 Task: Find connections with filter location Conil de la Frontera with filter topic #retailwith filter profile language English with filter current company Mastercard with filter school SRI VASAVI ENGINEERING COLLEGE with filter industry Performing Arts with filter service category Translation with filter keywords title Test Scorer
Action: Mouse moved to (558, 71)
Screenshot: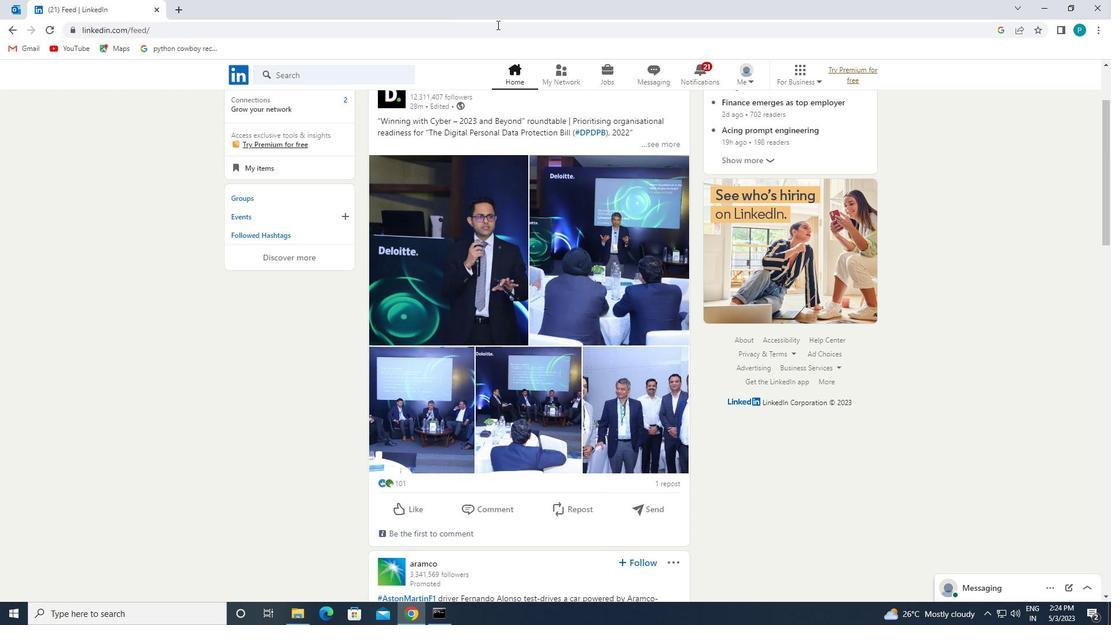 
Action: Mouse pressed left at (558, 71)
Screenshot: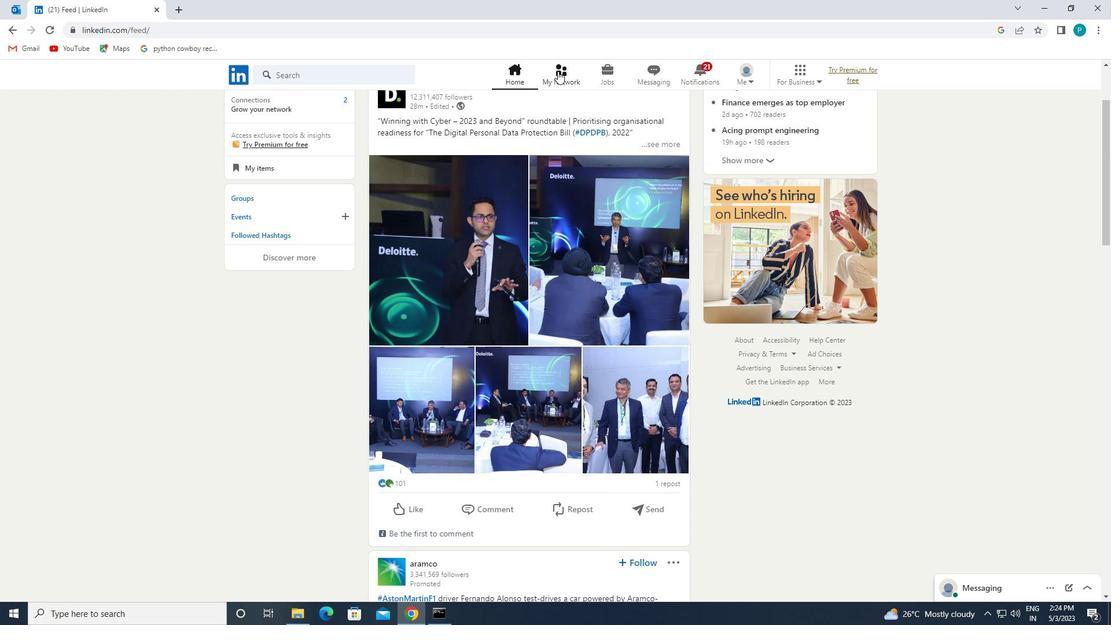 
Action: Mouse moved to (285, 145)
Screenshot: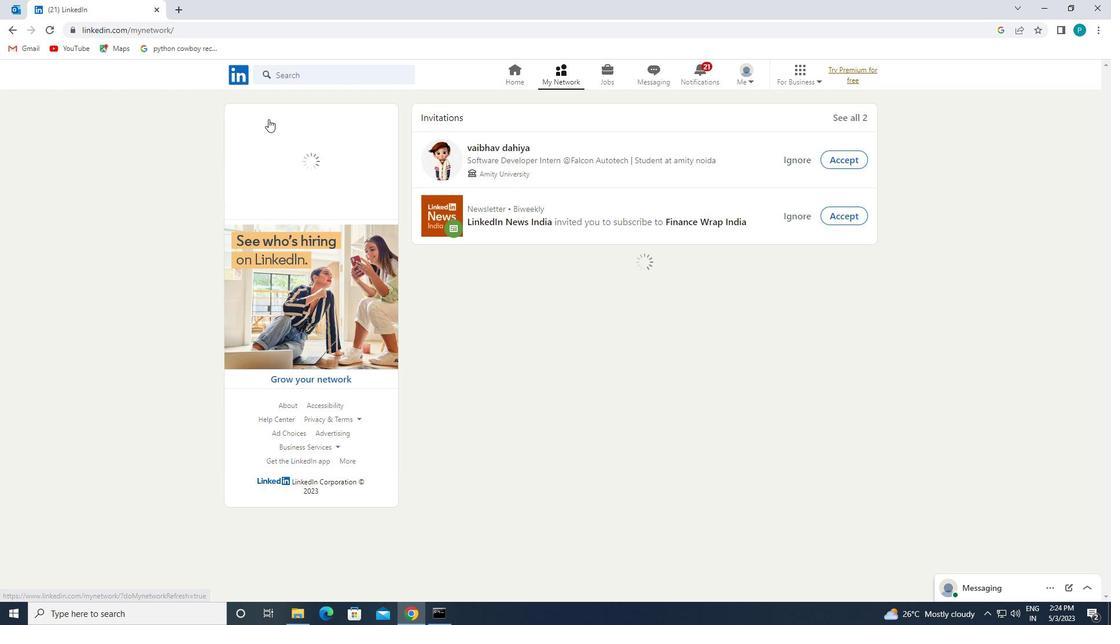 
Action: Mouse pressed left at (285, 145)
Screenshot: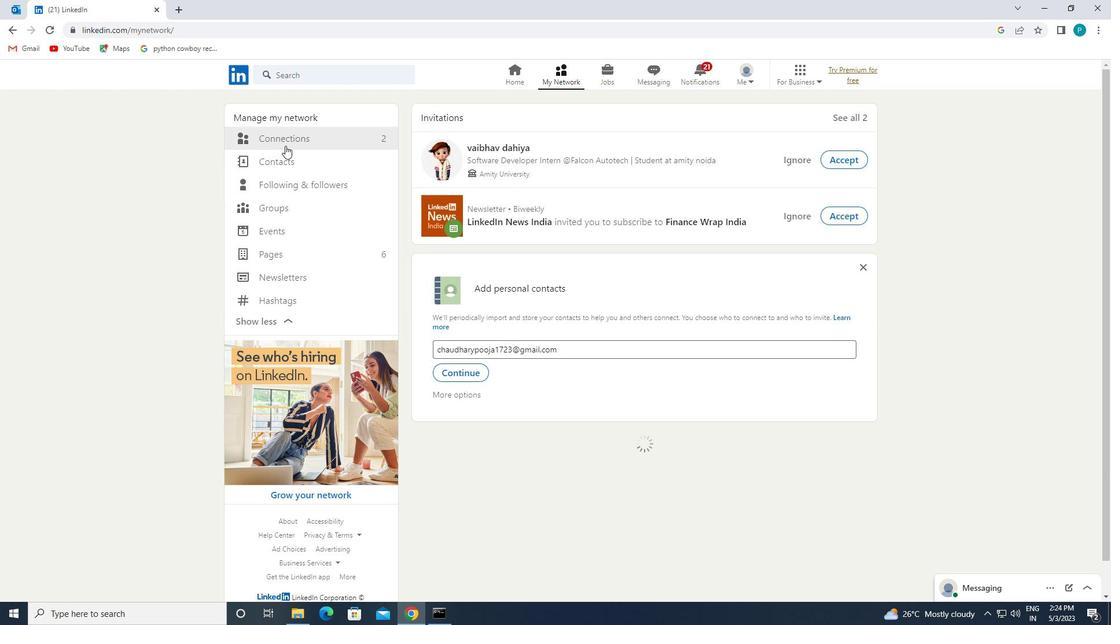 
Action: Mouse moved to (273, 138)
Screenshot: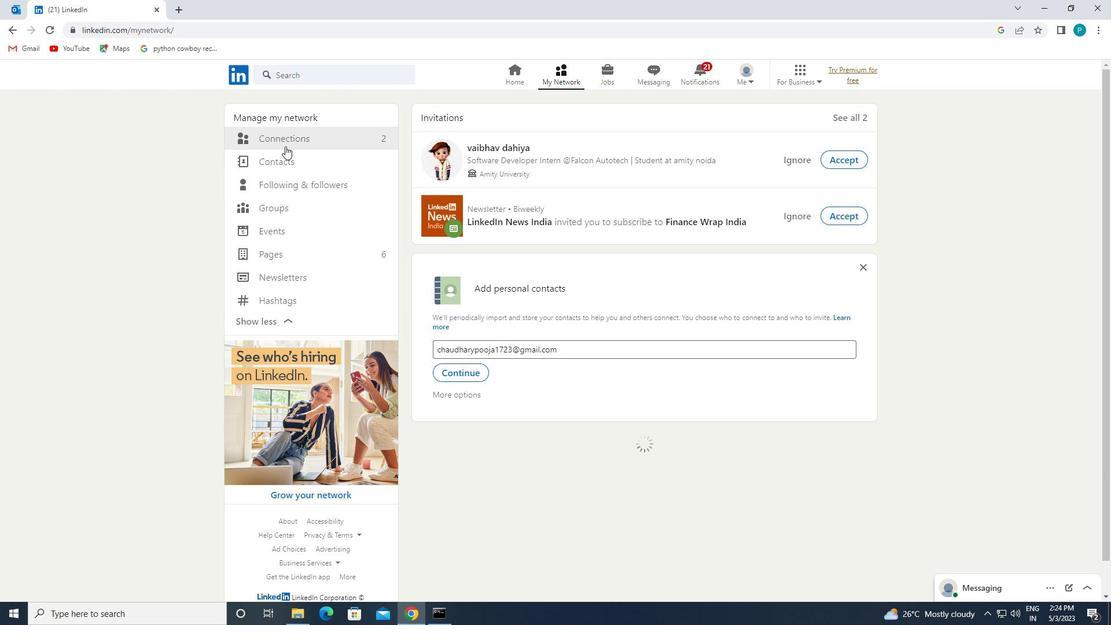 
Action: Mouse pressed left at (273, 138)
Screenshot: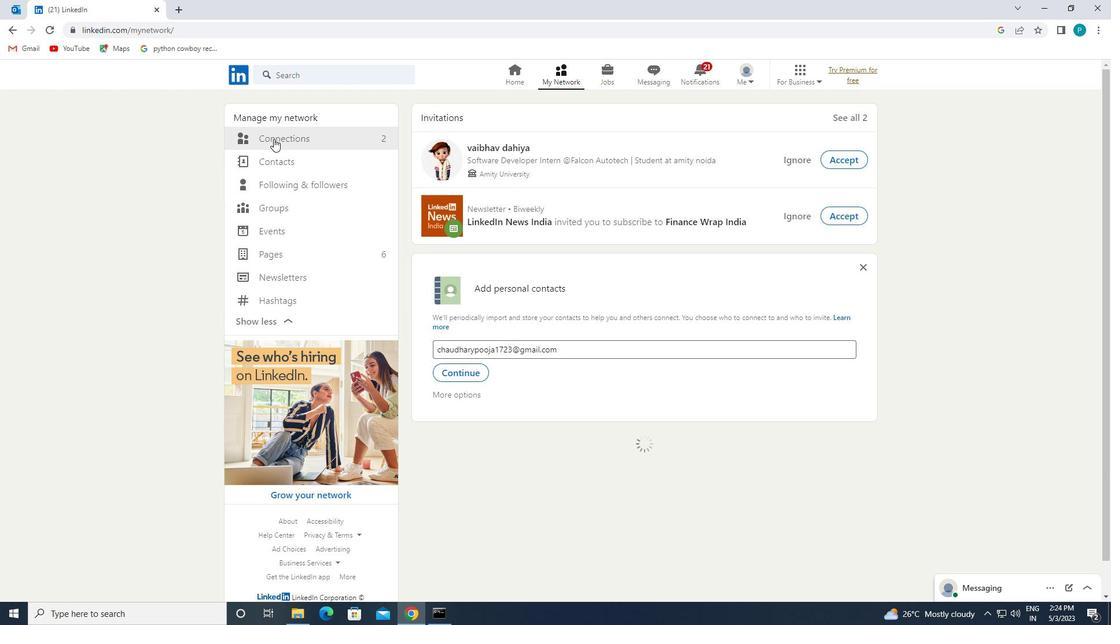 
Action: Mouse pressed left at (273, 138)
Screenshot: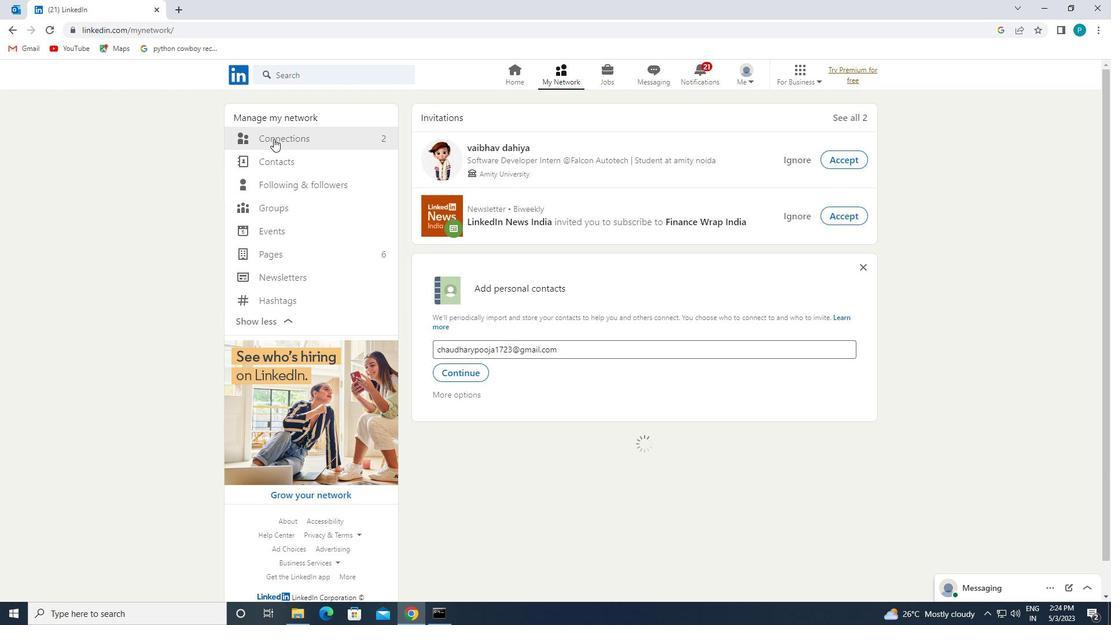 
Action: Mouse pressed left at (273, 138)
Screenshot: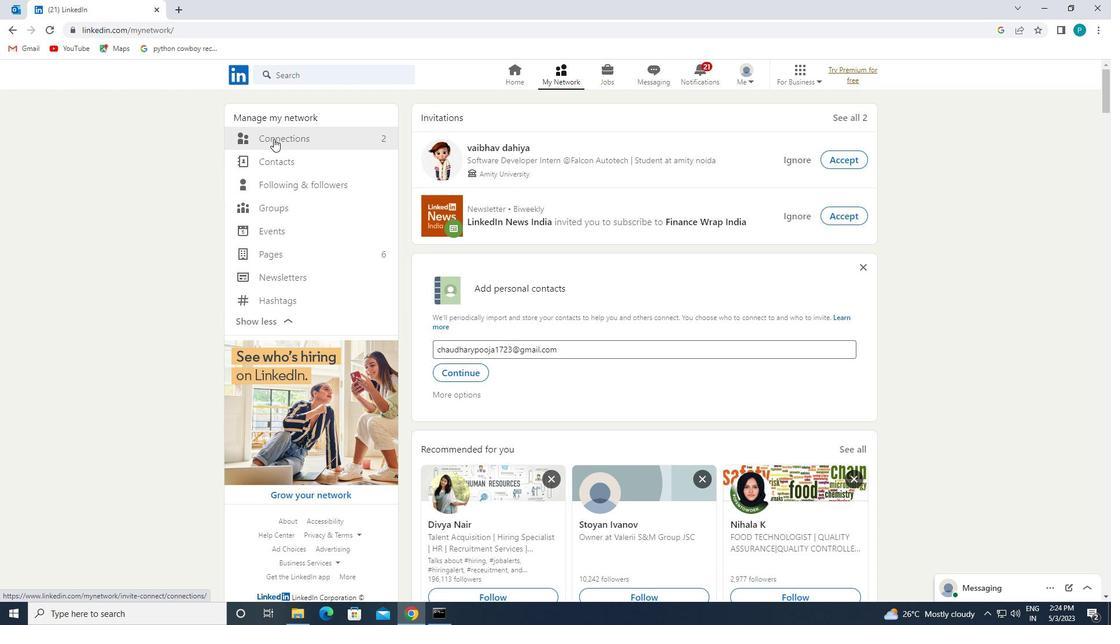 
Action: Mouse moved to (647, 140)
Screenshot: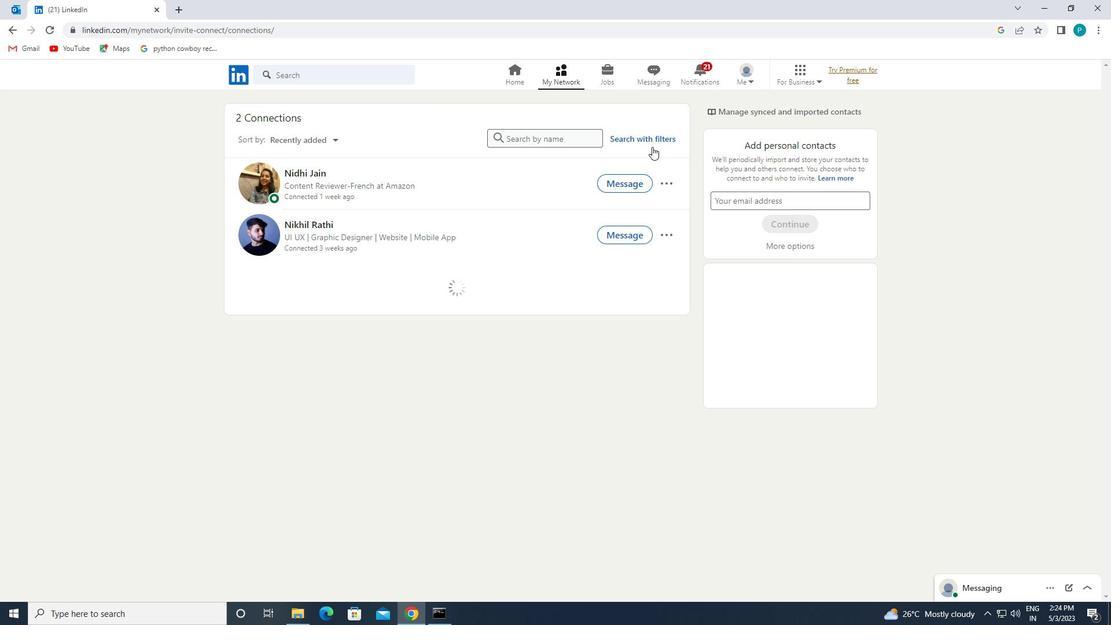
Action: Mouse pressed left at (647, 140)
Screenshot: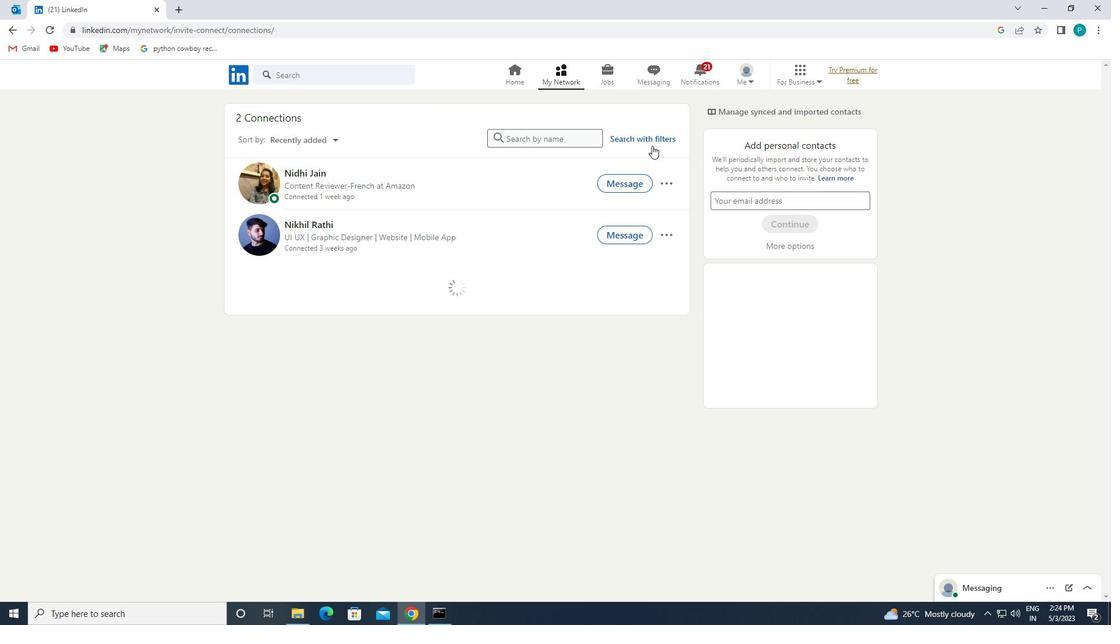 
Action: Mouse moved to (586, 104)
Screenshot: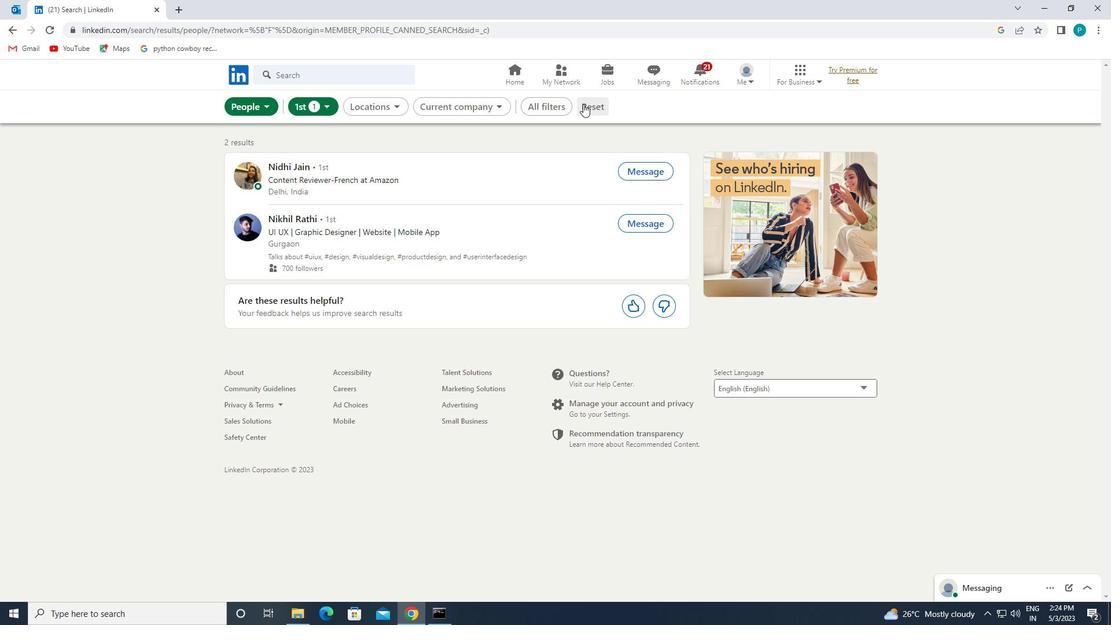 
Action: Mouse pressed left at (586, 104)
Screenshot: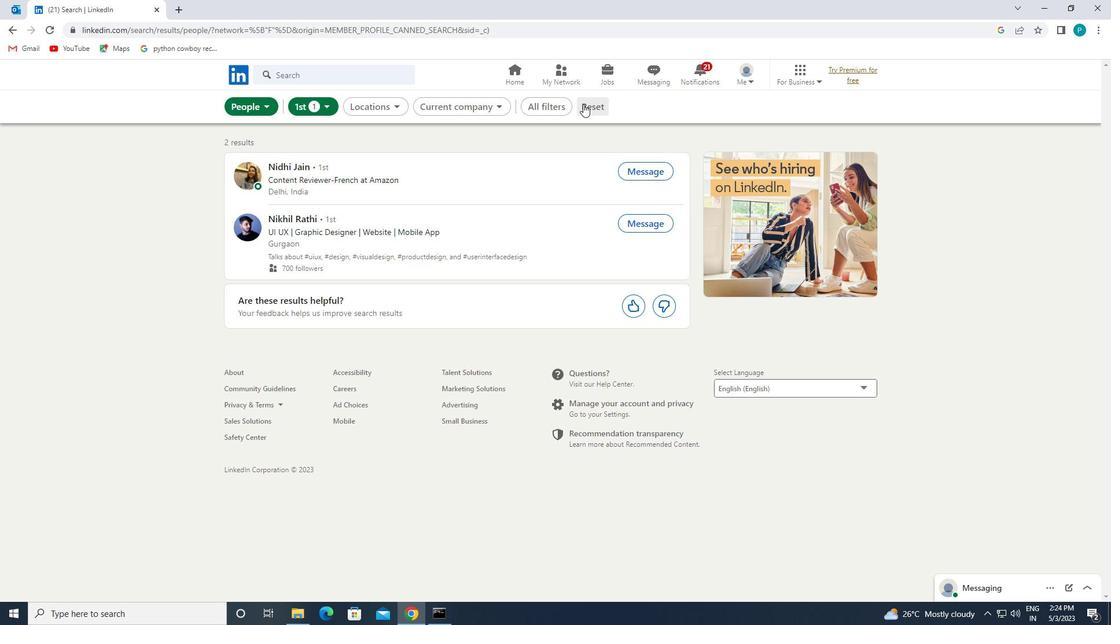 
Action: Mouse moved to (584, 108)
Screenshot: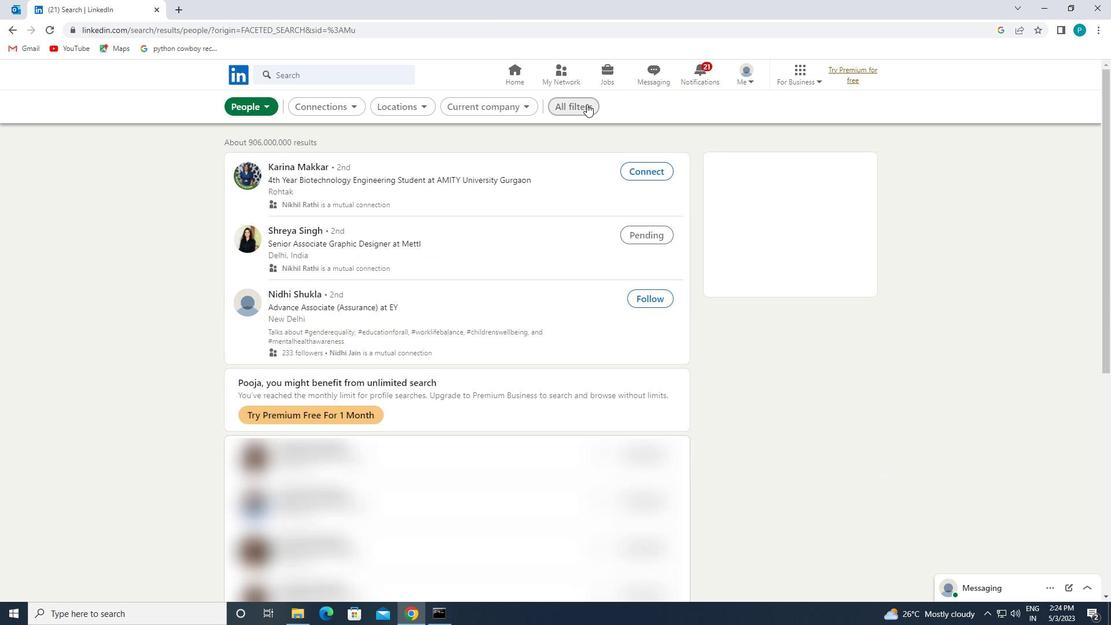 
Action: Mouse pressed left at (584, 108)
Screenshot: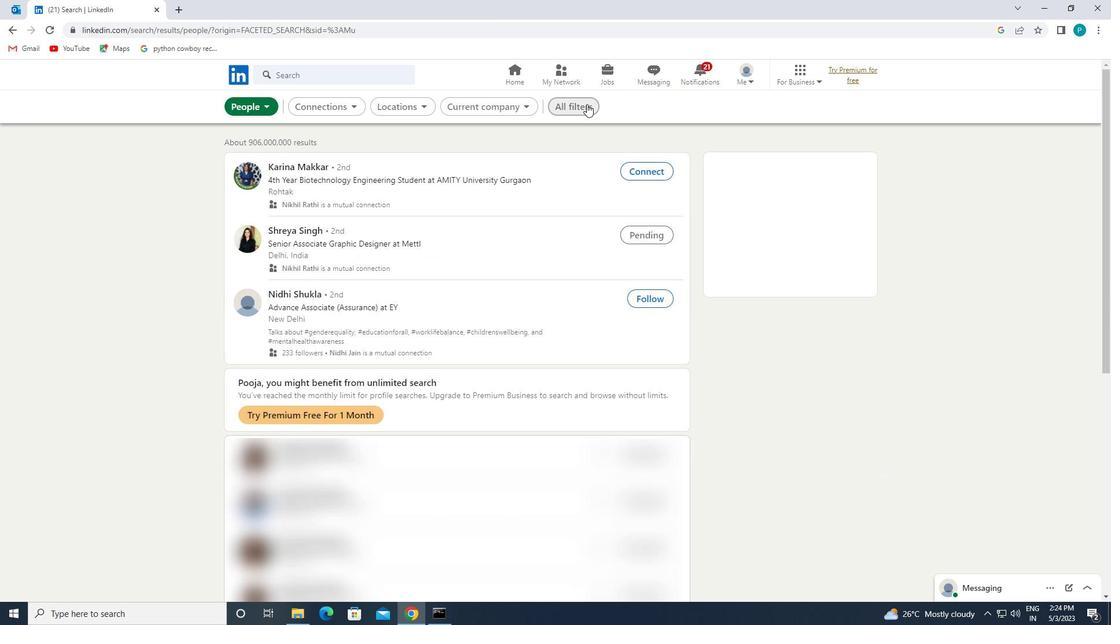 
Action: Mouse moved to (1088, 350)
Screenshot: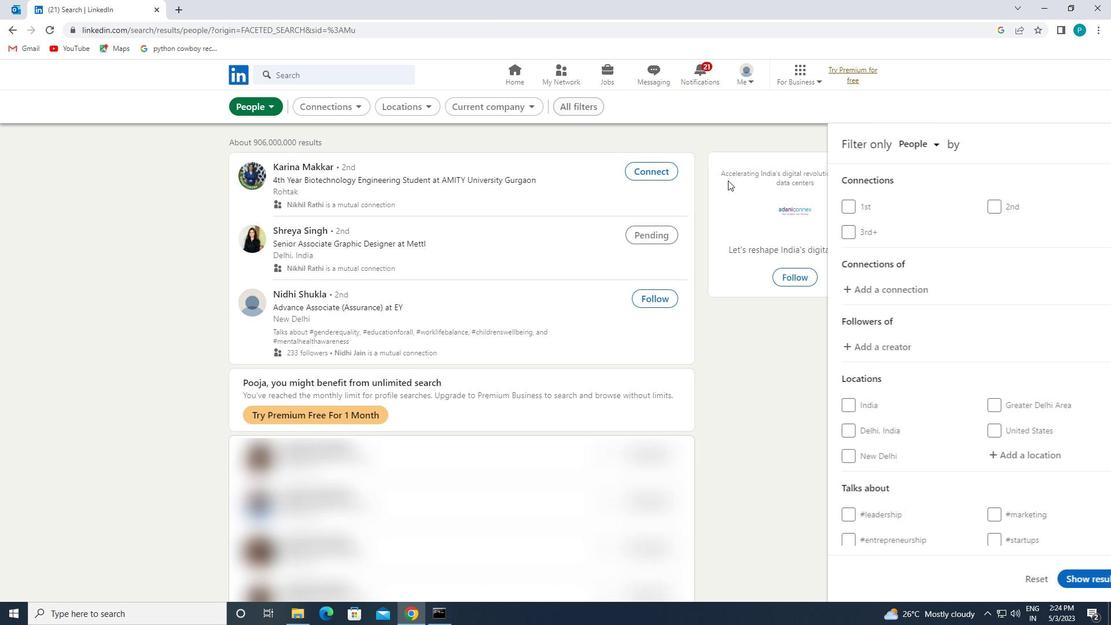 
Action: Mouse scrolled (1088, 350) with delta (0, 0)
Screenshot: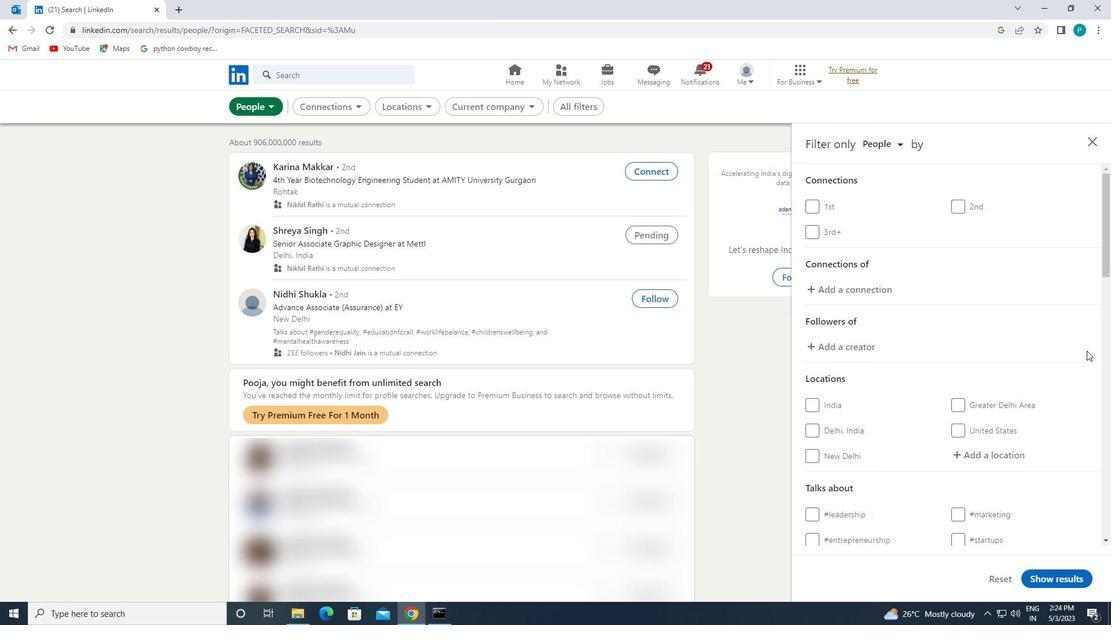 
Action: Mouse scrolled (1088, 350) with delta (0, 0)
Screenshot: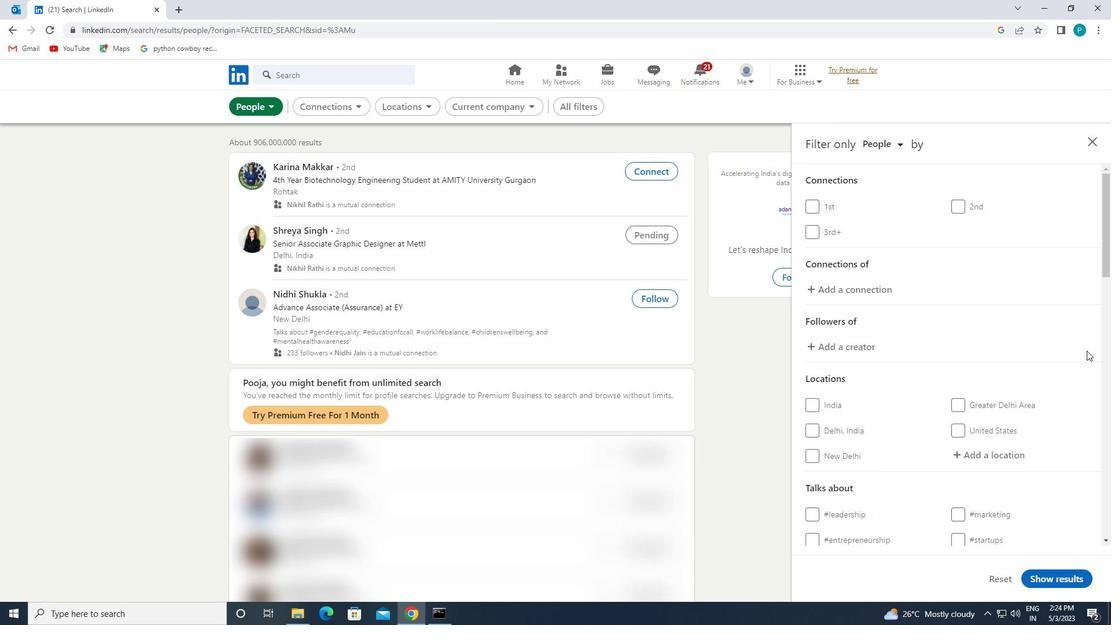 
Action: Mouse scrolled (1088, 350) with delta (0, 0)
Screenshot: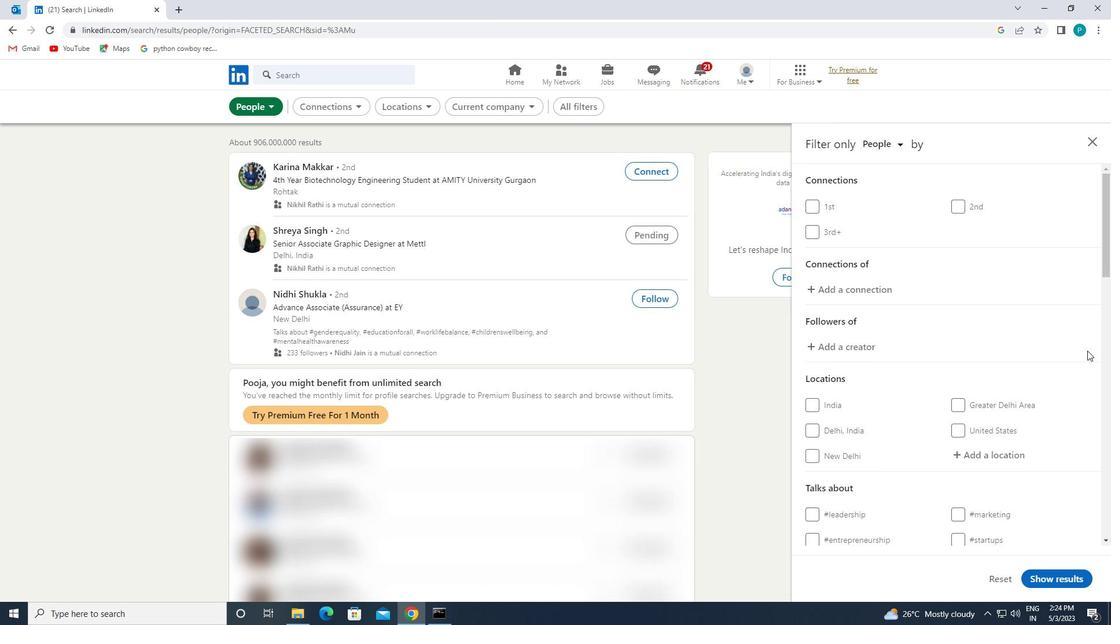 
Action: Mouse moved to (978, 291)
Screenshot: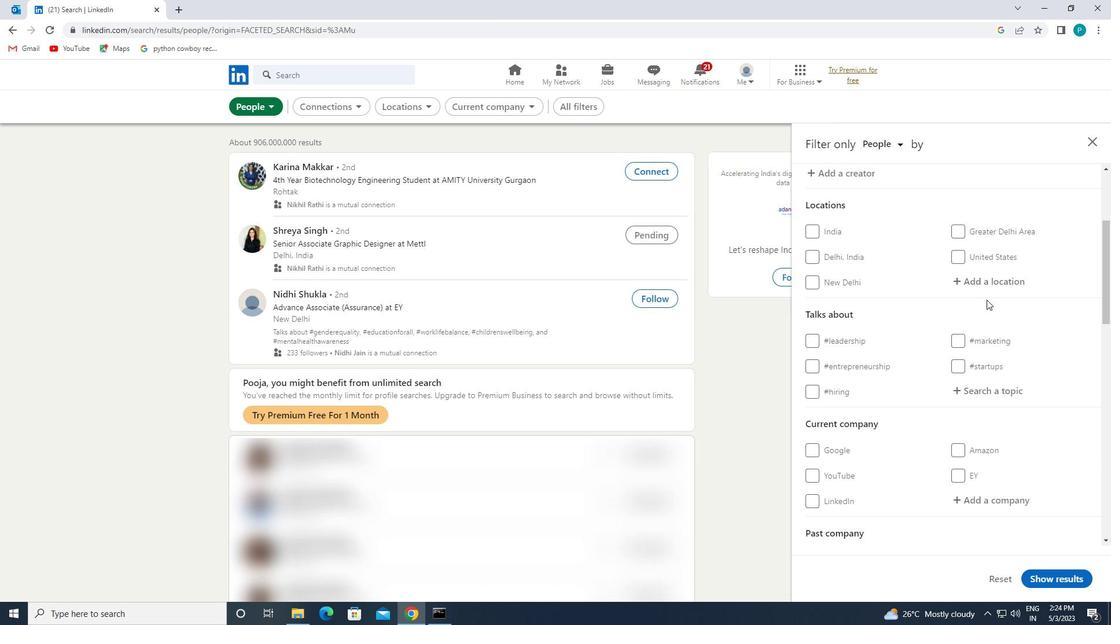 
Action: Mouse pressed left at (978, 291)
Screenshot: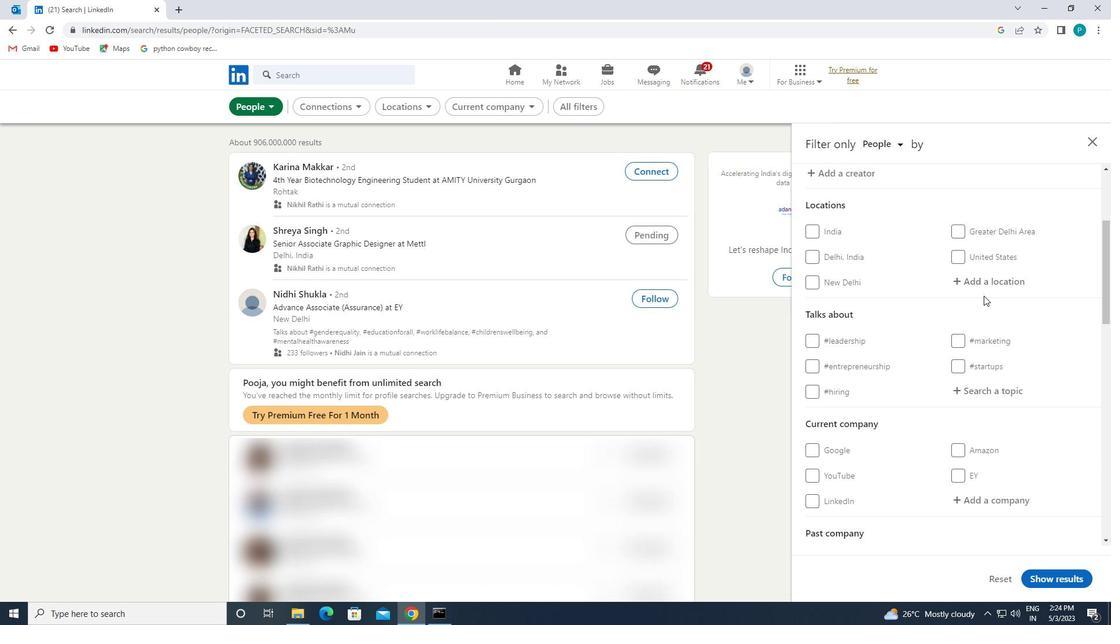 
Action: Mouse moved to (957, 275)
Screenshot: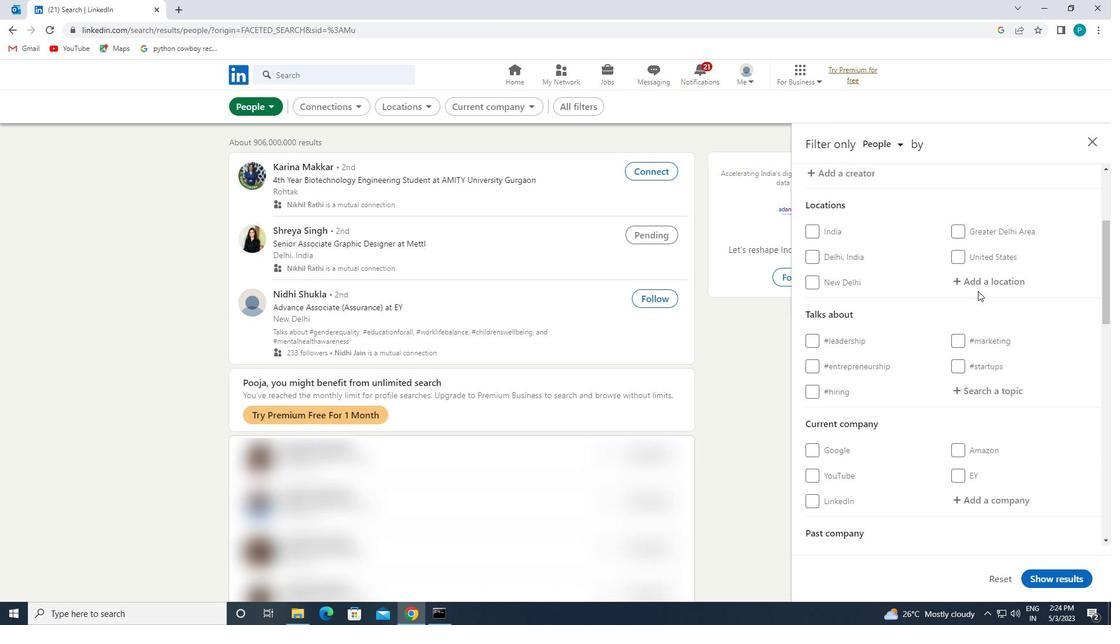 
Action: Mouse pressed left at (957, 275)
Screenshot: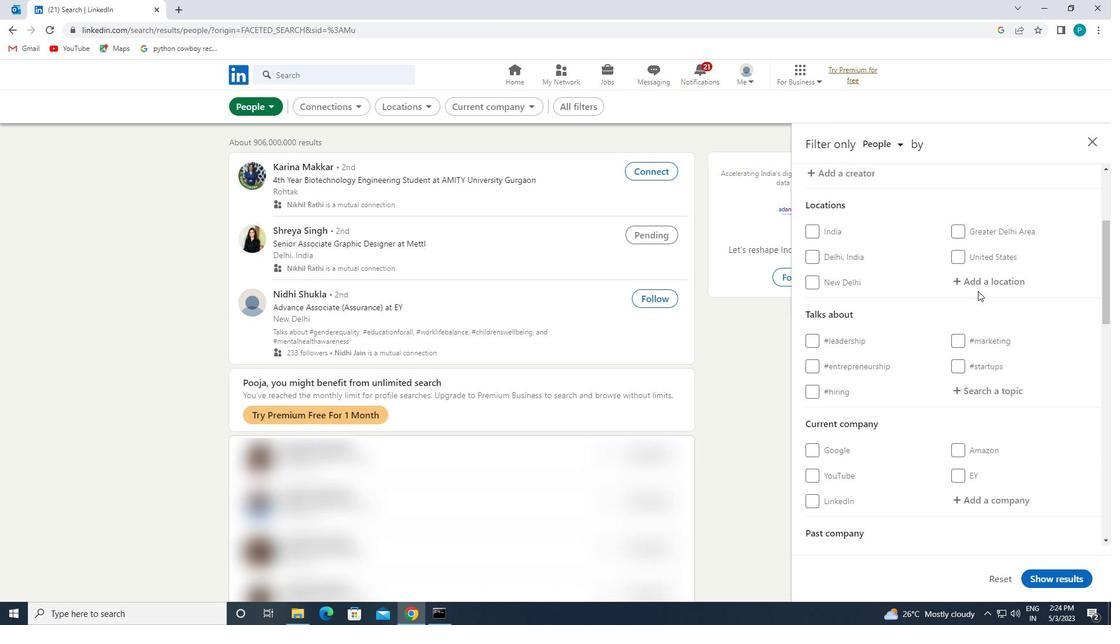 
Action: Key pressed <Key.caps_lock>c<Key.caps_lock>onil
Screenshot: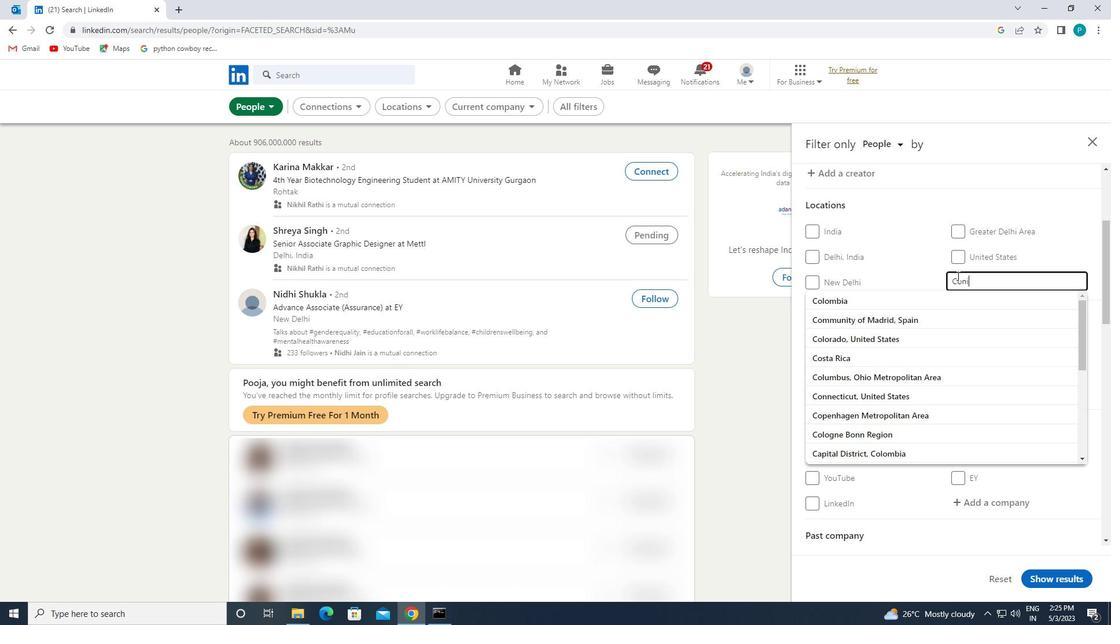
Action: Mouse moved to (942, 297)
Screenshot: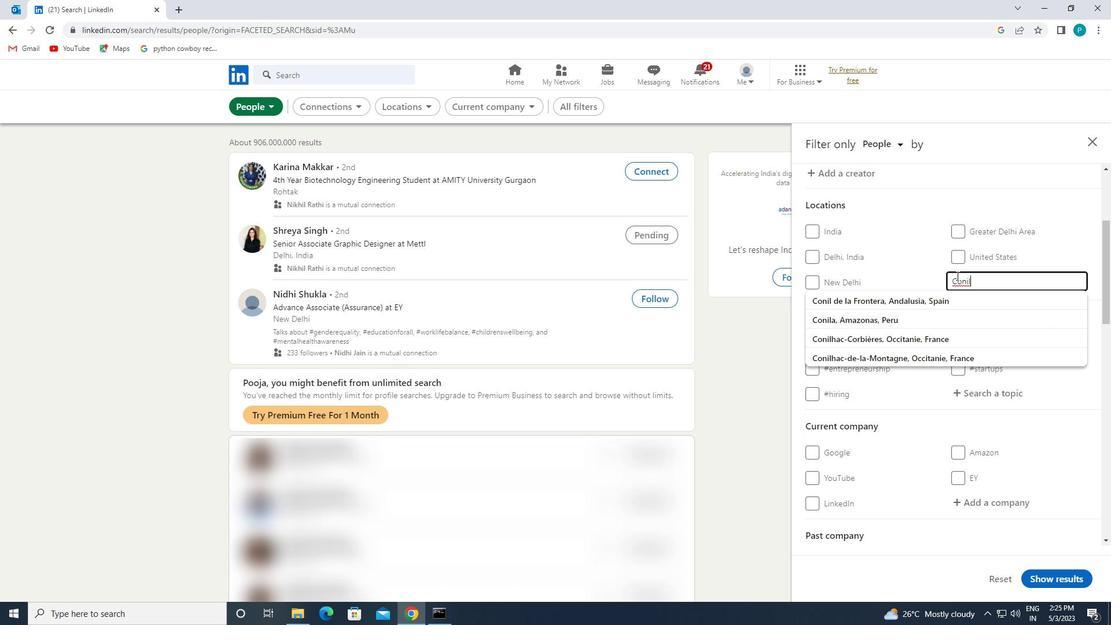 
Action: Mouse pressed left at (942, 297)
Screenshot: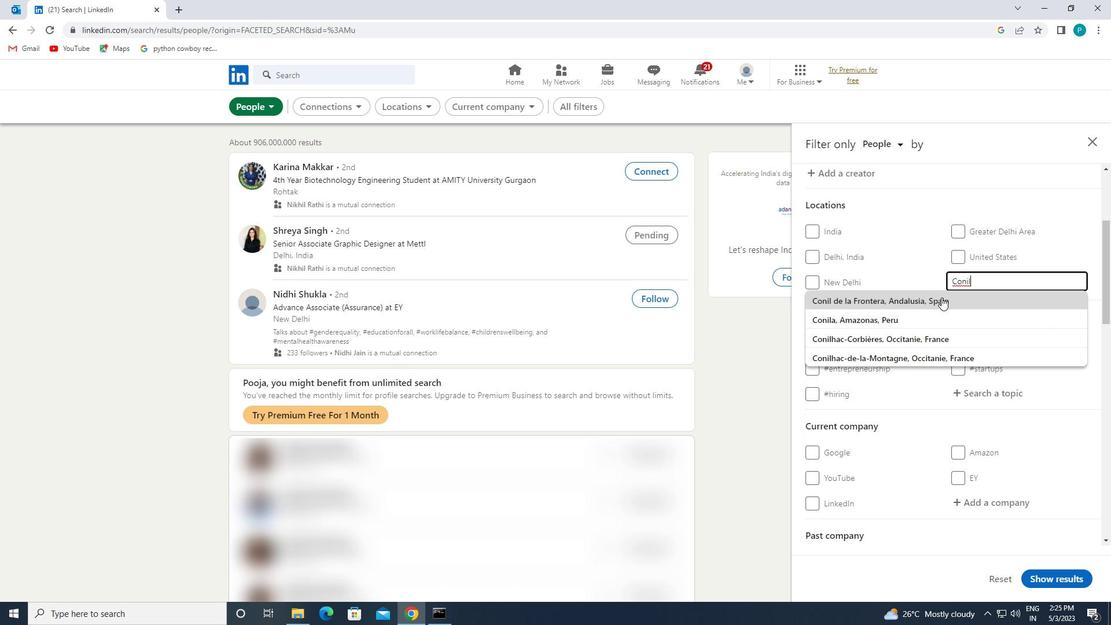 
Action: Mouse moved to (946, 334)
Screenshot: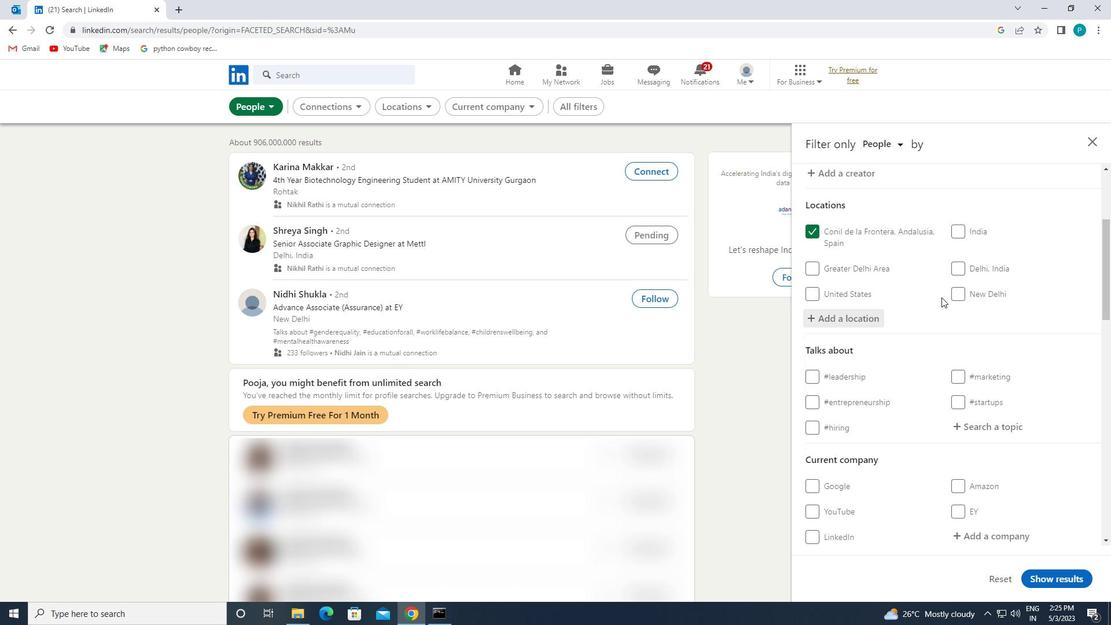 
Action: Mouse scrolled (946, 333) with delta (0, 0)
Screenshot: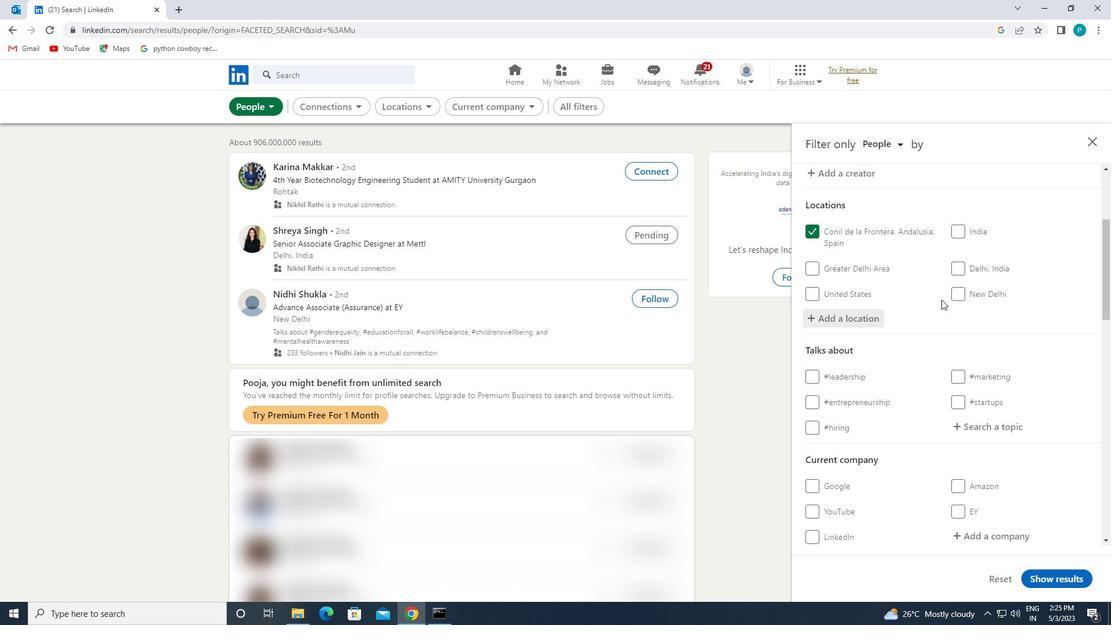 
Action: Mouse scrolled (946, 333) with delta (0, 0)
Screenshot: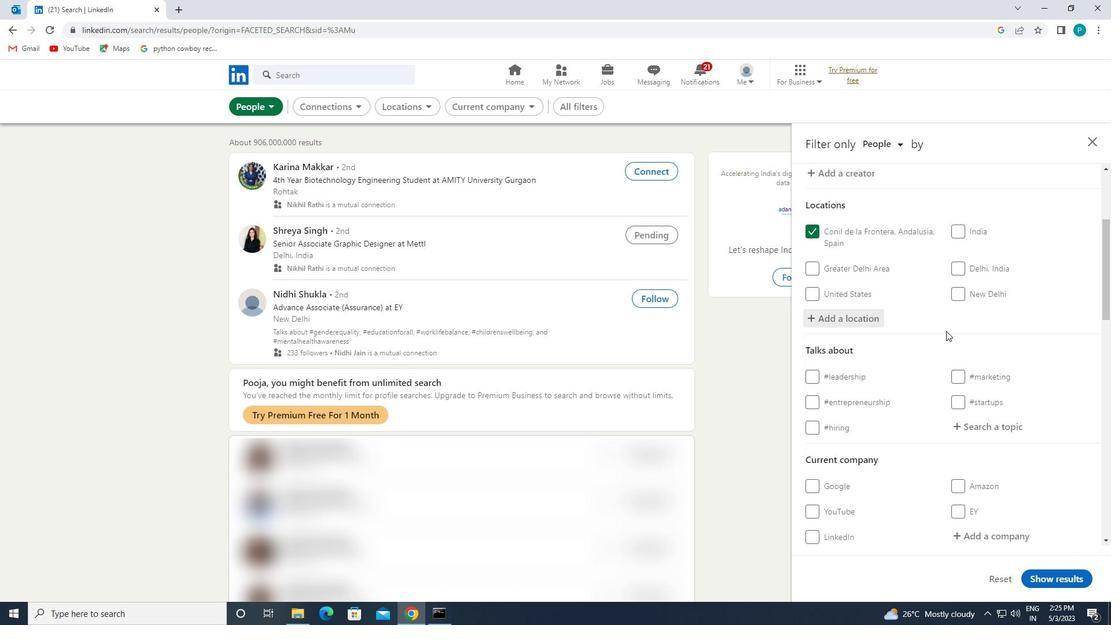 
Action: Mouse moved to (970, 316)
Screenshot: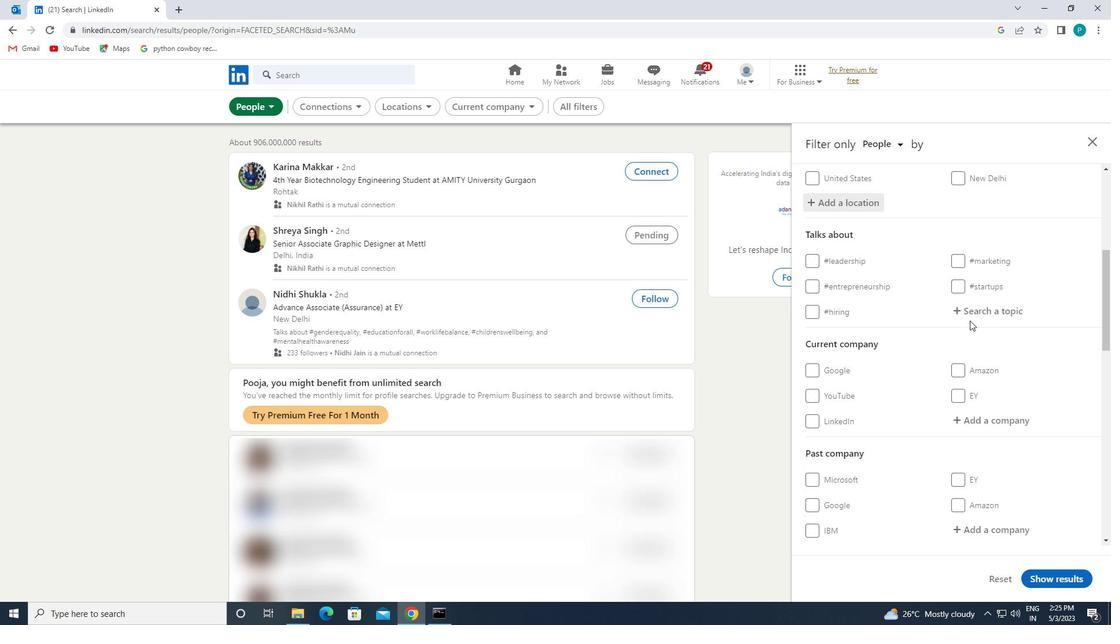 
Action: Mouse pressed left at (970, 316)
Screenshot: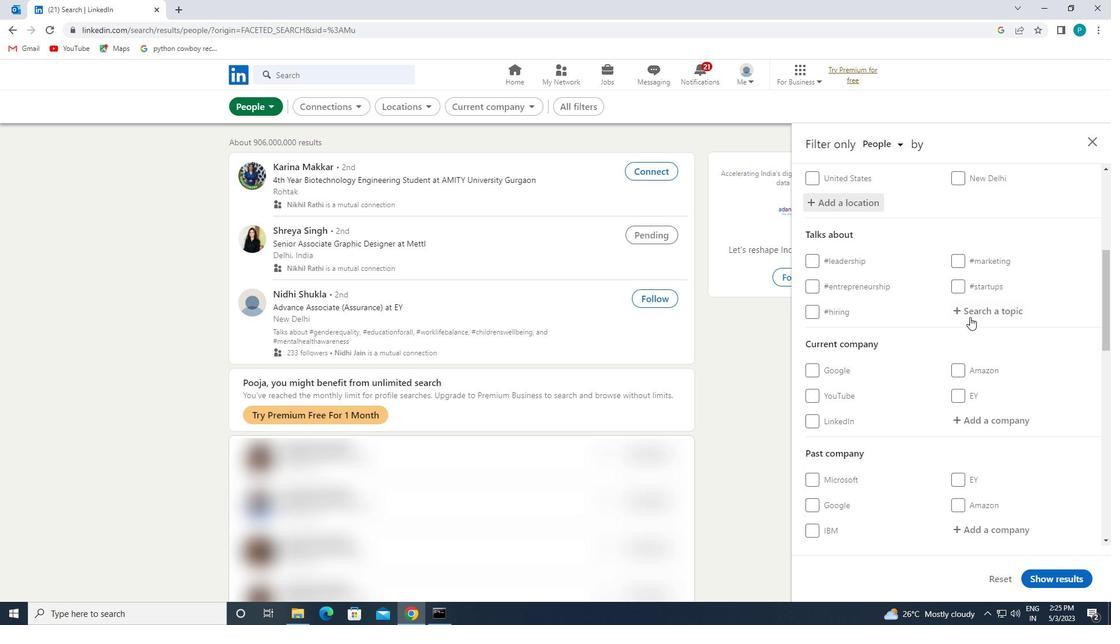 
Action: Mouse moved to (974, 318)
Screenshot: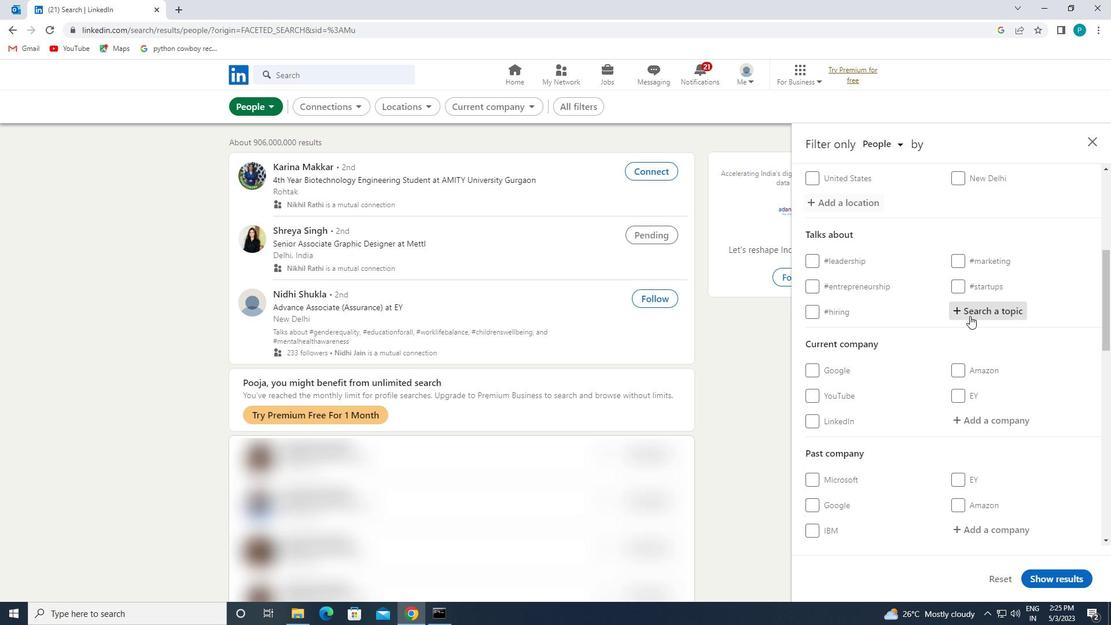 
Action: Key pressed <Key.shift>#REA<Key.backspace>TAIL
Screenshot: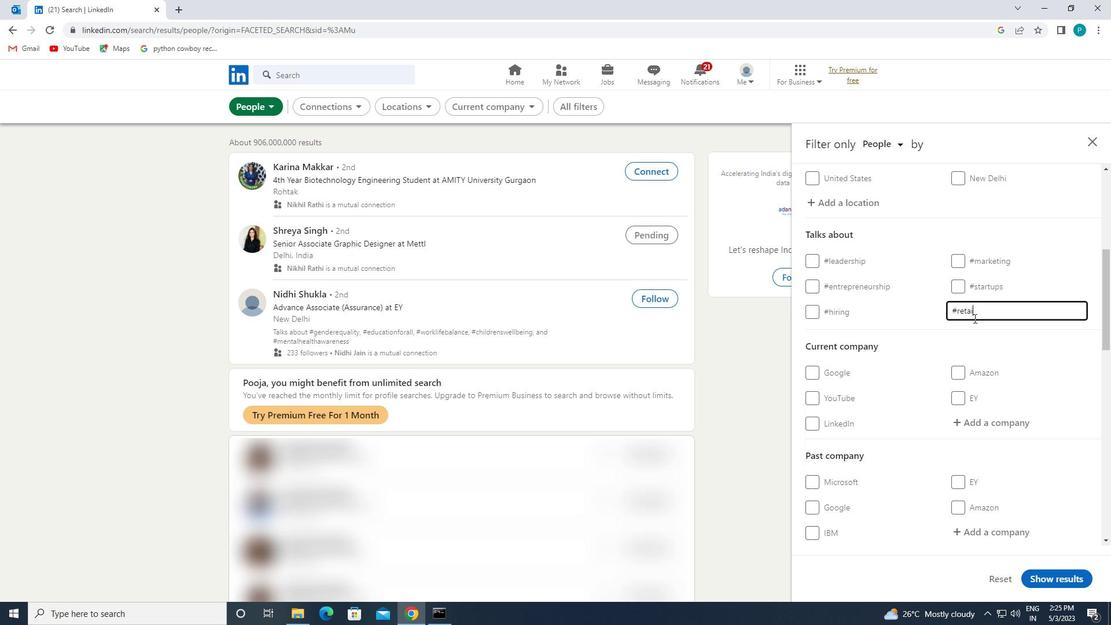 
Action: Mouse moved to (968, 324)
Screenshot: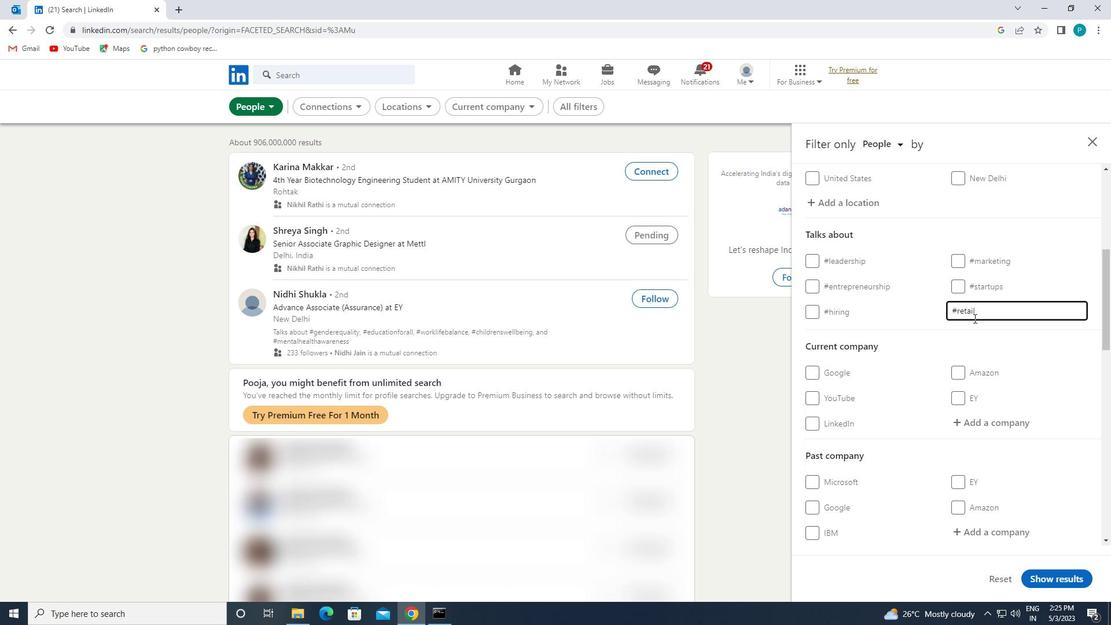 
Action: Mouse scrolled (968, 324) with delta (0, 0)
Screenshot: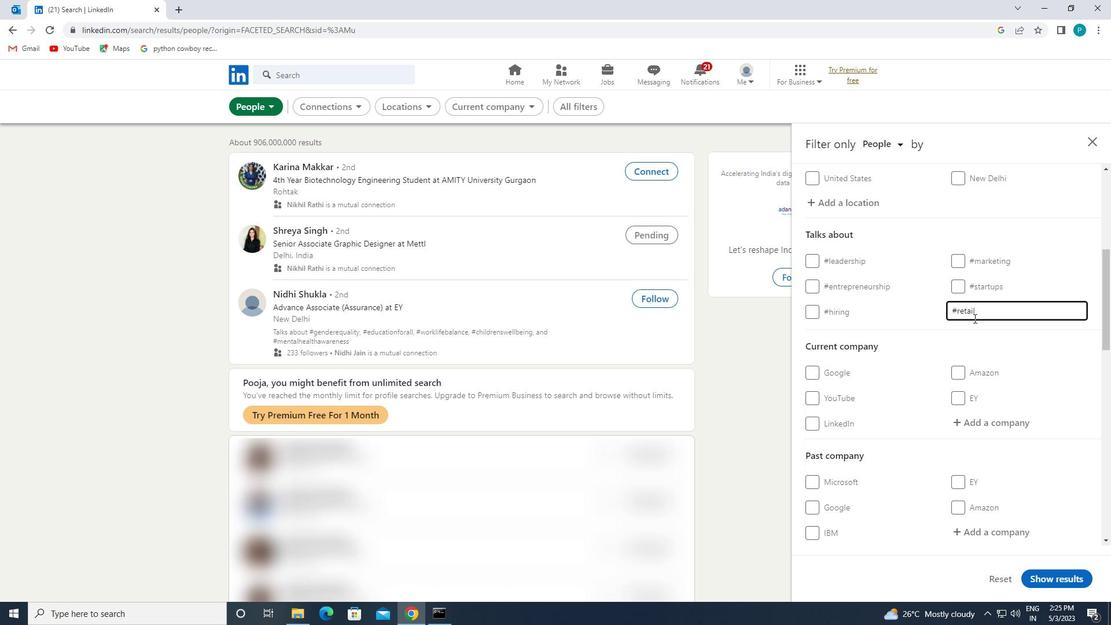 
Action: Mouse moved to (968, 325)
Screenshot: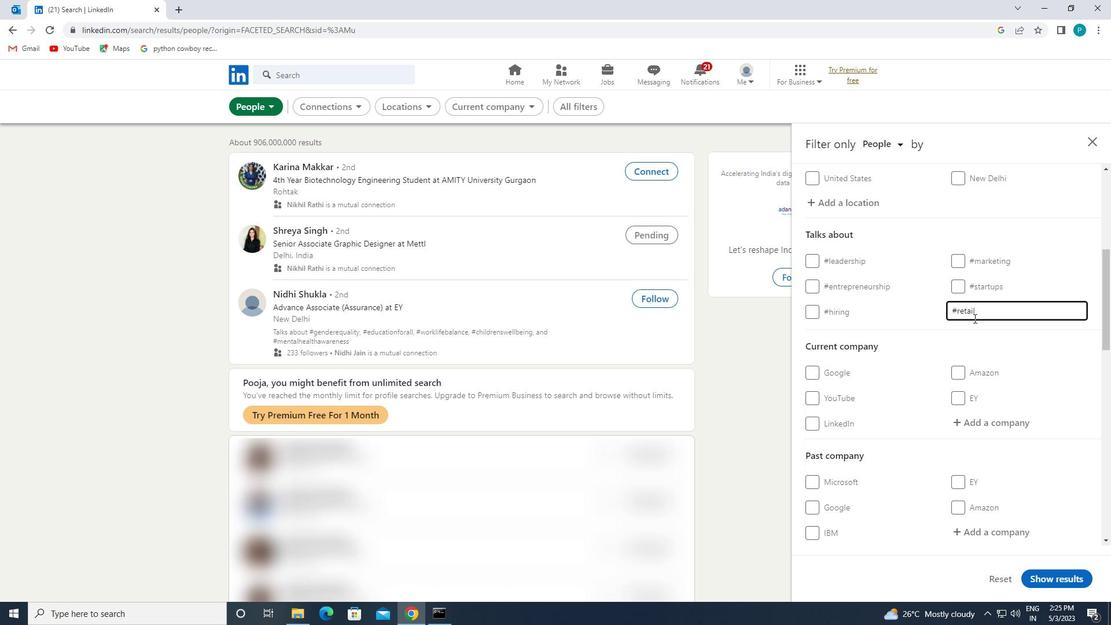
Action: Mouse scrolled (968, 324) with delta (0, 0)
Screenshot: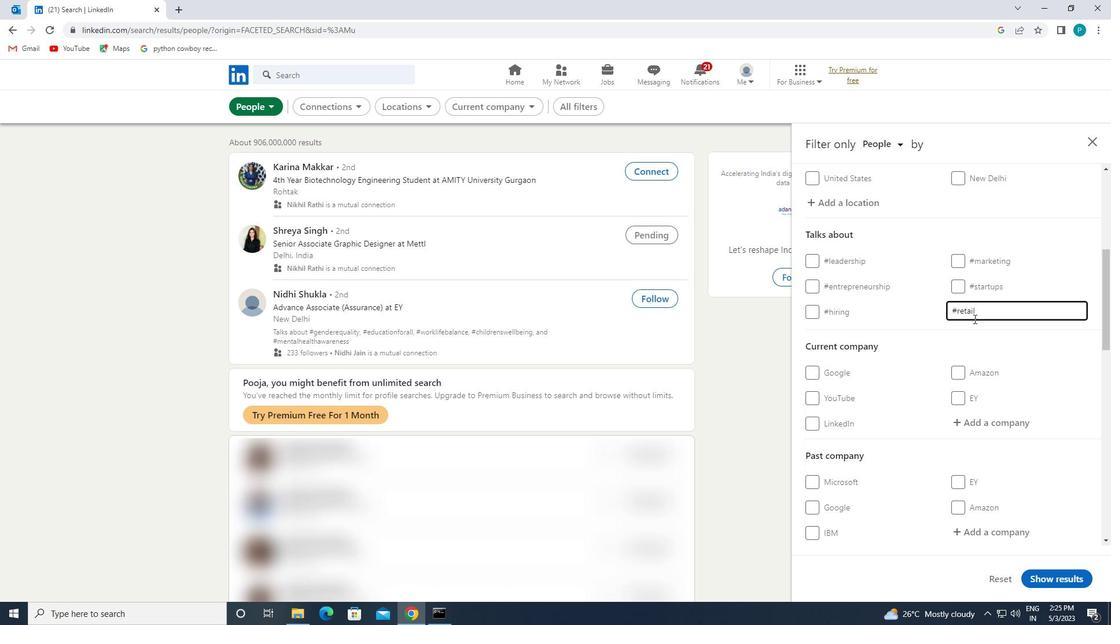 
Action: Mouse moved to (968, 326)
Screenshot: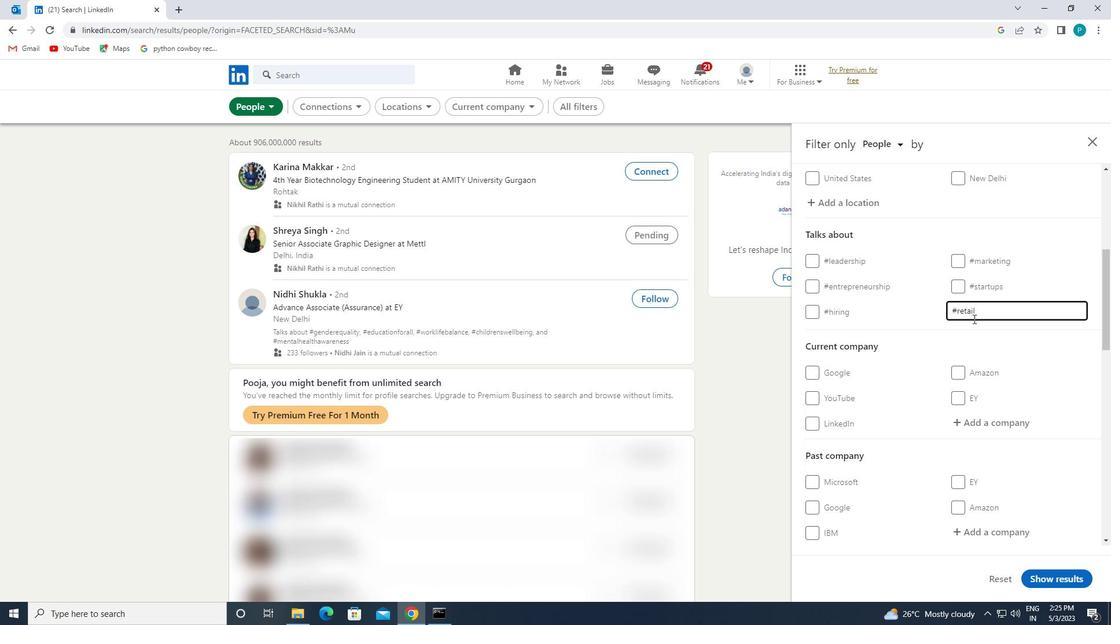 
Action: Mouse scrolled (968, 325) with delta (0, 0)
Screenshot: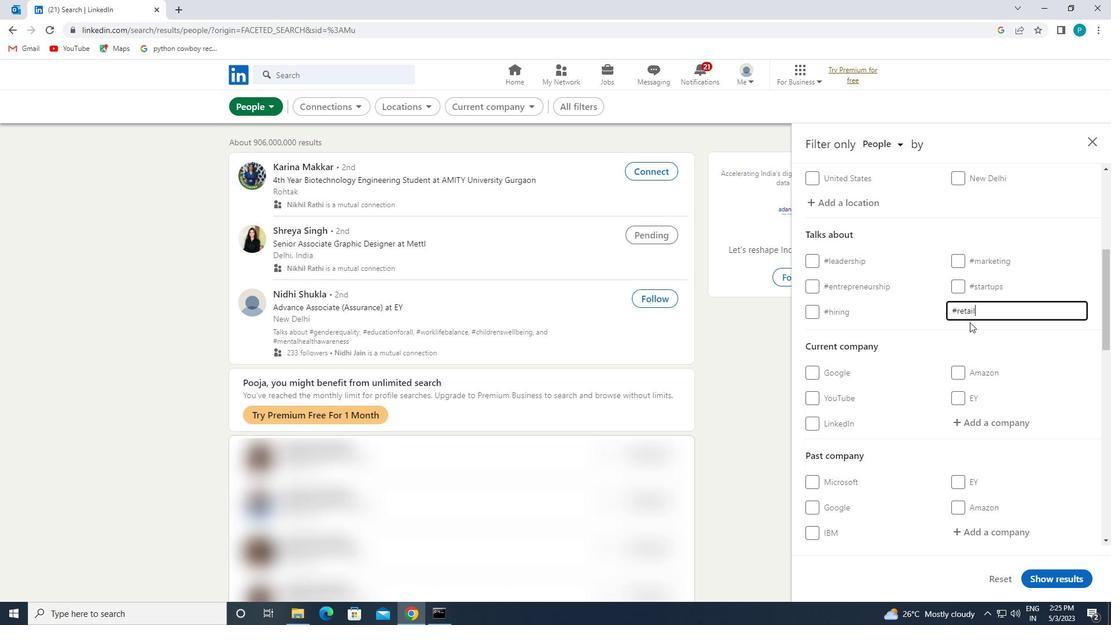 
Action: Mouse moved to (968, 330)
Screenshot: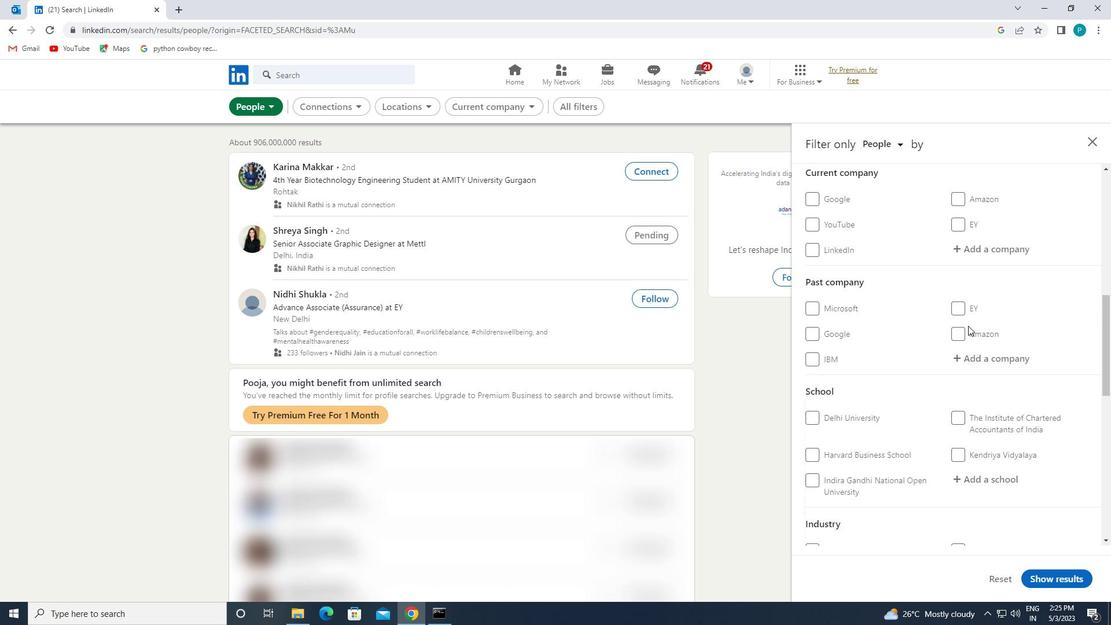 
Action: Mouse scrolled (968, 329) with delta (0, 0)
Screenshot: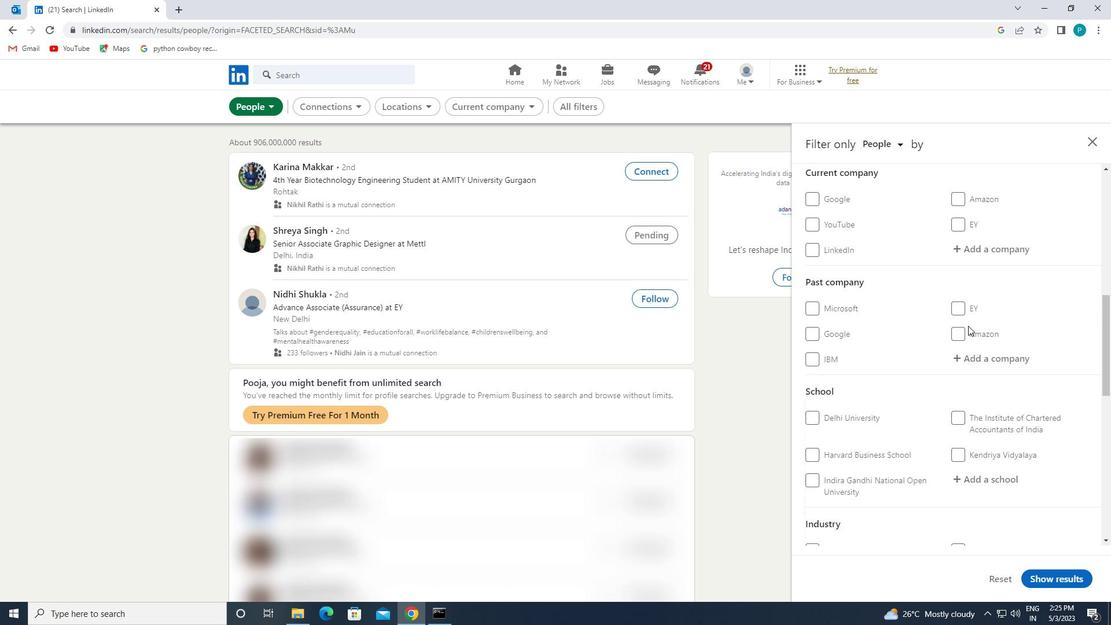 
Action: Mouse moved to (968, 334)
Screenshot: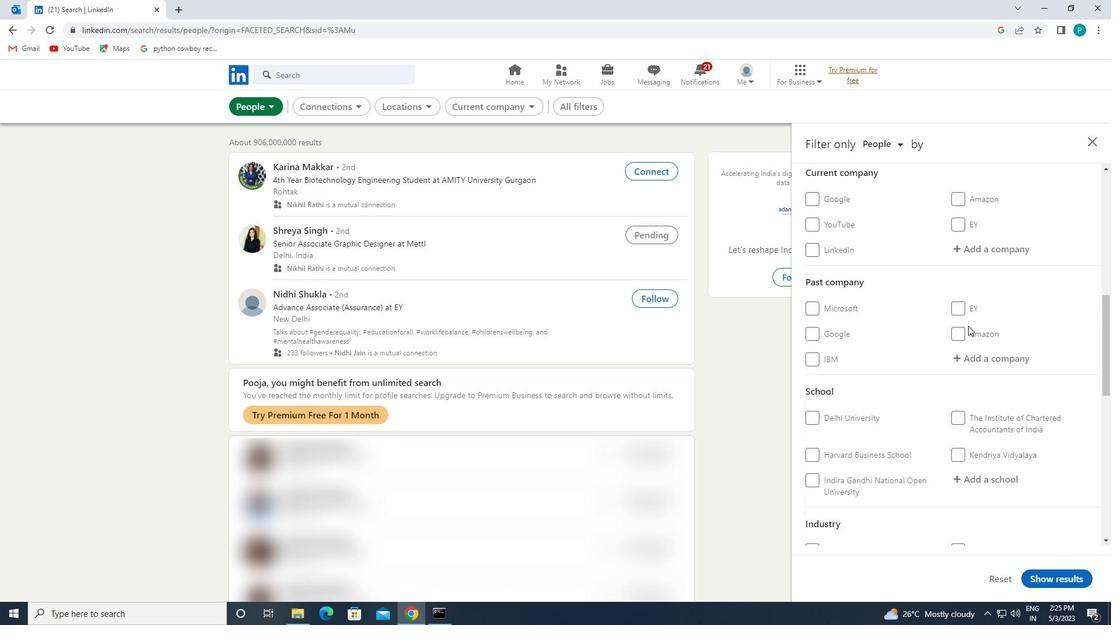 
Action: Mouse scrolled (968, 333) with delta (0, 0)
Screenshot: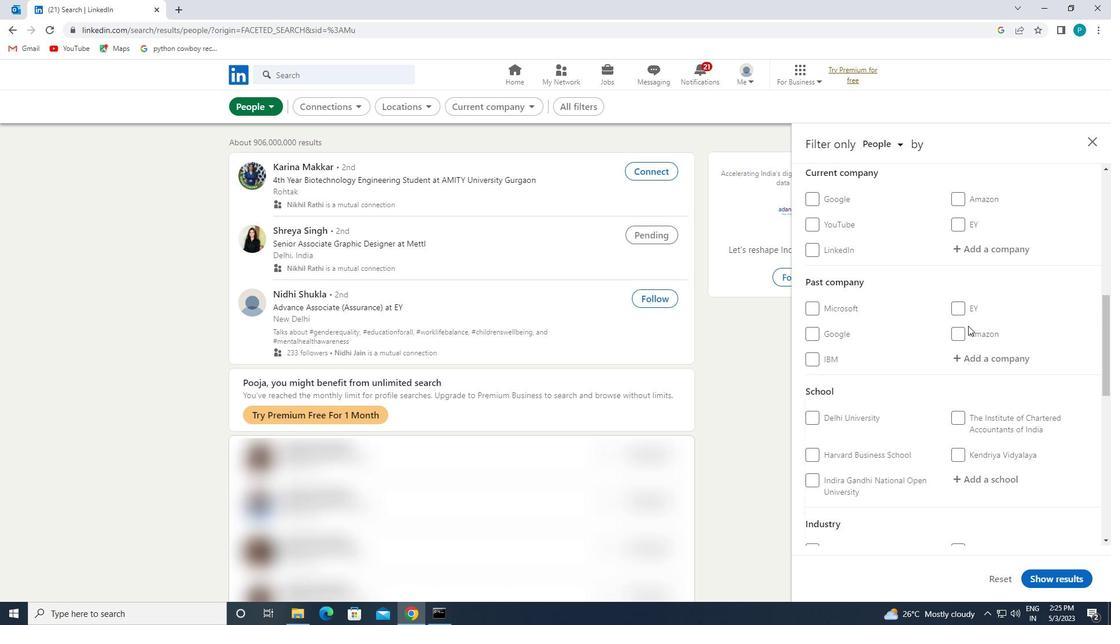 
Action: Mouse moved to (964, 345)
Screenshot: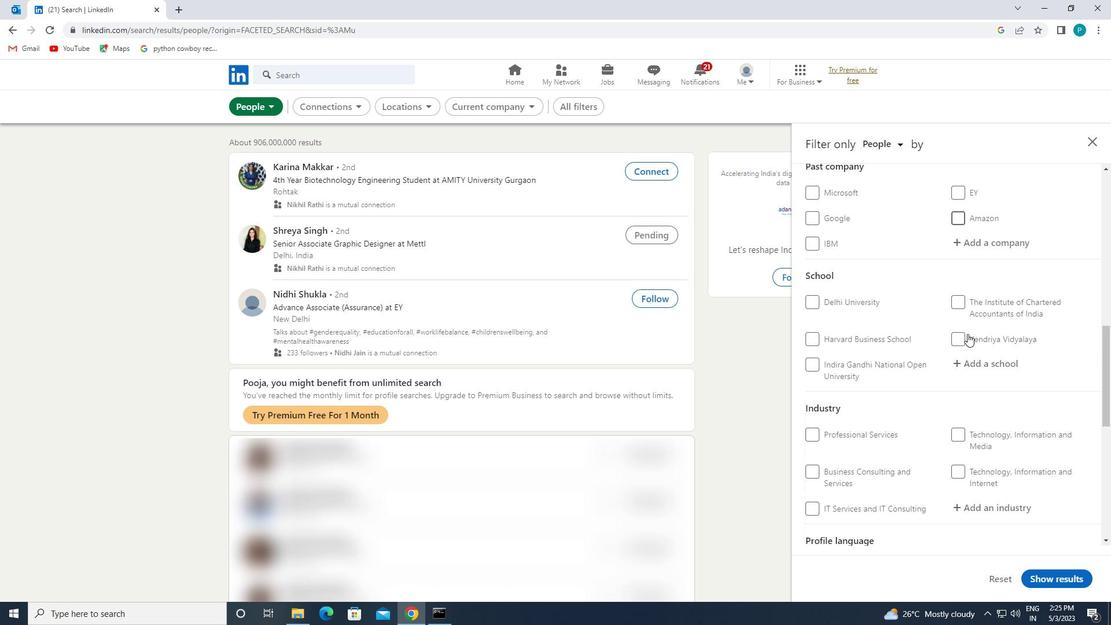 
Action: Mouse scrolled (964, 345) with delta (0, 0)
Screenshot: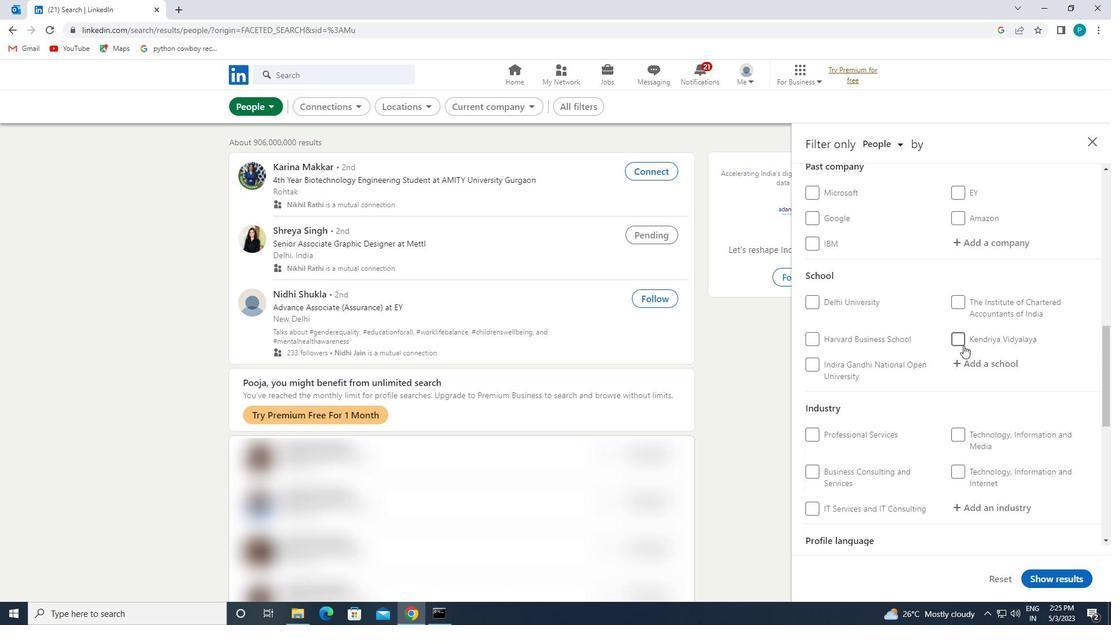 
Action: Mouse scrolled (964, 345) with delta (0, 0)
Screenshot: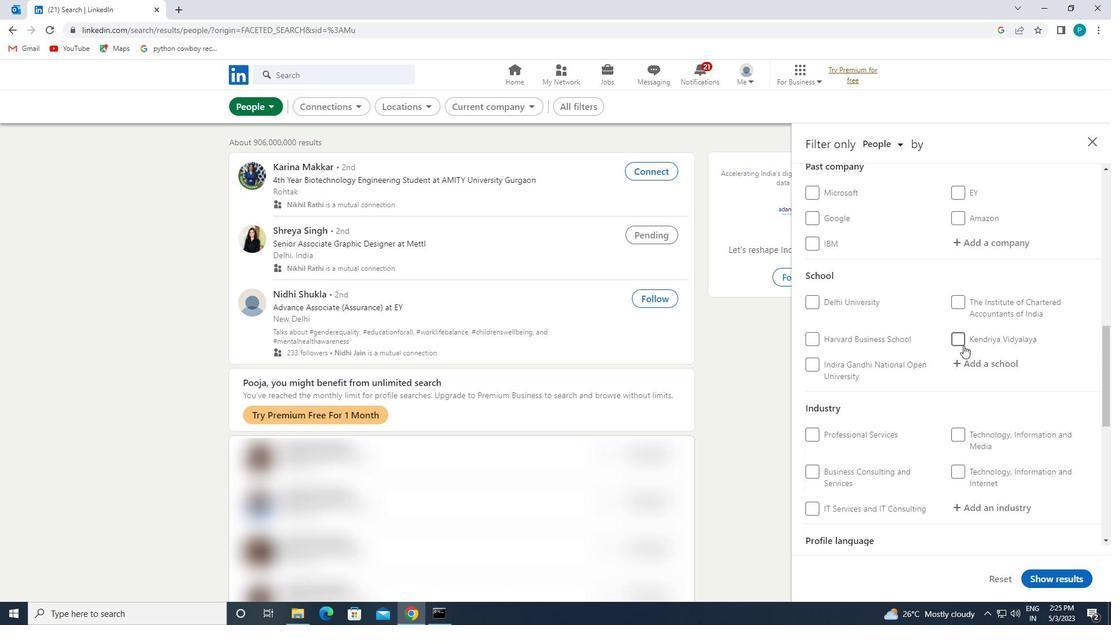 
Action: Mouse moved to (831, 456)
Screenshot: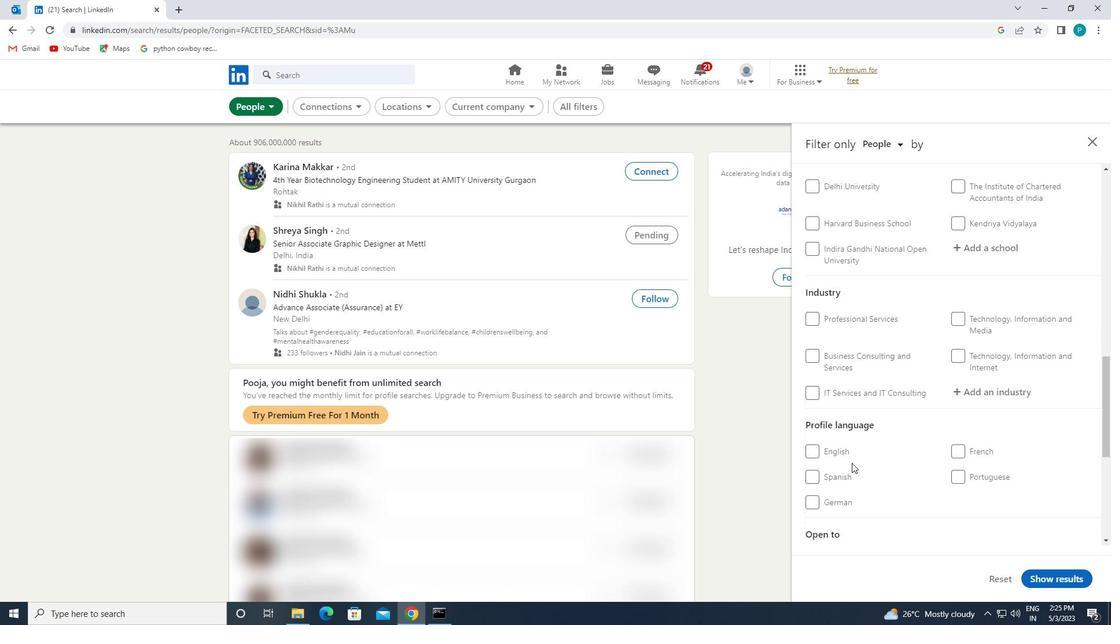
Action: Mouse pressed left at (831, 456)
Screenshot: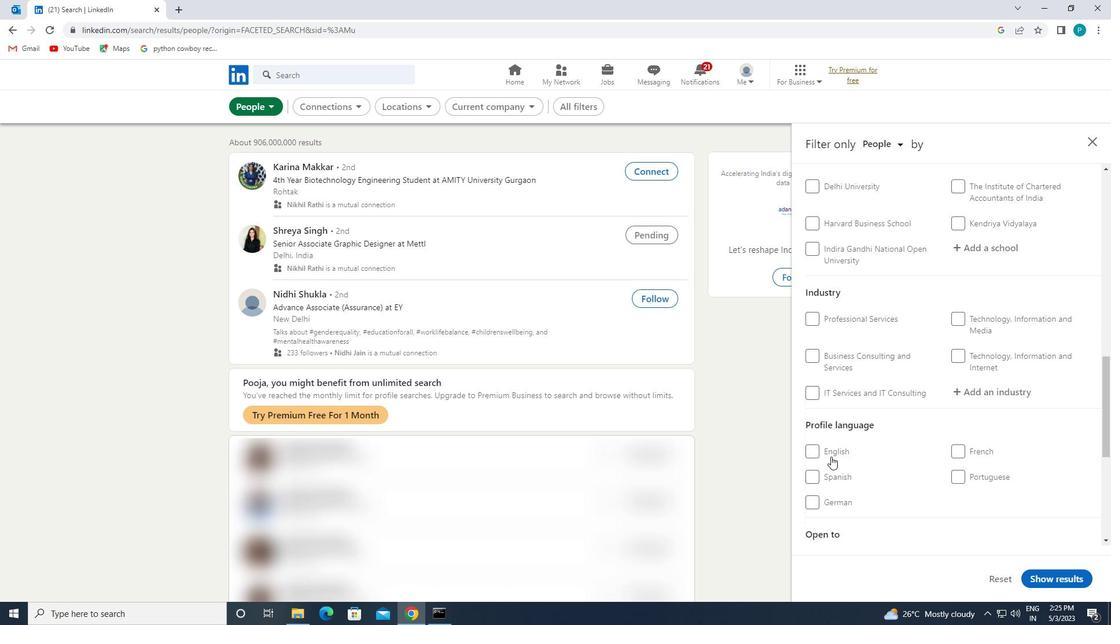 
Action: Mouse moved to (888, 416)
Screenshot: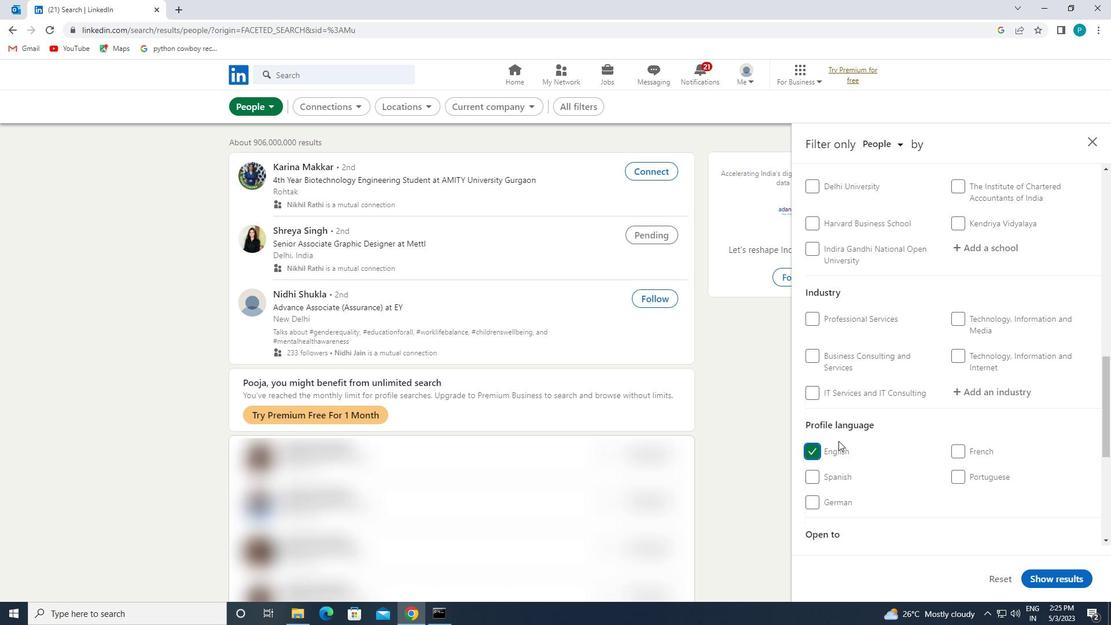
Action: Mouse scrolled (888, 416) with delta (0, 0)
Screenshot: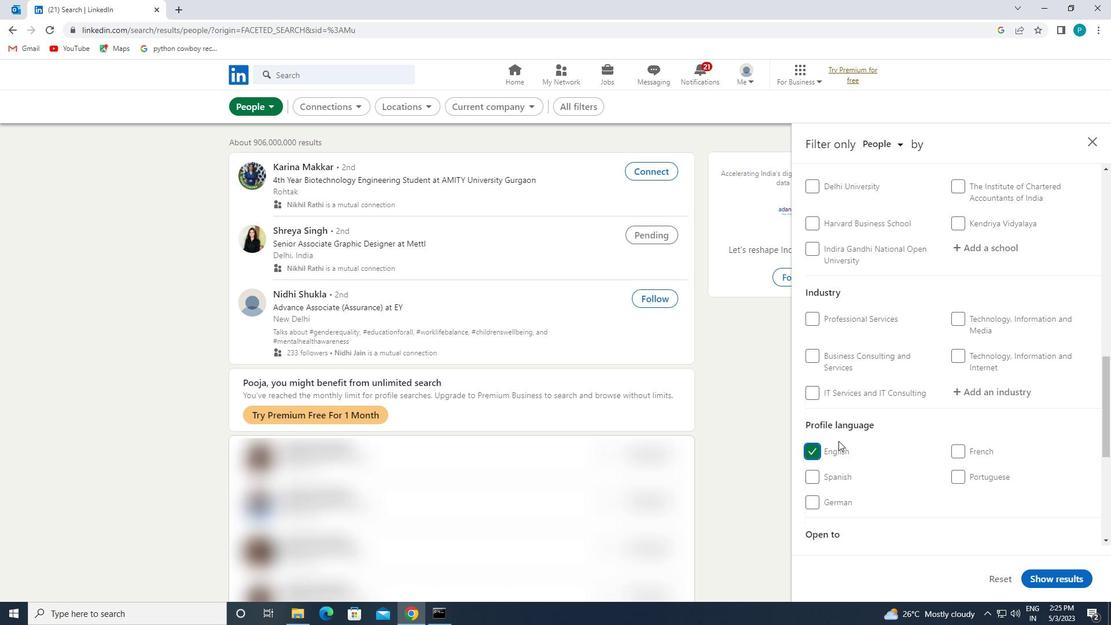 
Action: Mouse scrolled (888, 416) with delta (0, 0)
Screenshot: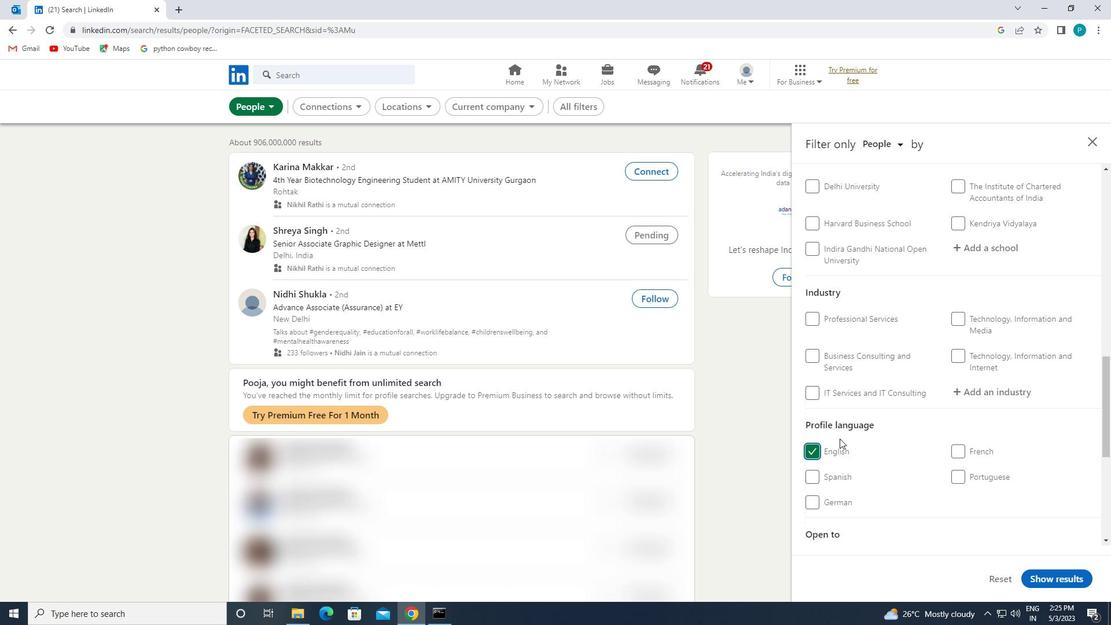 
Action: Mouse moved to (888, 415)
Screenshot: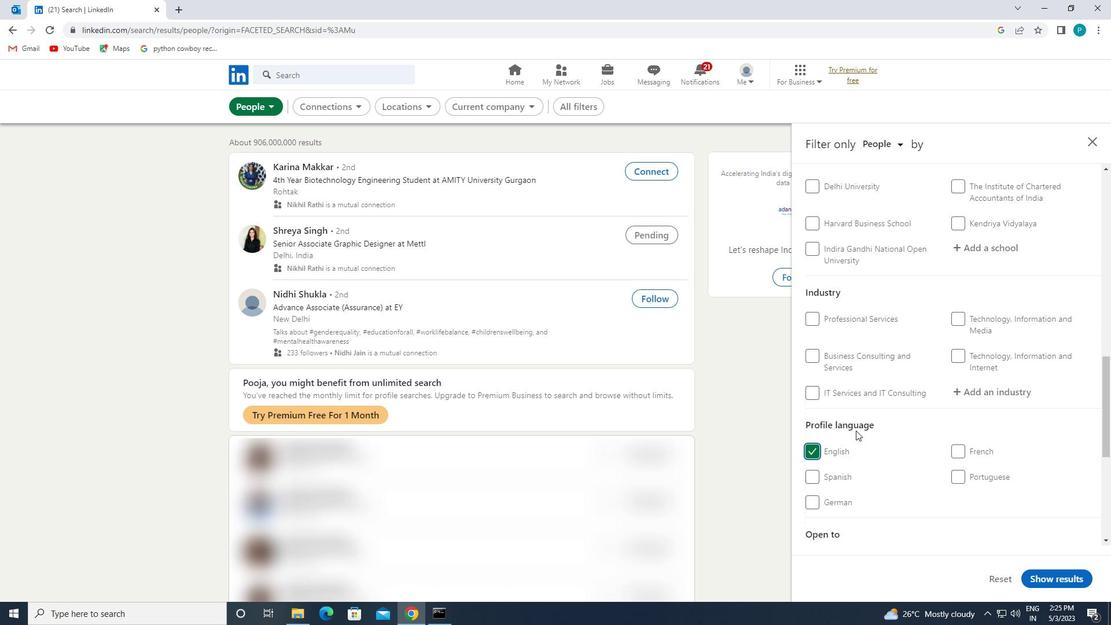 
Action: Mouse scrolled (888, 416) with delta (0, 0)
Screenshot: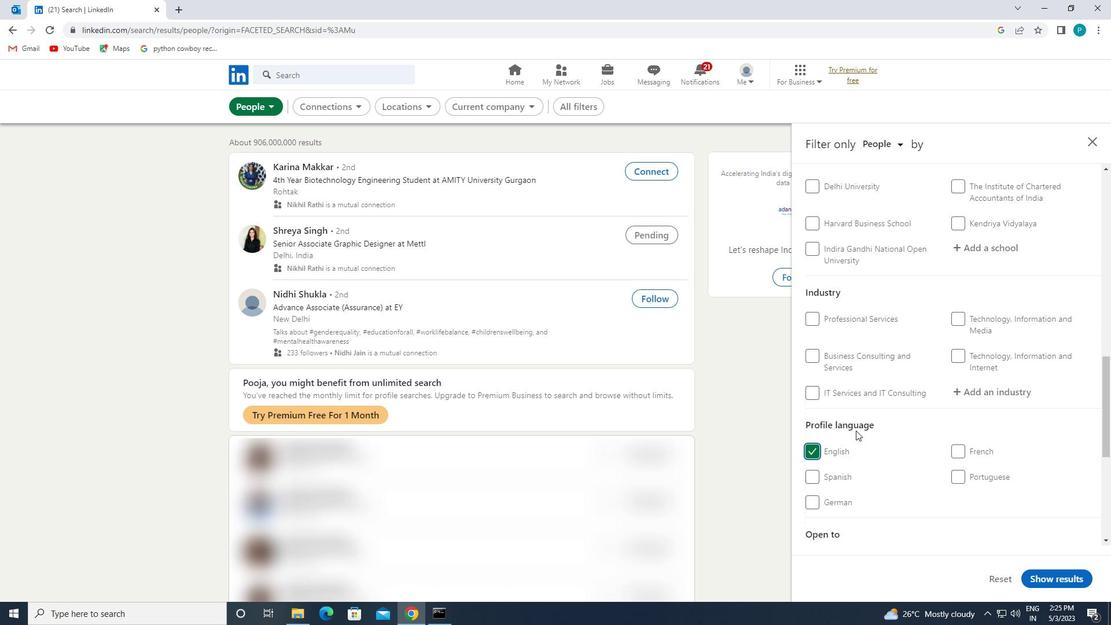 
Action: Mouse moved to (889, 415)
Screenshot: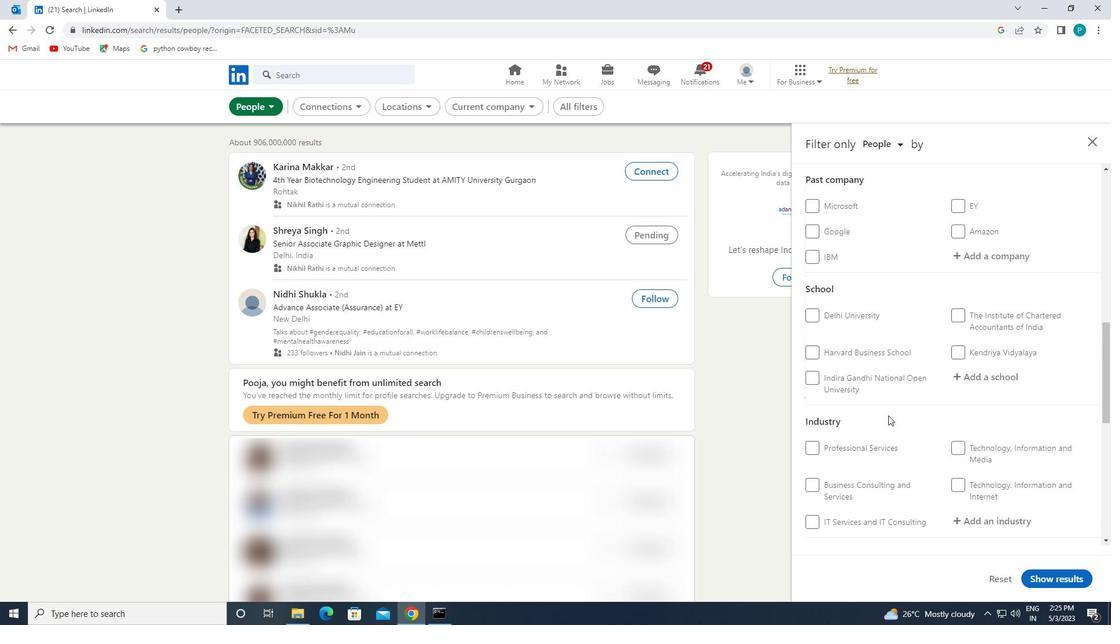 
Action: Mouse scrolled (889, 415) with delta (0, 0)
Screenshot: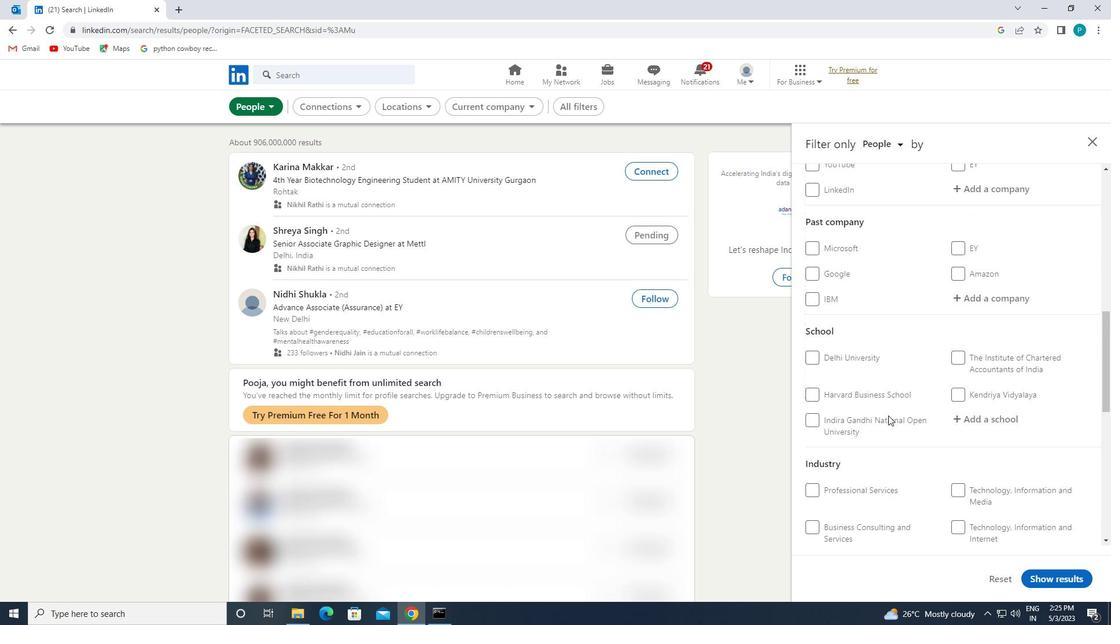 
Action: Mouse scrolled (889, 415) with delta (0, 0)
Screenshot: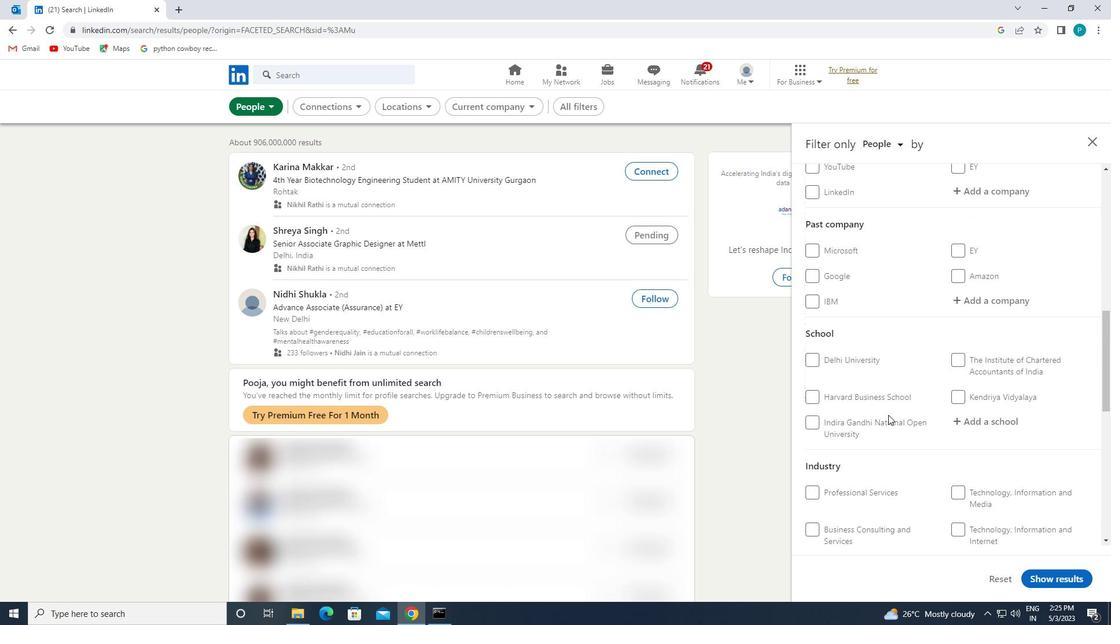 
Action: Mouse moved to (925, 403)
Screenshot: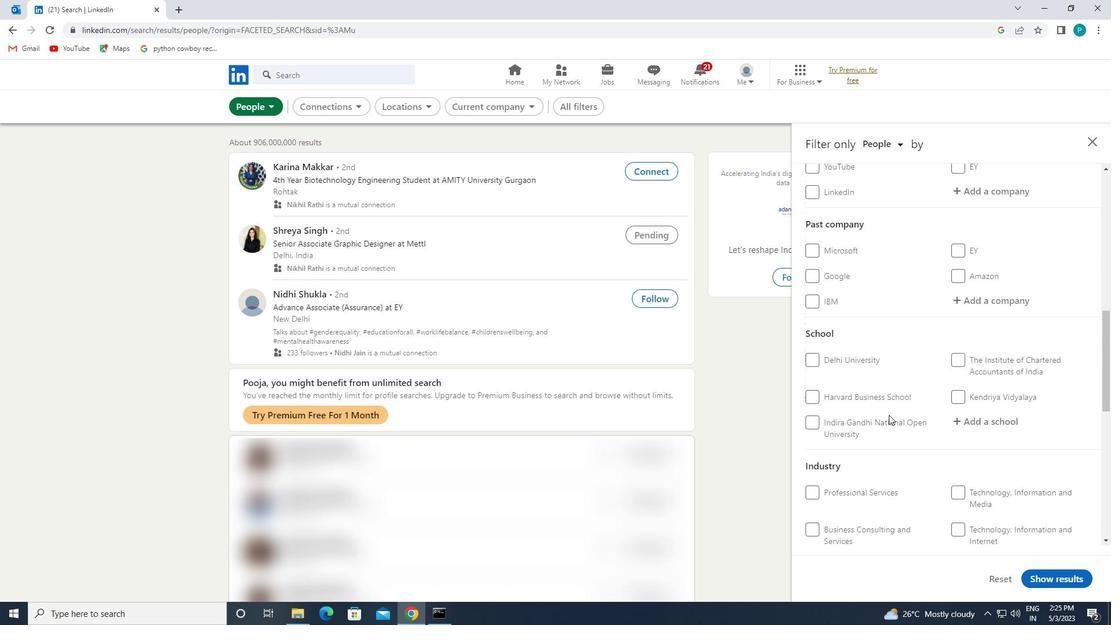 
Action: Mouse scrolled (925, 404) with delta (0, 0)
Screenshot: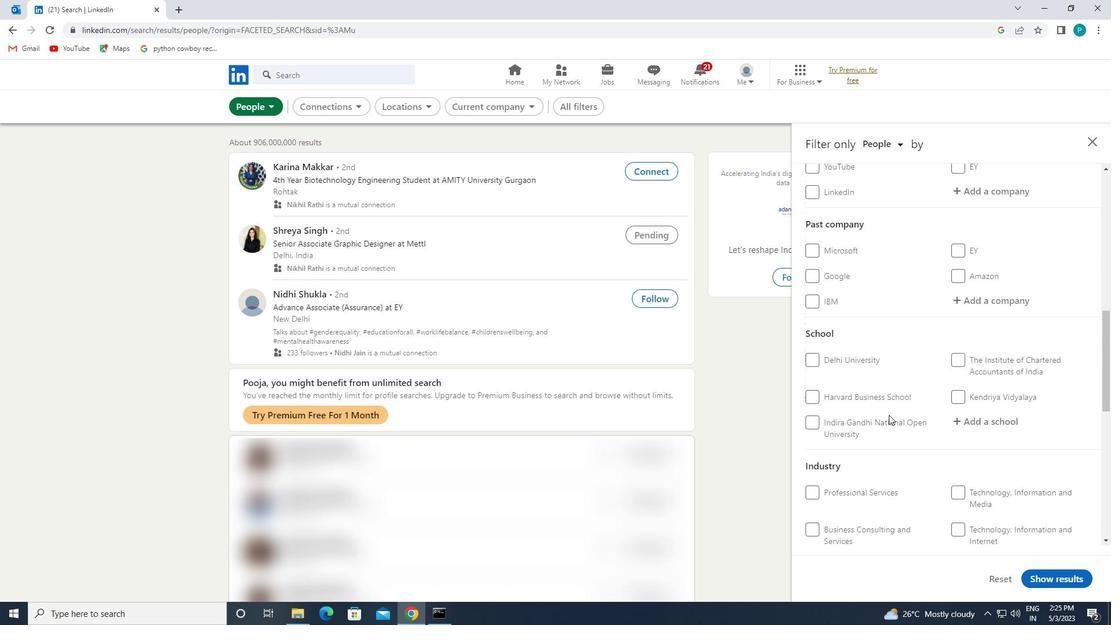 
Action: Mouse moved to (1001, 368)
Screenshot: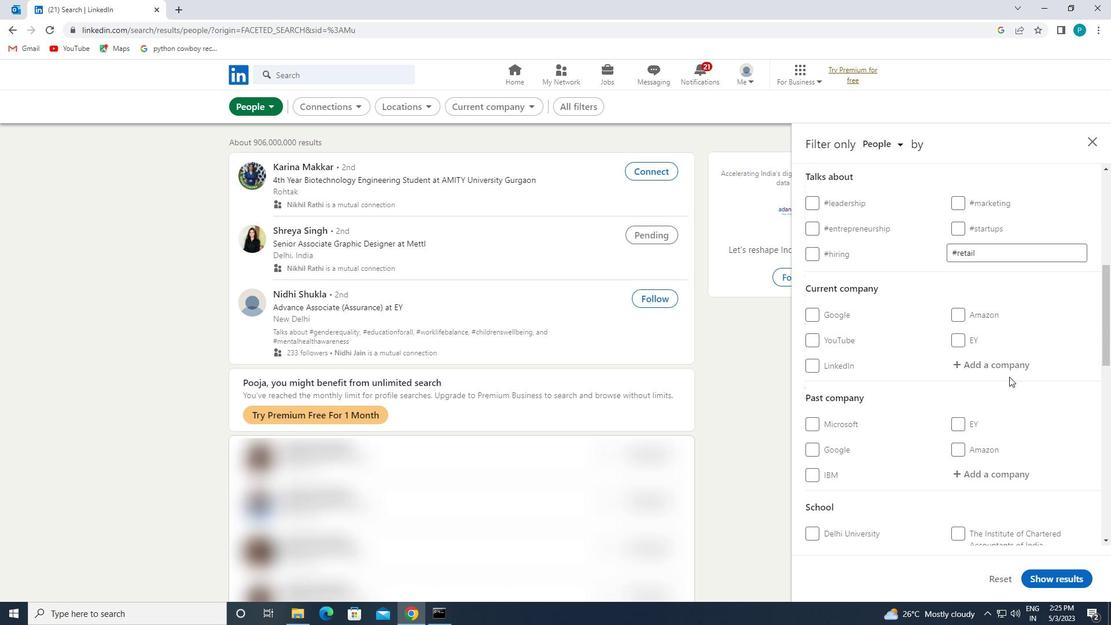 
Action: Mouse pressed left at (1001, 368)
Screenshot: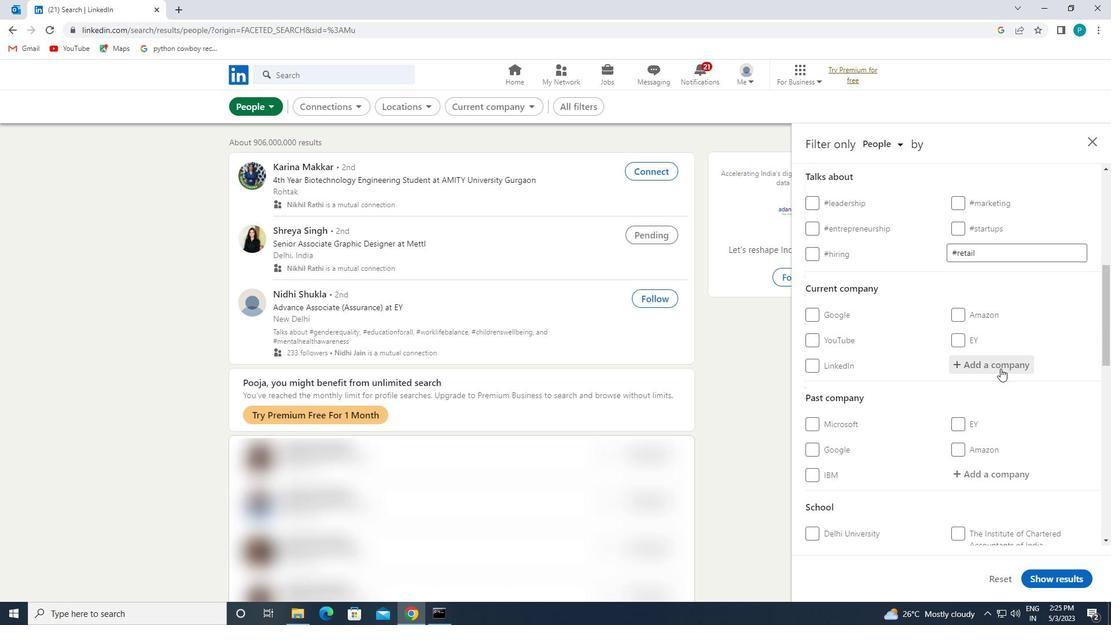 
Action: Key pressed <Key.caps_lock>M<Key.caps_lock>ASTERCARD
Screenshot: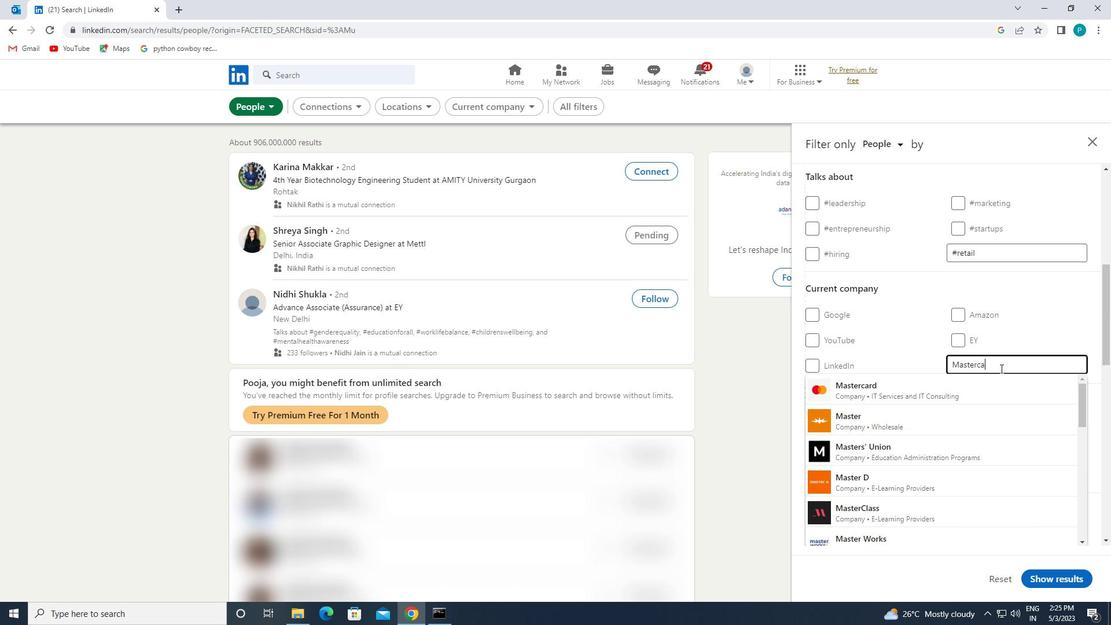 
Action: Mouse moved to (965, 392)
Screenshot: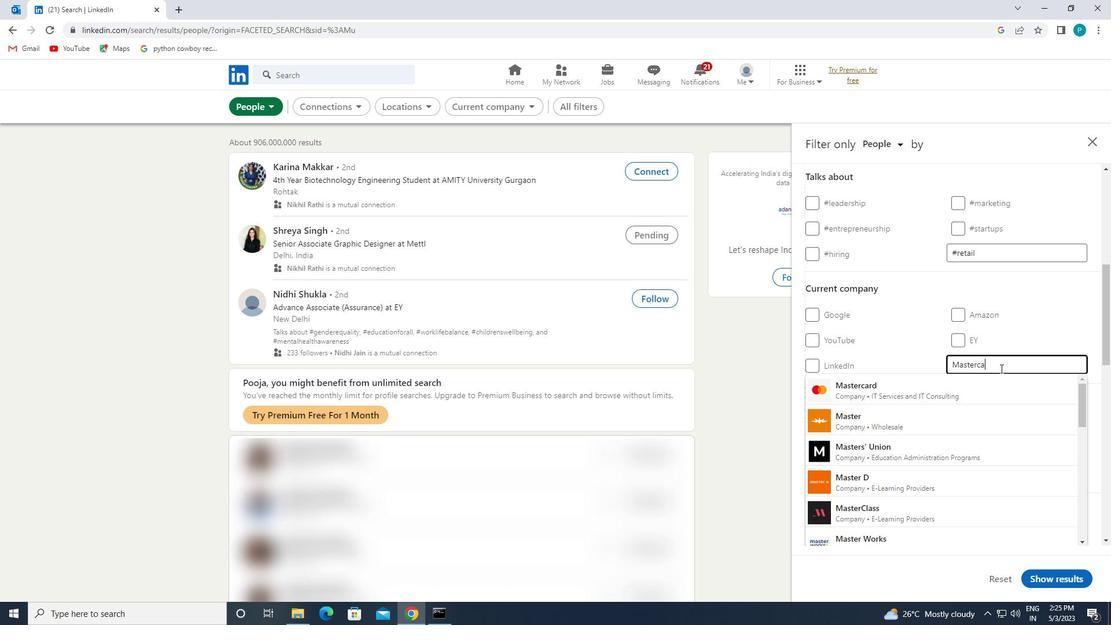 
Action: Mouse pressed left at (965, 392)
Screenshot: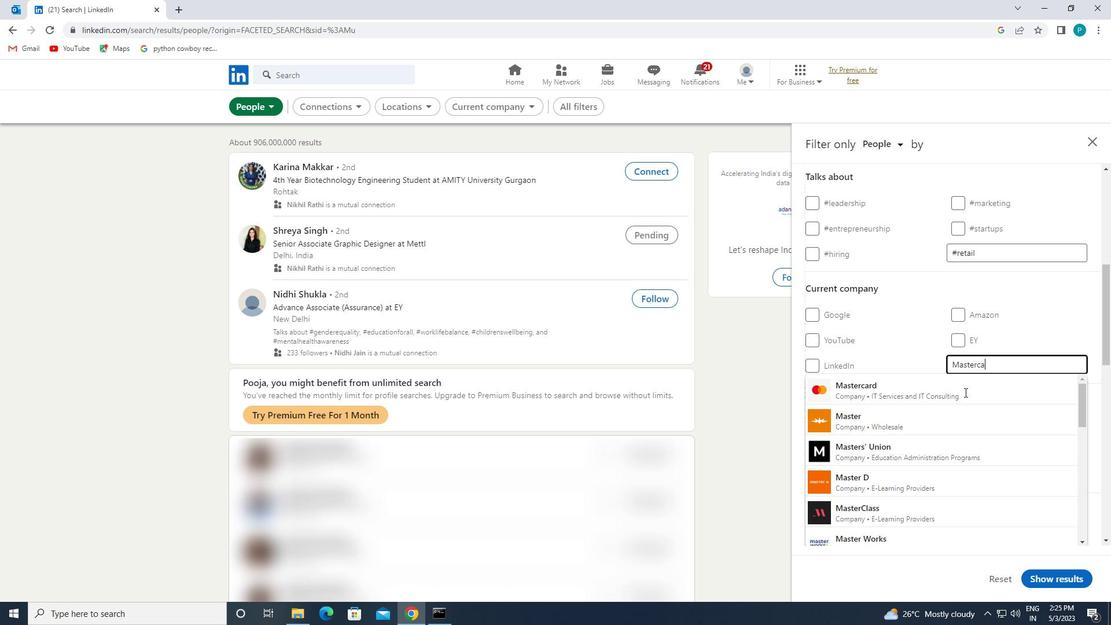 
Action: Mouse scrolled (965, 392) with delta (0, 0)
Screenshot: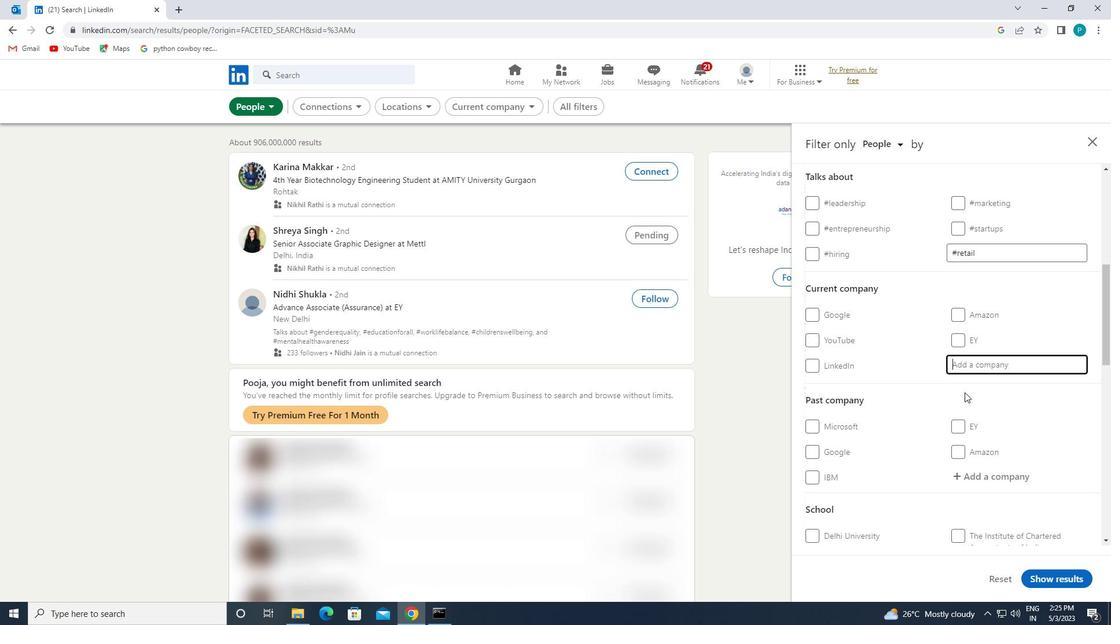 
Action: Mouse scrolled (965, 392) with delta (0, 0)
Screenshot: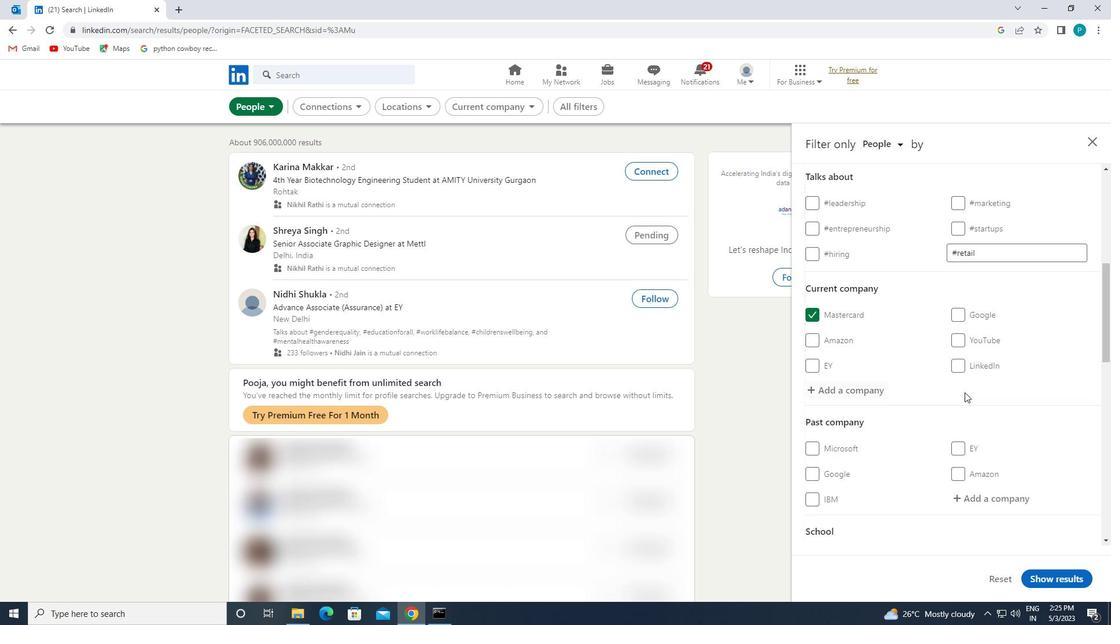 
Action: Mouse moved to (965, 393)
Screenshot: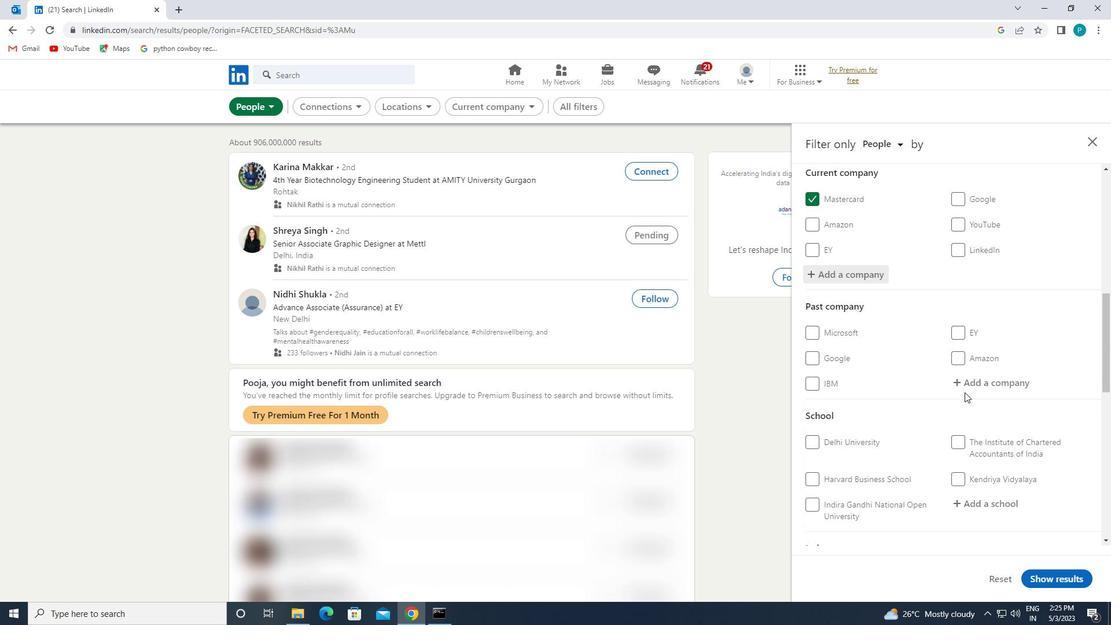 
Action: Mouse scrolled (965, 392) with delta (0, 0)
Screenshot: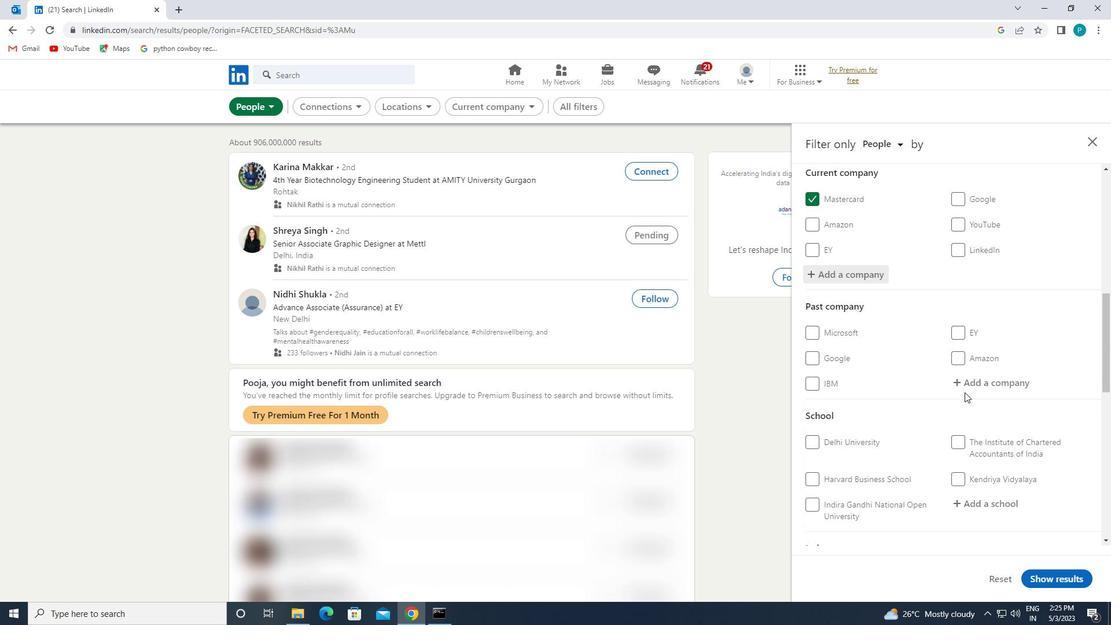 
Action: Mouse scrolled (965, 392) with delta (0, 0)
Screenshot: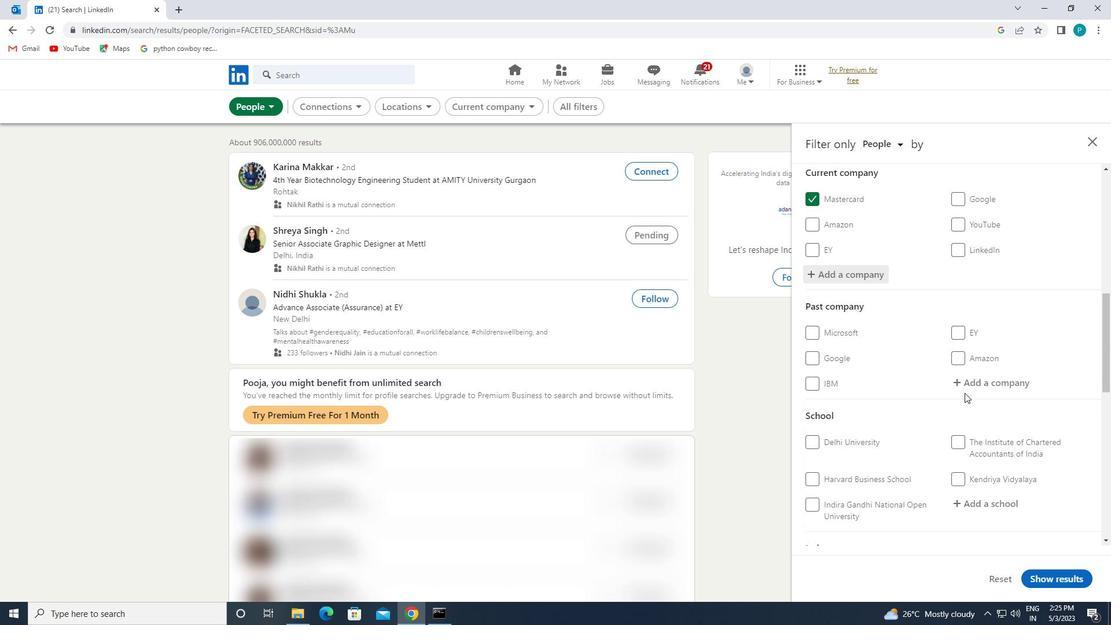 
Action: Mouse moved to (965, 393)
Screenshot: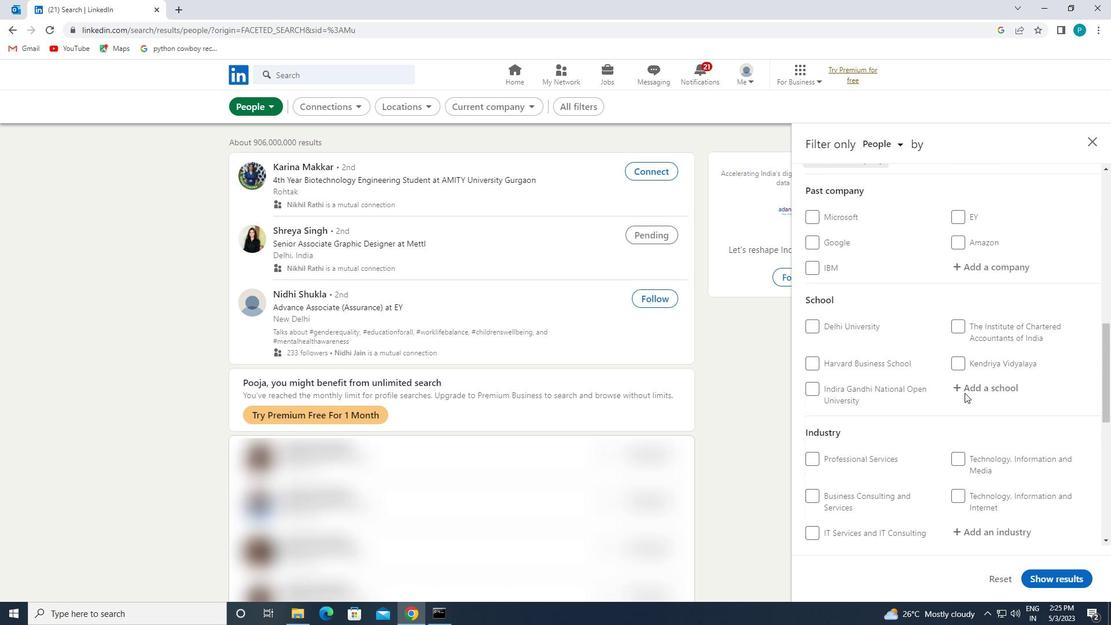 
Action: Mouse pressed left at (965, 393)
Screenshot: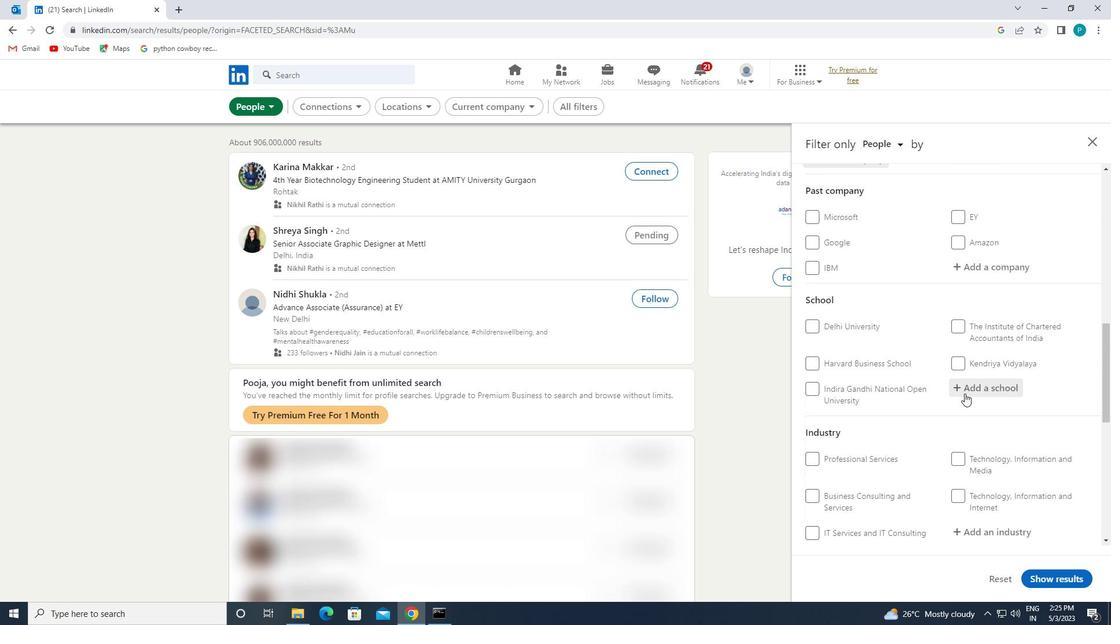 
Action: Key pressed <Key.caps_lock>SRI<Key.space>VASAVI
Screenshot: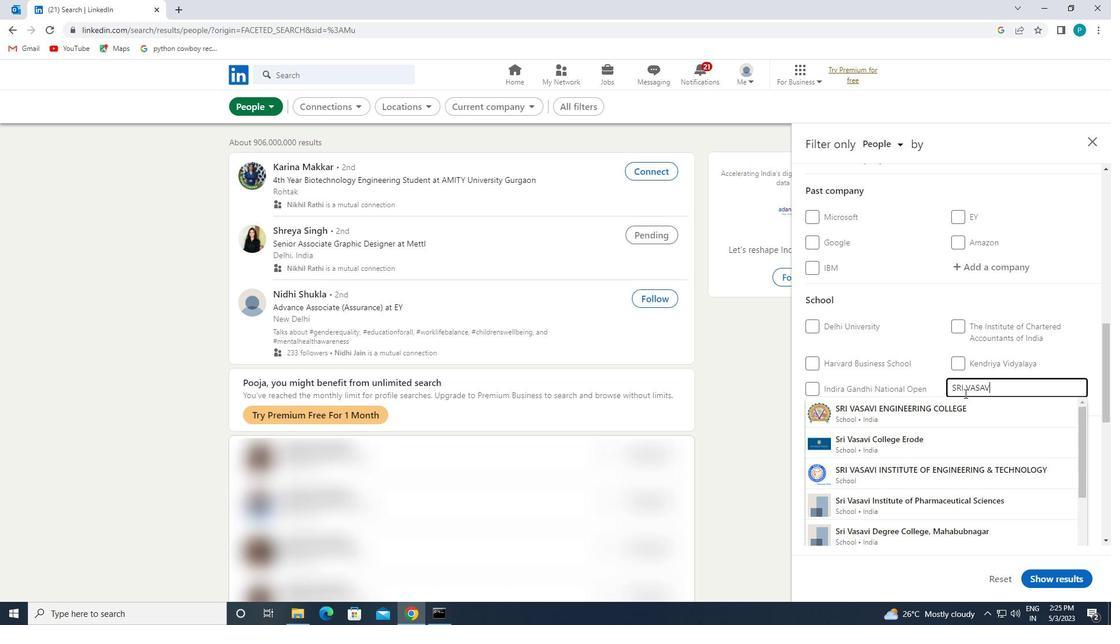 
Action: Mouse moved to (947, 417)
Screenshot: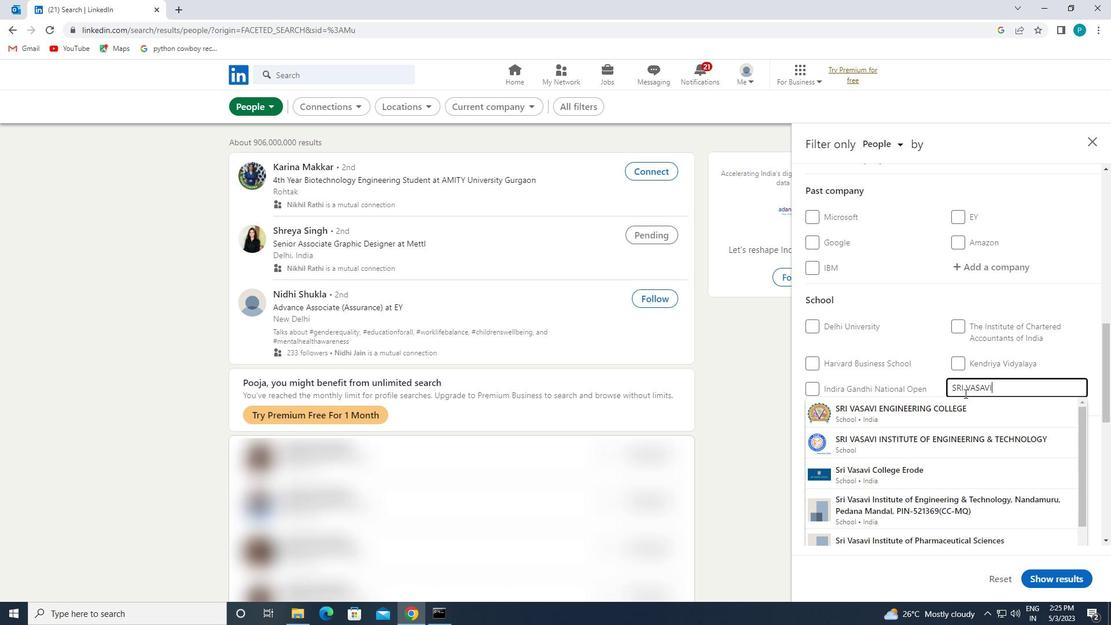 
Action: Mouse pressed left at (947, 417)
Screenshot: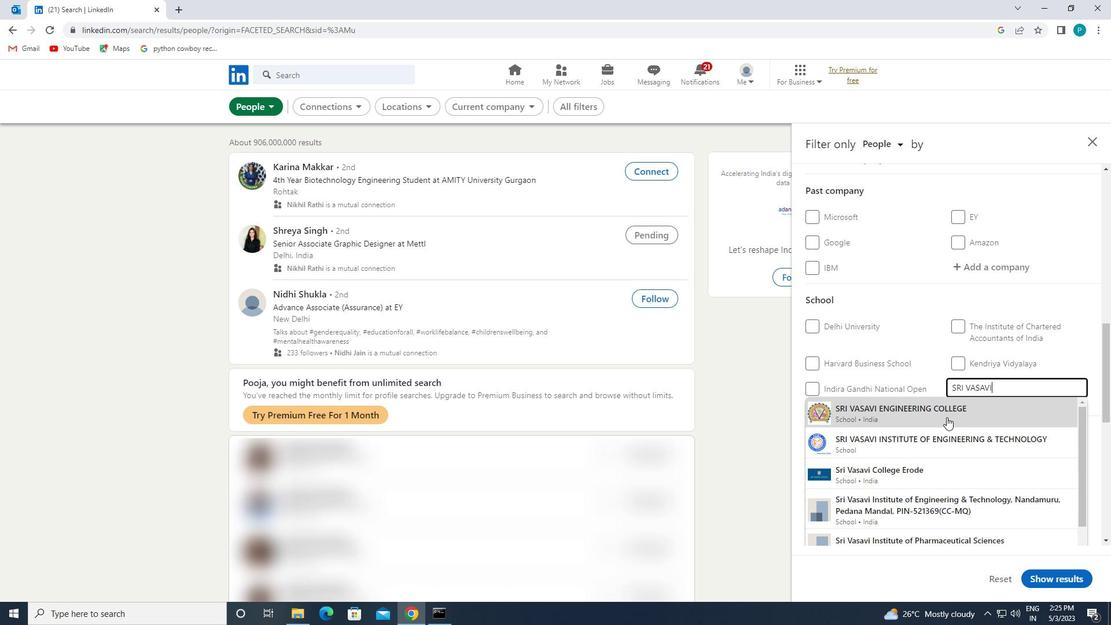 
Action: Mouse moved to (949, 420)
Screenshot: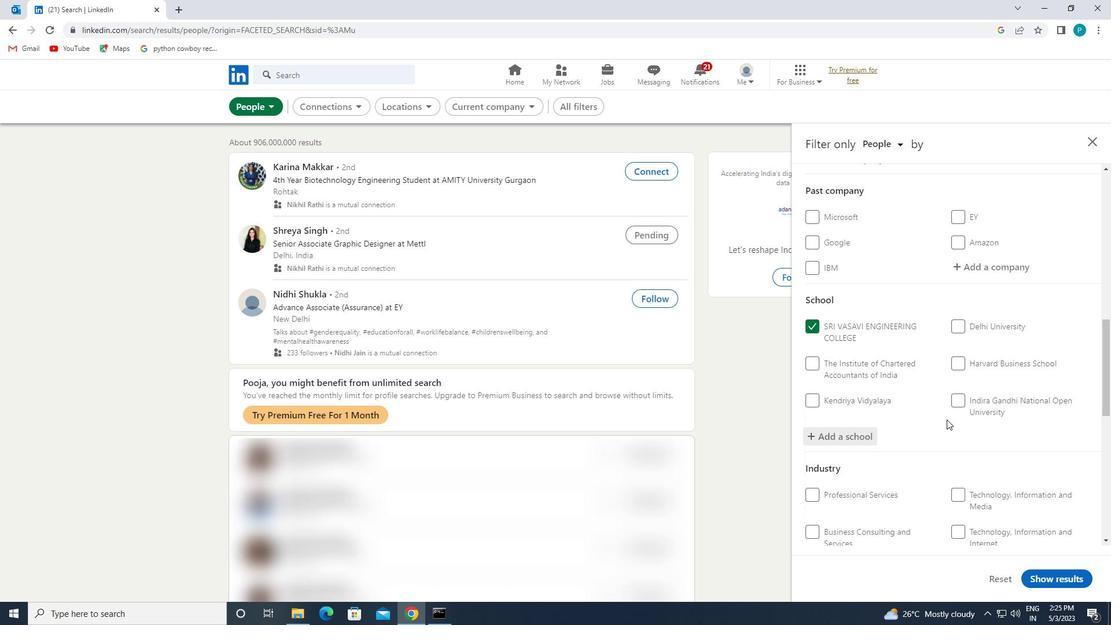 
Action: Mouse scrolled (949, 420) with delta (0, 0)
Screenshot: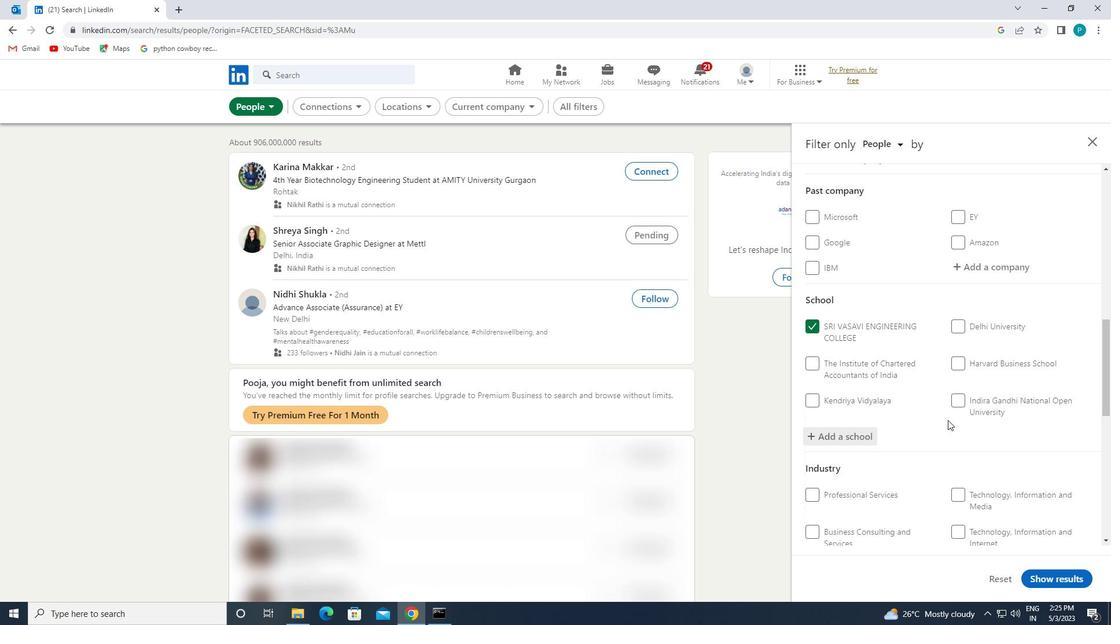 
Action: Mouse moved to (950, 421)
Screenshot: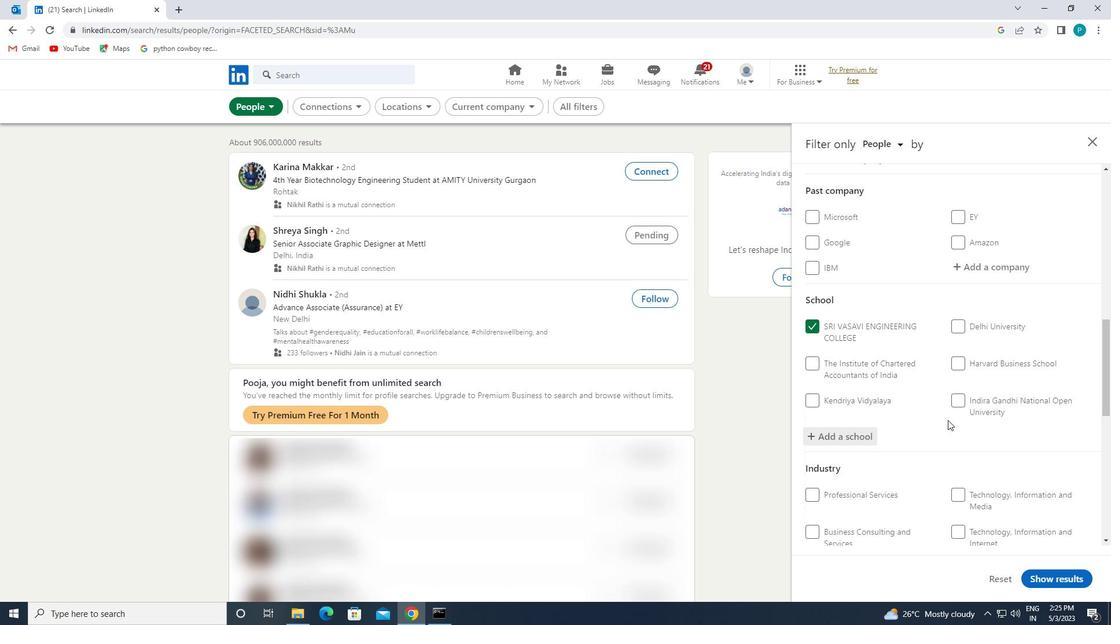 
Action: Mouse scrolled (950, 420) with delta (0, 0)
Screenshot: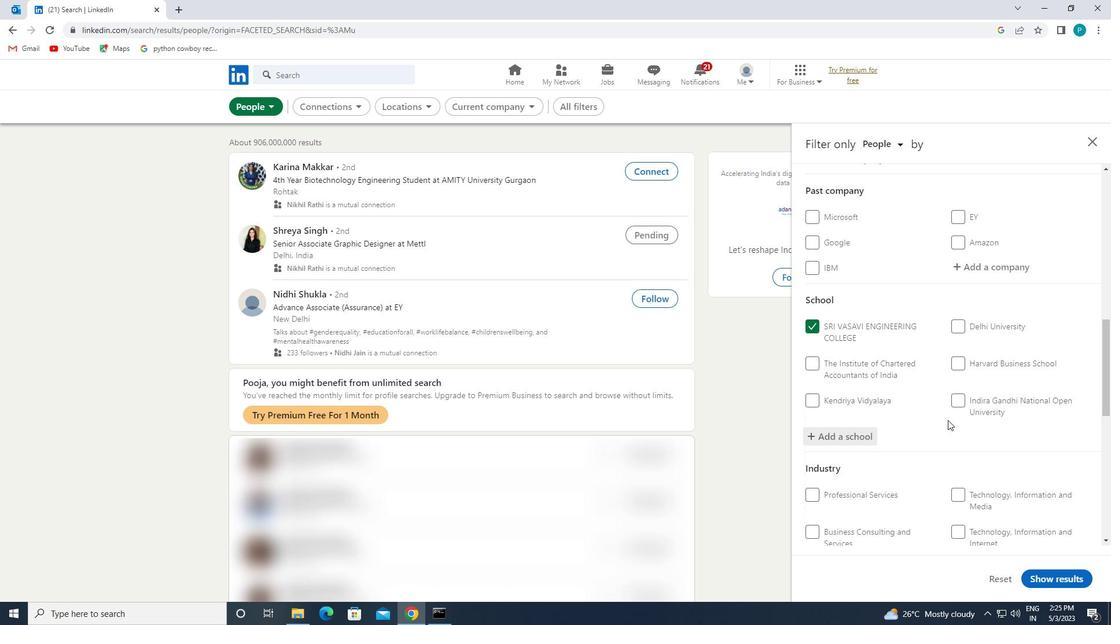 
Action: Mouse moved to (983, 449)
Screenshot: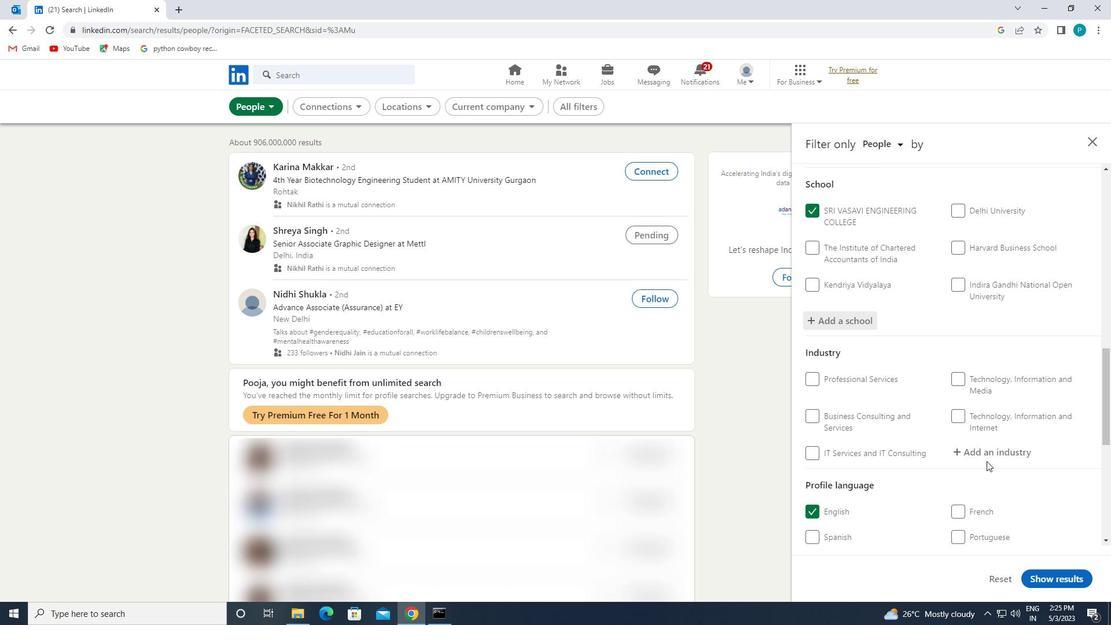 
Action: Mouse pressed left at (983, 449)
Screenshot: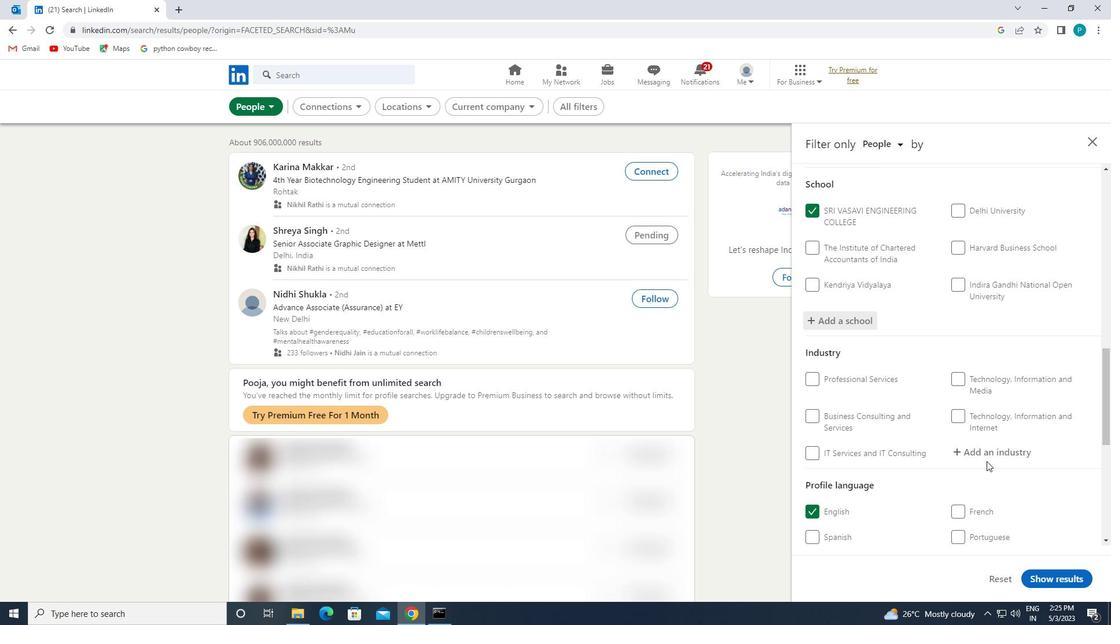 
Action: Key pressed <Key.caps_lock>P<Key.caps_lock>ERF
Screenshot: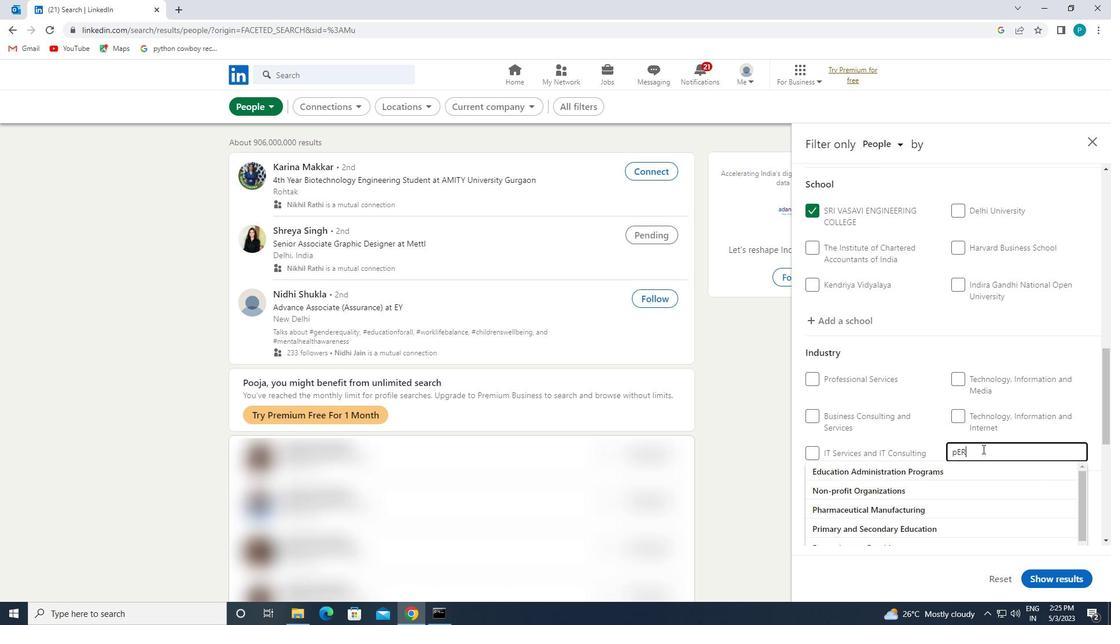 
Action: Mouse moved to (932, 468)
Screenshot: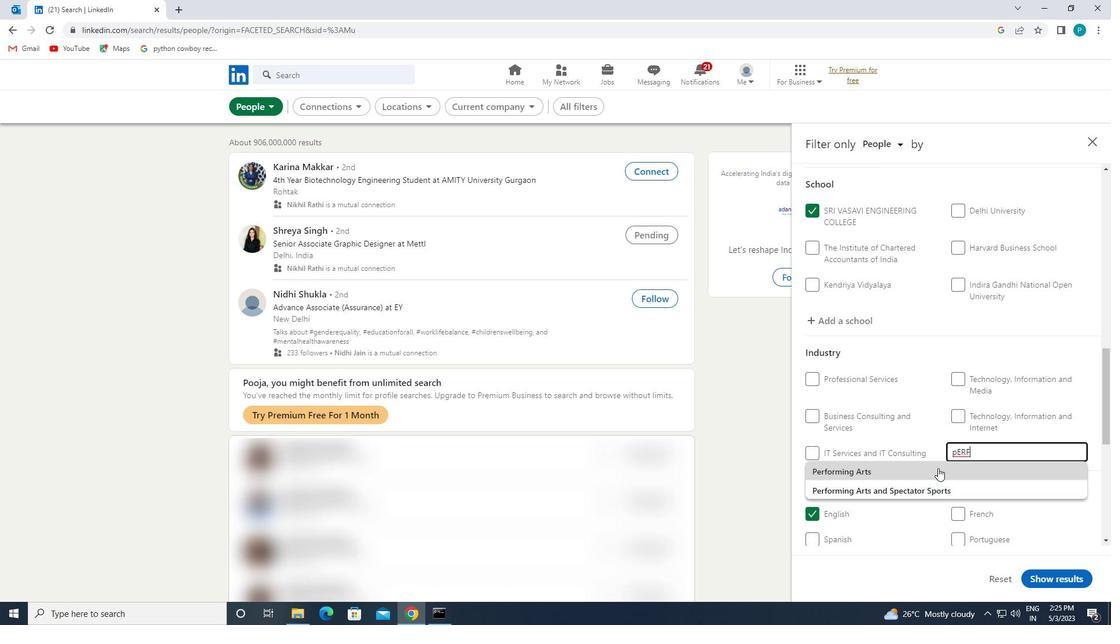 
Action: Mouse pressed left at (932, 468)
Screenshot: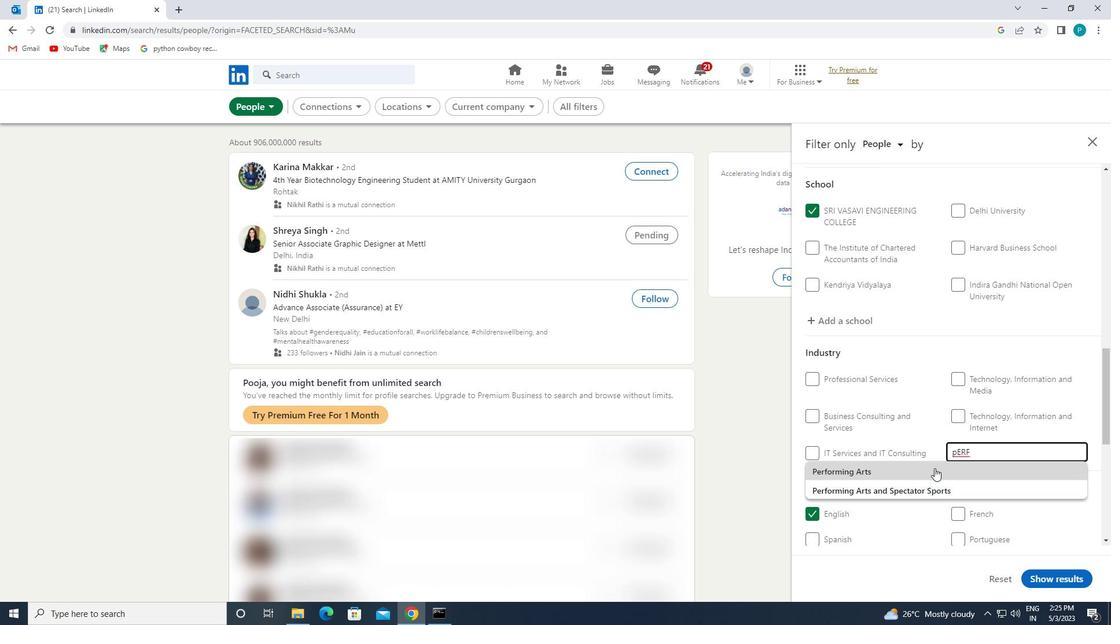 
Action: Mouse scrolled (932, 467) with delta (0, 0)
Screenshot: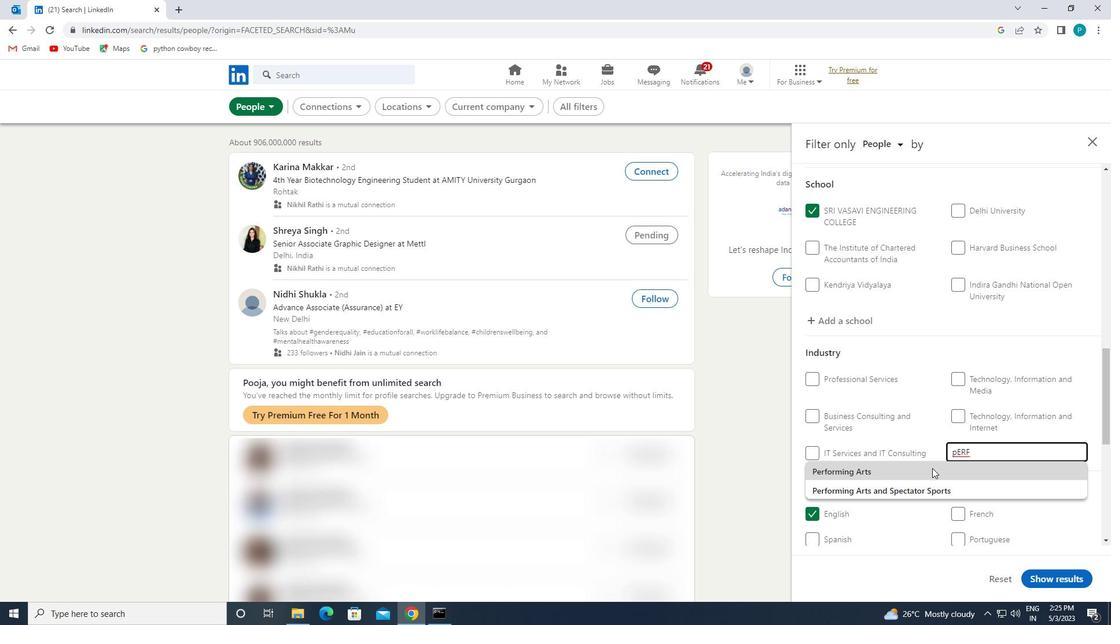
Action: Mouse scrolled (932, 467) with delta (0, 0)
Screenshot: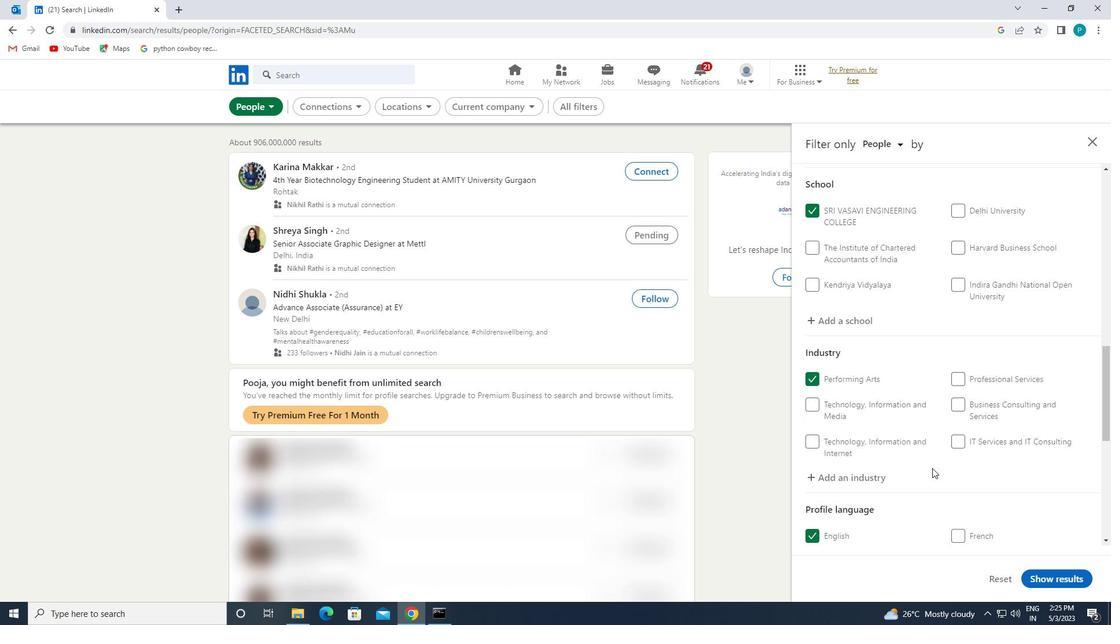 
Action: Mouse scrolled (932, 467) with delta (0, 0)
Screenshot: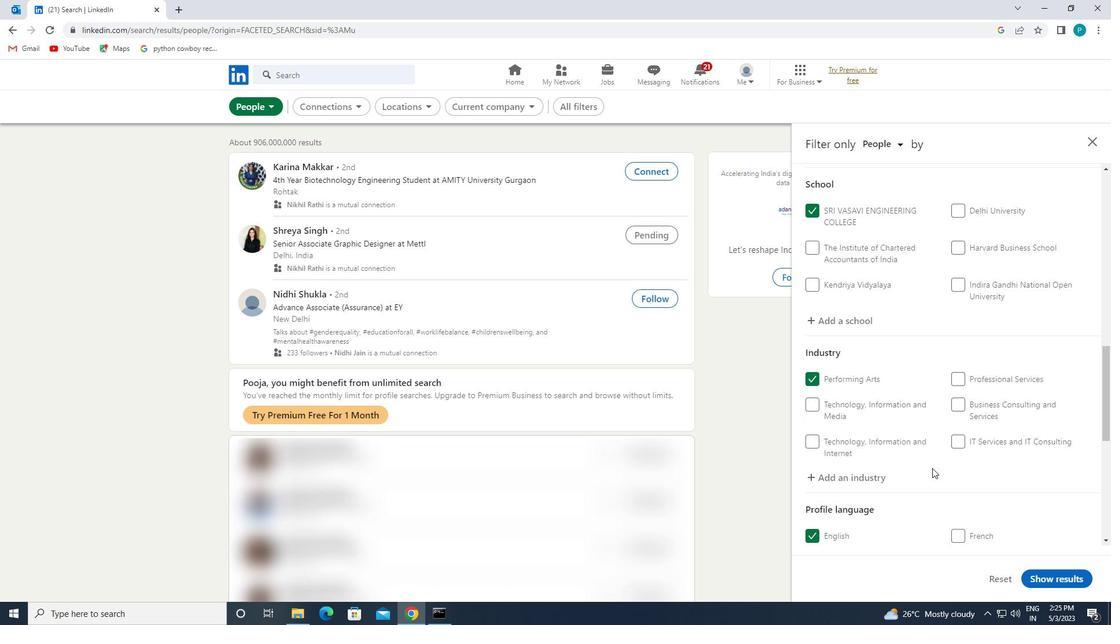 
Action: Mouse scrolled (932, 467) with delta (0, 0)
Screenshot: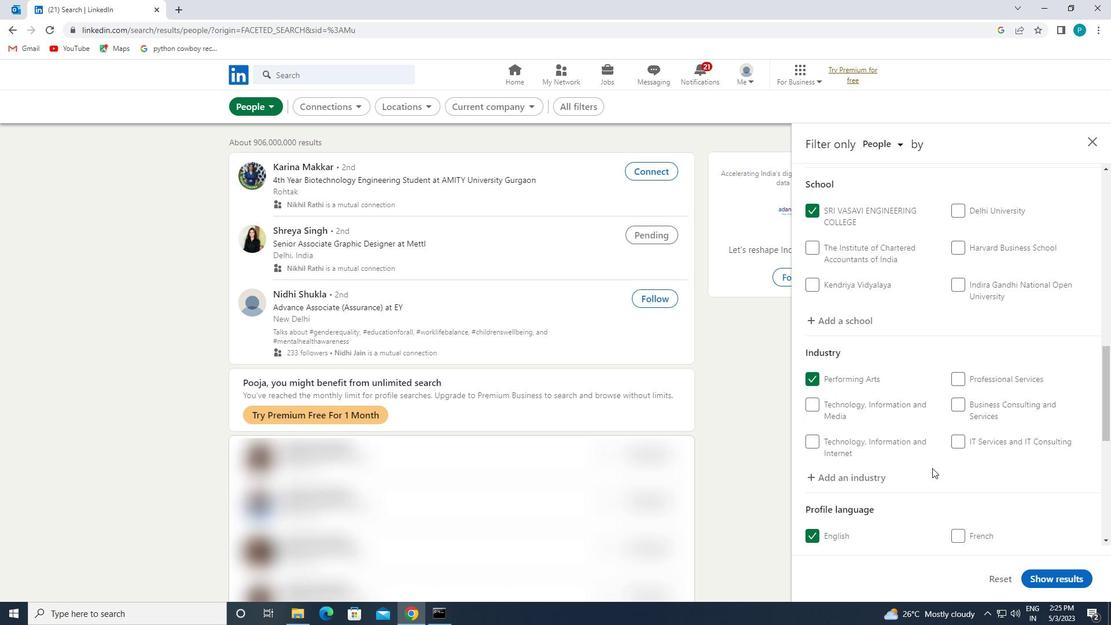 
Action: Mouse moved to (948, 452)
Screenshot: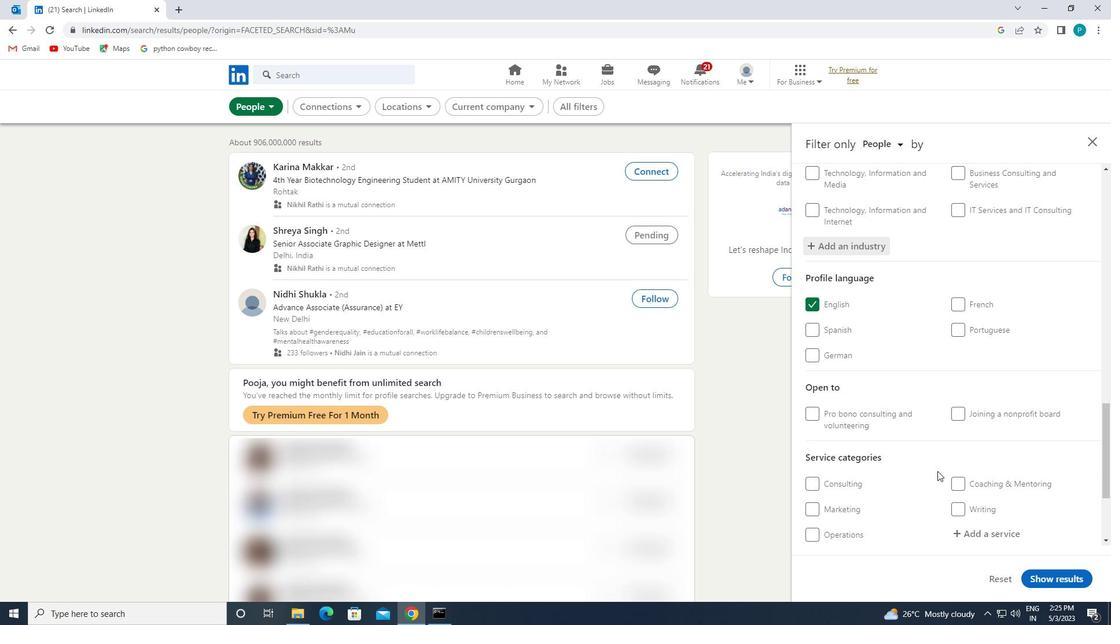 
Action: Mouse scrolled (948, 452) with delta (0, 0)
Screenshot: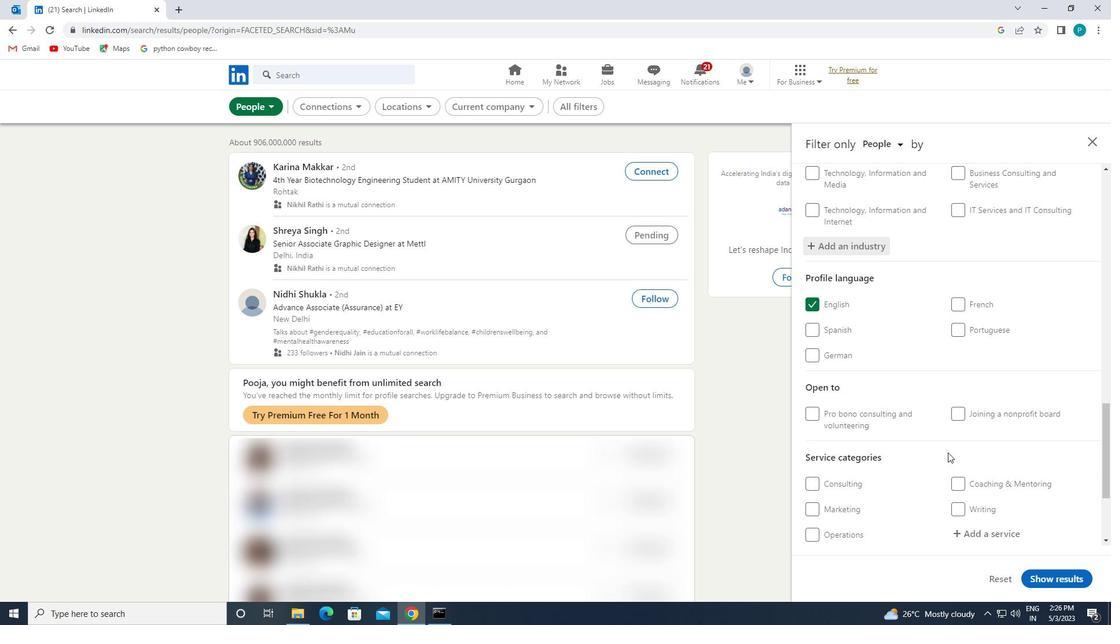 
Action: Mouse scrolled (948, 452) with delta (0, 0)
Screenshot: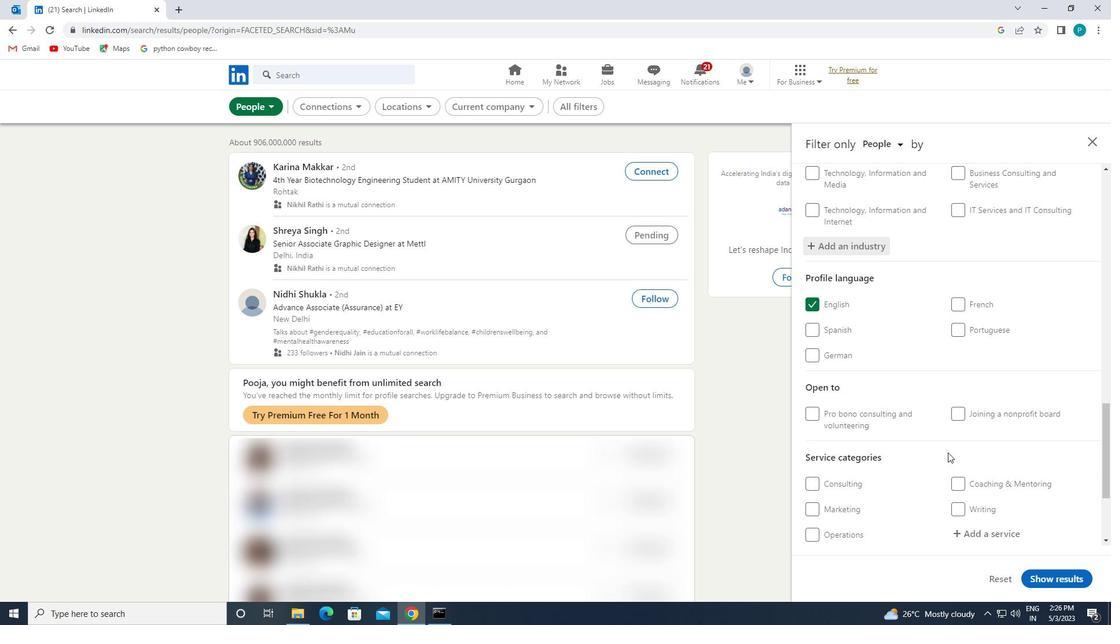 
Action: Mouse scrolled (948, 452) with delta (0, 0)
Screenshot: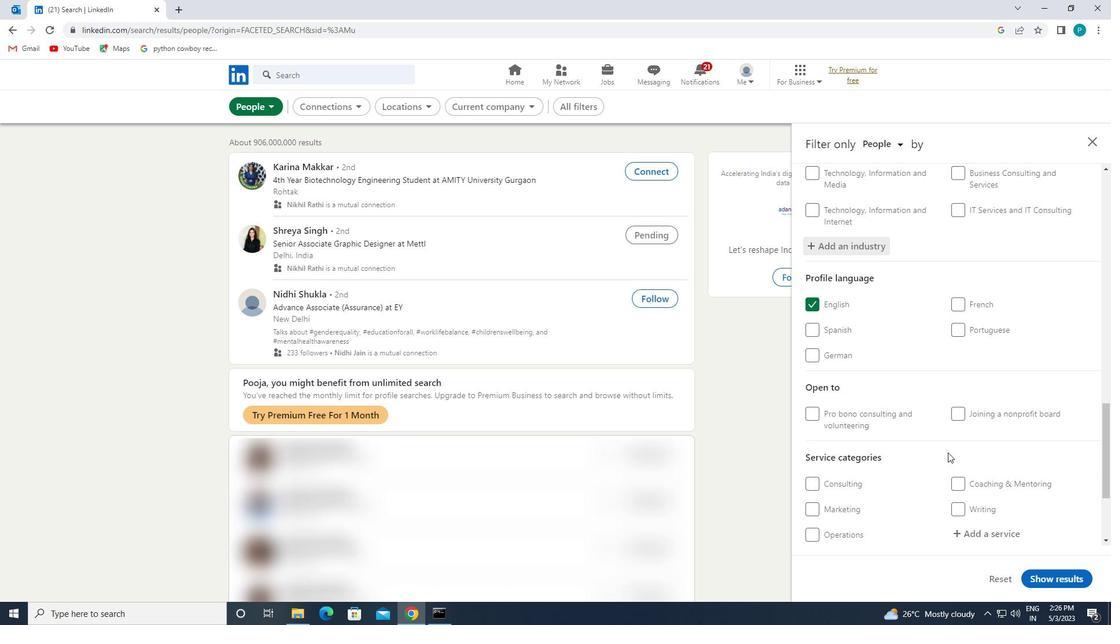 
Action: Mouse moved to (975, 386)
Screenshot: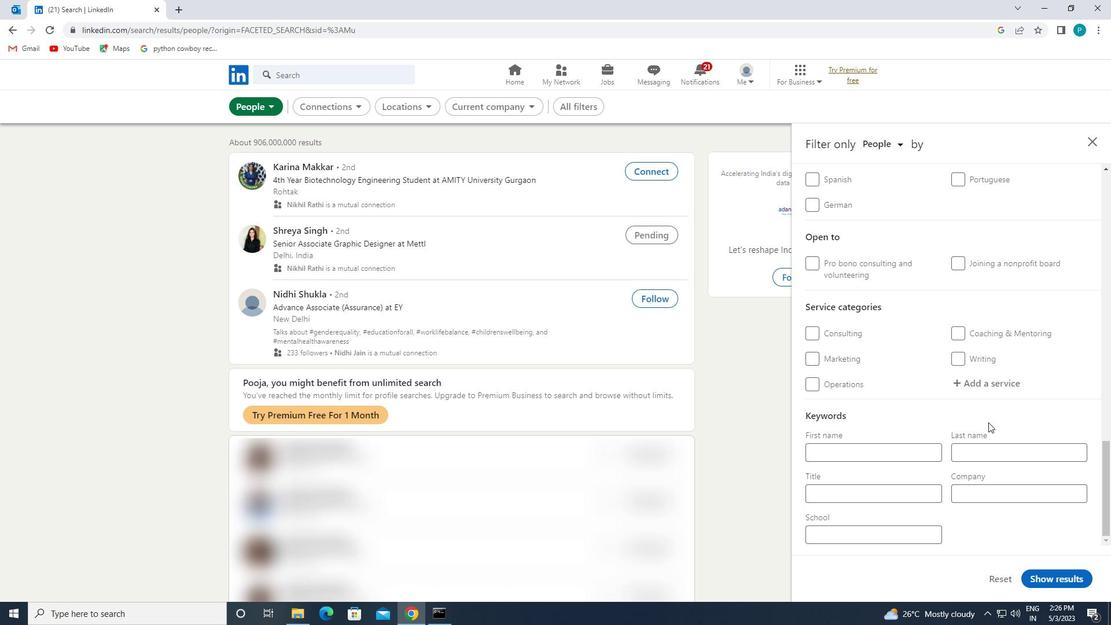
Action: Mouse pressed left at (975, 386)
Screenshot: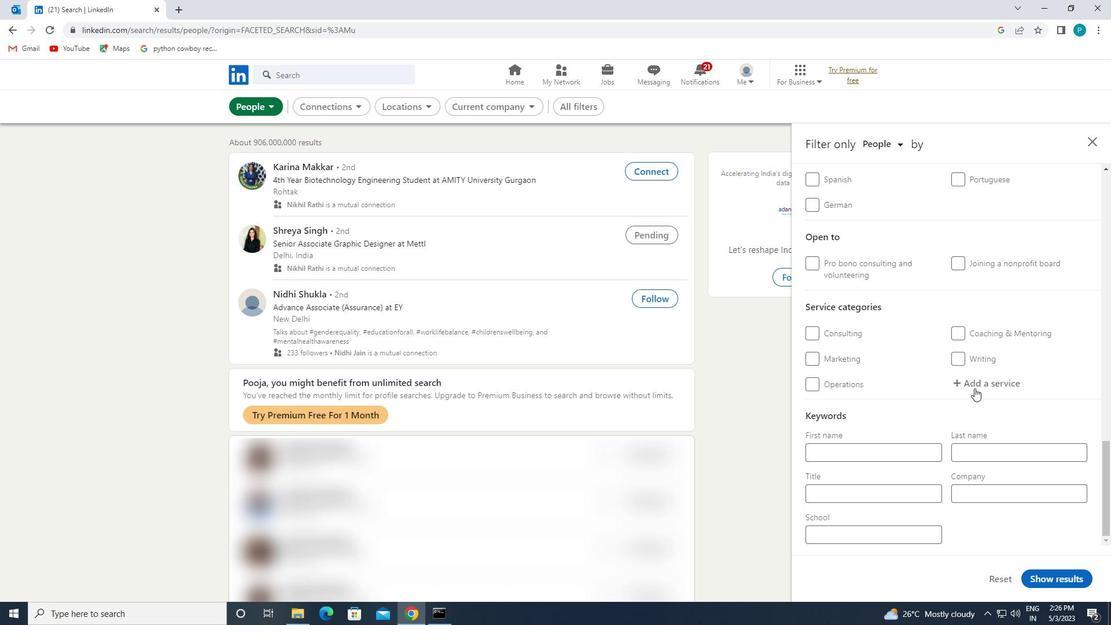 
Action: Key pressed <Key.caps_lock>T<Key.caps_lock><Key.backspace>T<Key.caps_lock>RANSLATIO
Screenshot: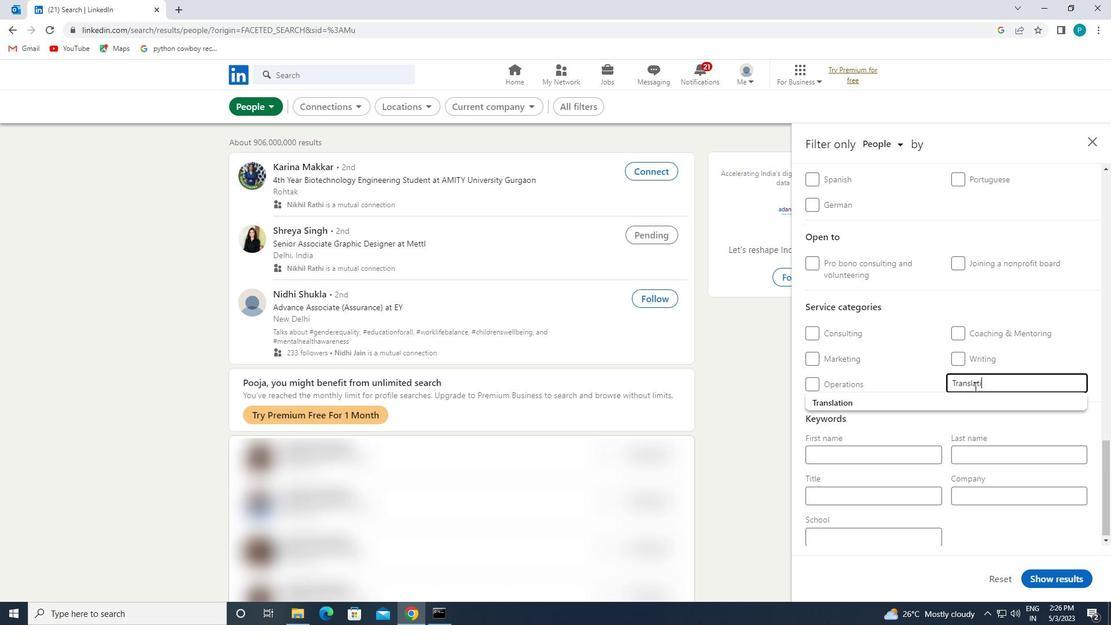 
Action: Mouse moved to (958, 395)
Screenshot: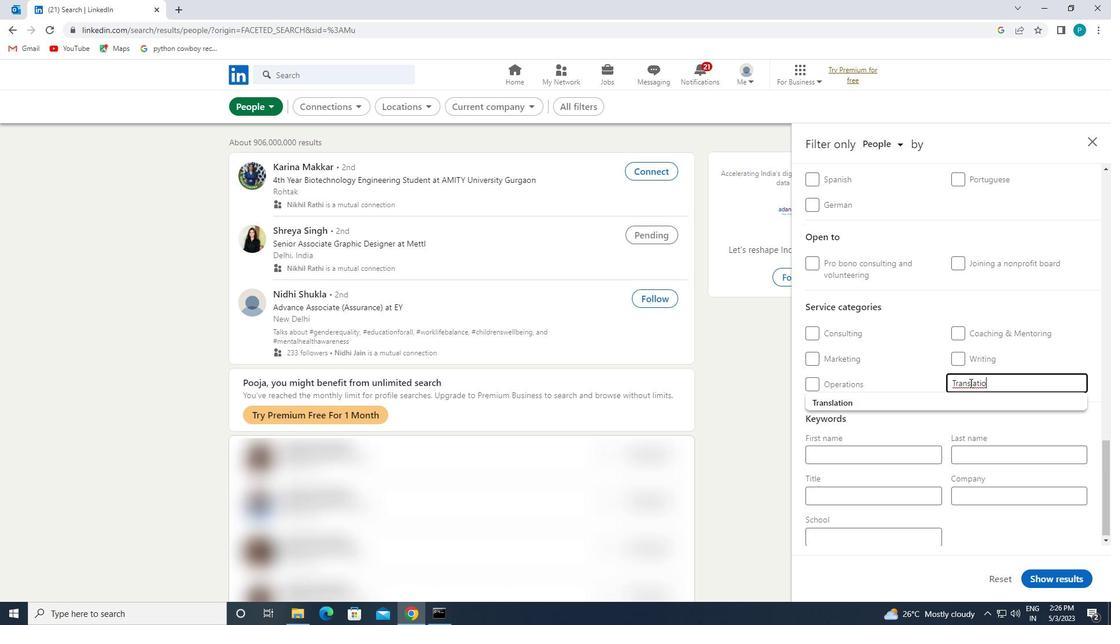 
Action: Mouse pressed left at (958, 395)
Screenshot: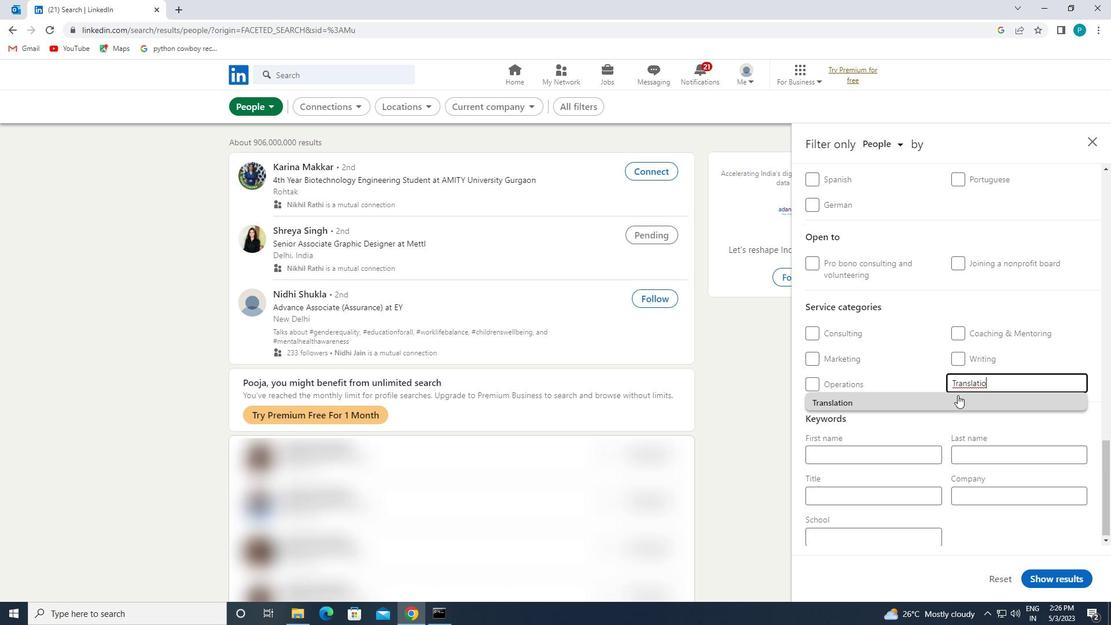 
Action: Mouse scrolled (958, 394) with delta (0, 0)
Screenshot: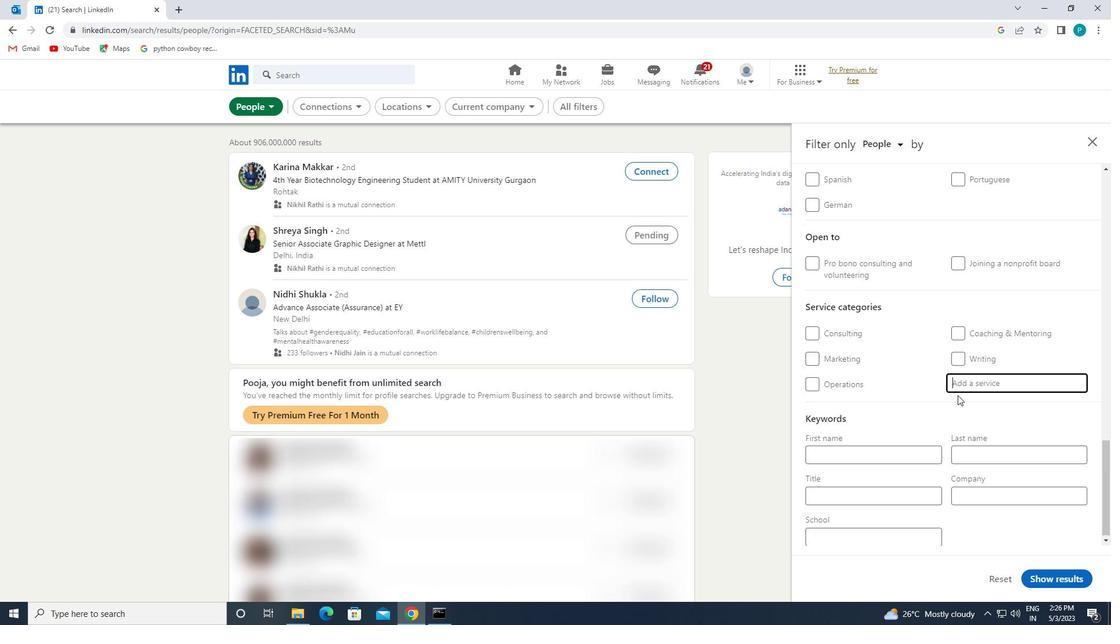 
Action: Mouse scrolled (958, 394) with delta (0, 0)
Screenshot: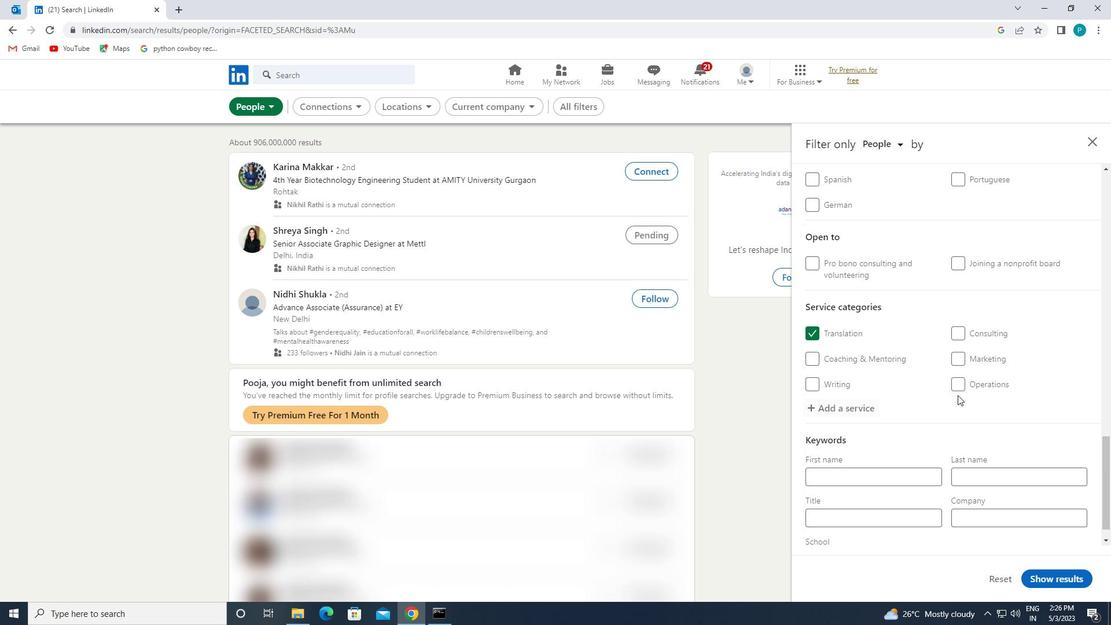 
Action: Mouse moved to (953, 404)
Screenshot: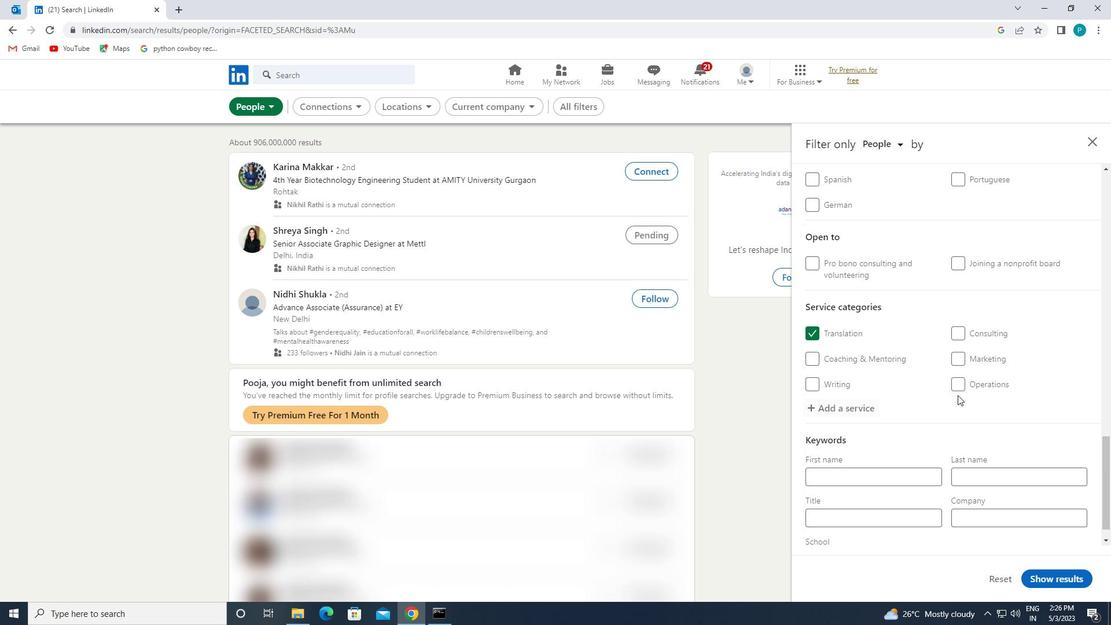 
Action: Mouse scrolled (953, 403) with delta (0, 0)
Screenshot: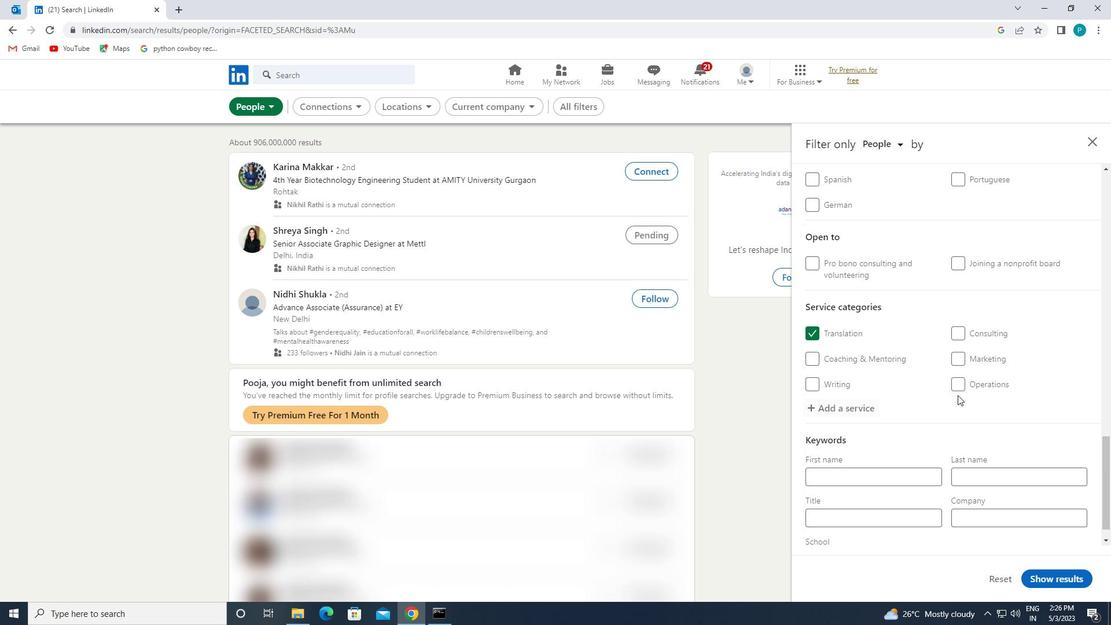 
Action: Mouse moved to (915, 489)
Screenshot: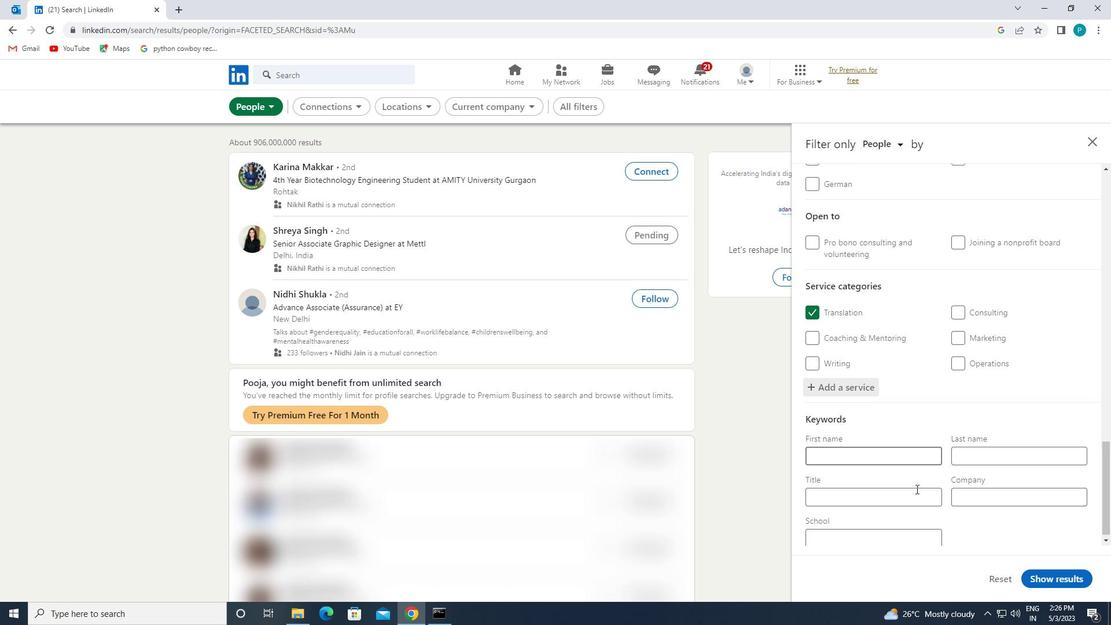
Action: Mouse pressed left at (915, 489)
Screenshot: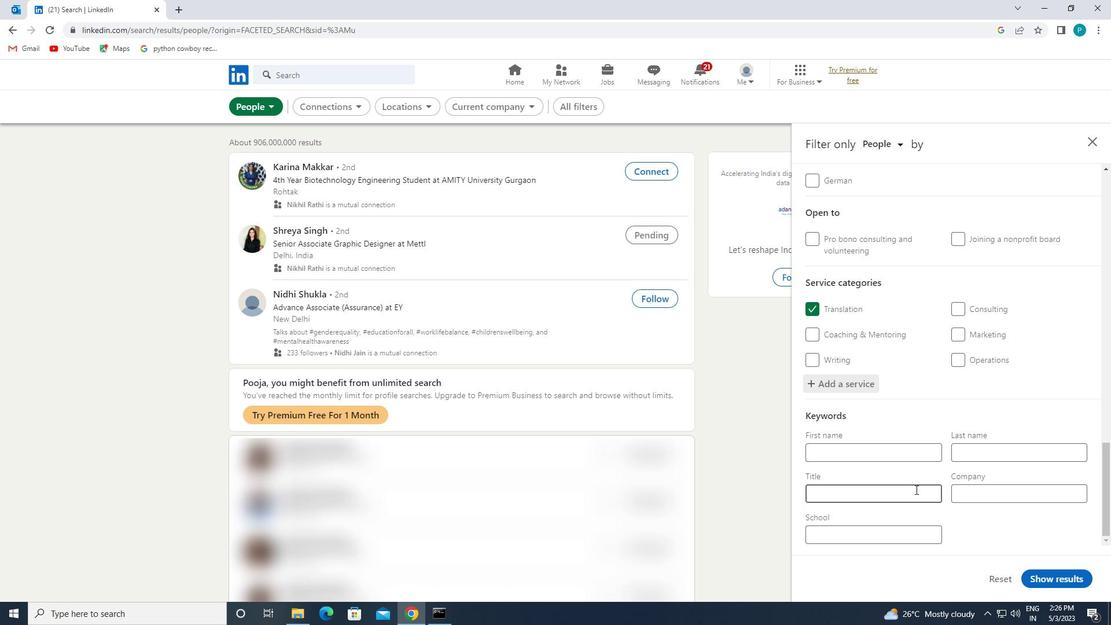 
Action: Key pressed <Key.caps_lock>T<Key.caps_lock>EST<Key.space><Key.caps_lock>S<Key.caps_lock>CORER
Screenshot: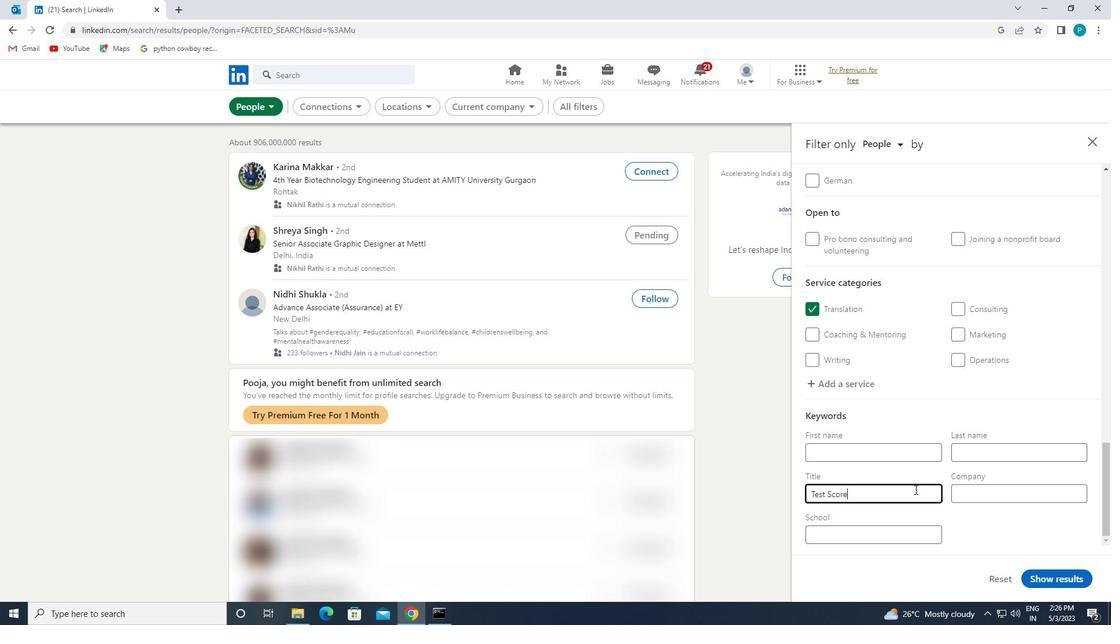 
Action: Mouse moved to (911, 488)
Screenshot: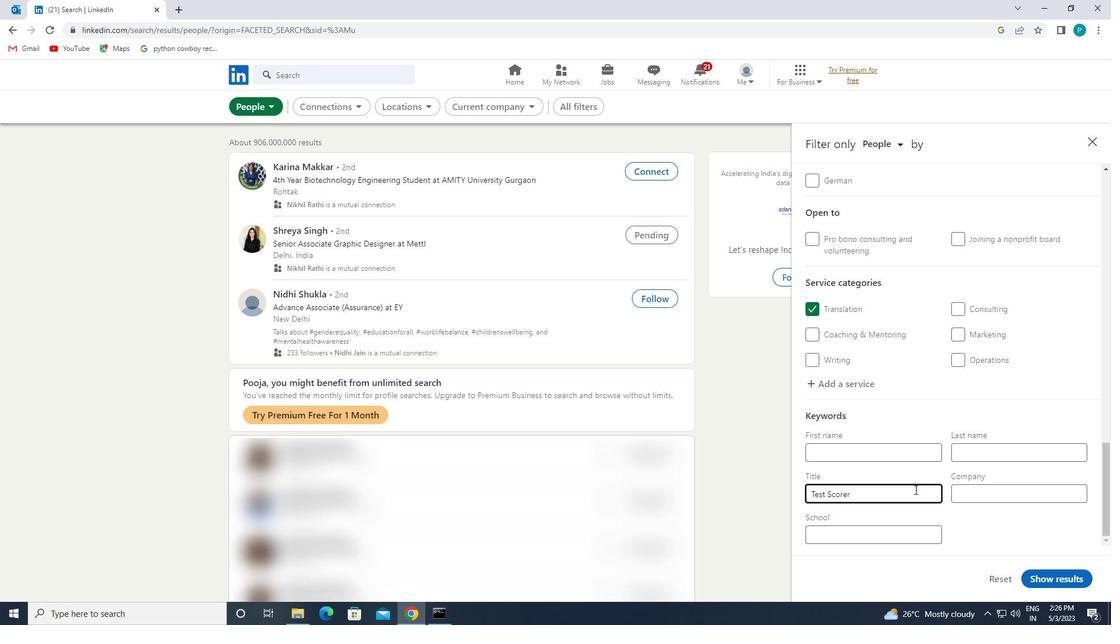 
Action: Mouse scrolled (911, 487) with delta (0, 0)
Screenshot: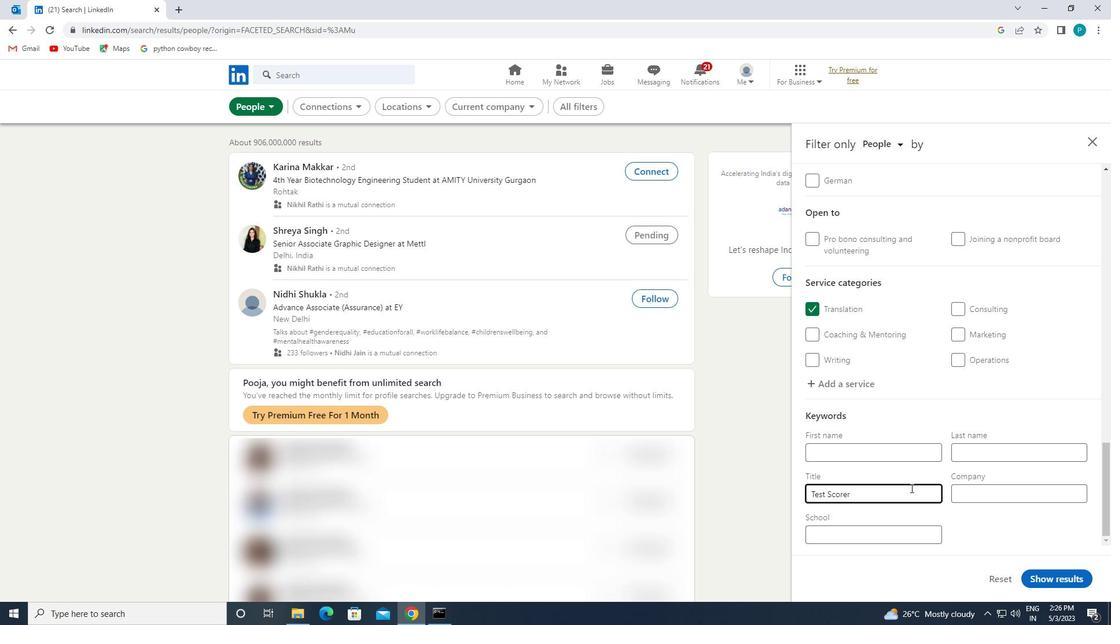 
Action: Mouse moved to (1068, 581)
Screenshot: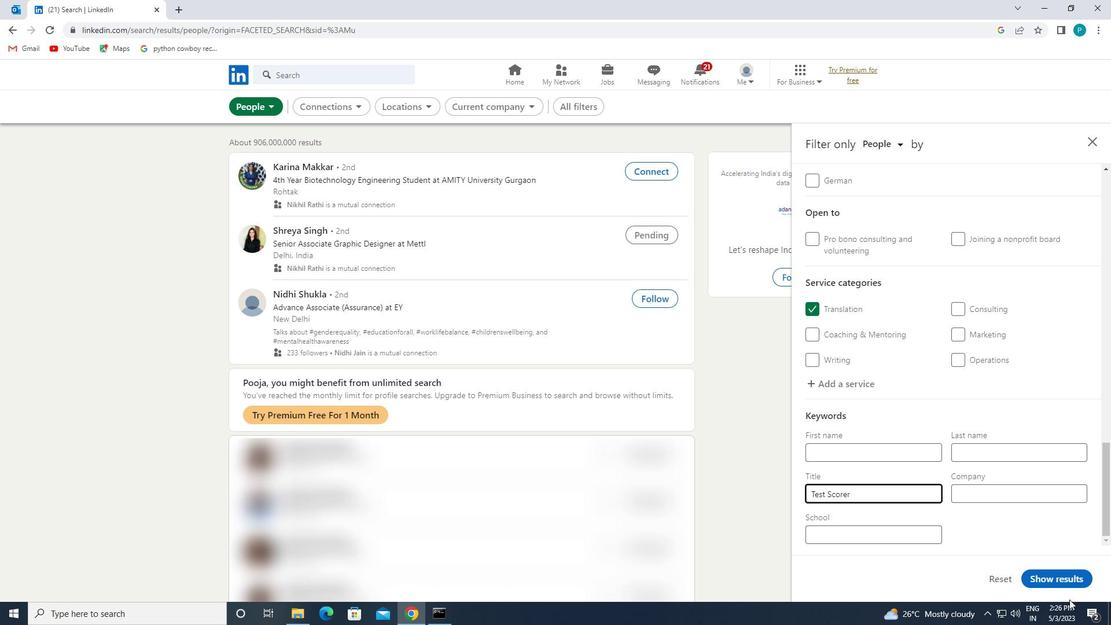 
Action: Mouse pressed left at (1068, 581)
Screenshot: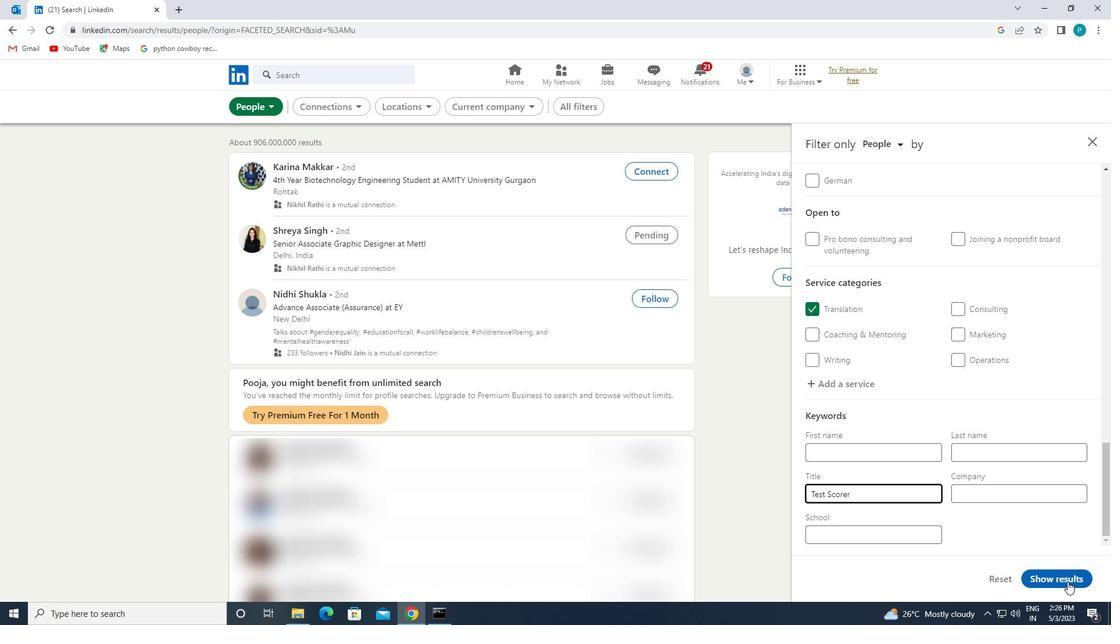 
